 Task: Compose an email with the signature Kaitlyn Wright with the subject Follow-up on an order and the message Could you please provide more information about the new software system? from softage.5@softage.net to softage.2@softage.net, select the message and change font size to huge, align the email to right Send the email. Finally, move the email from Sent Items to the label Analytics
Action: Mouse moved to (75, 49)
Screenshot: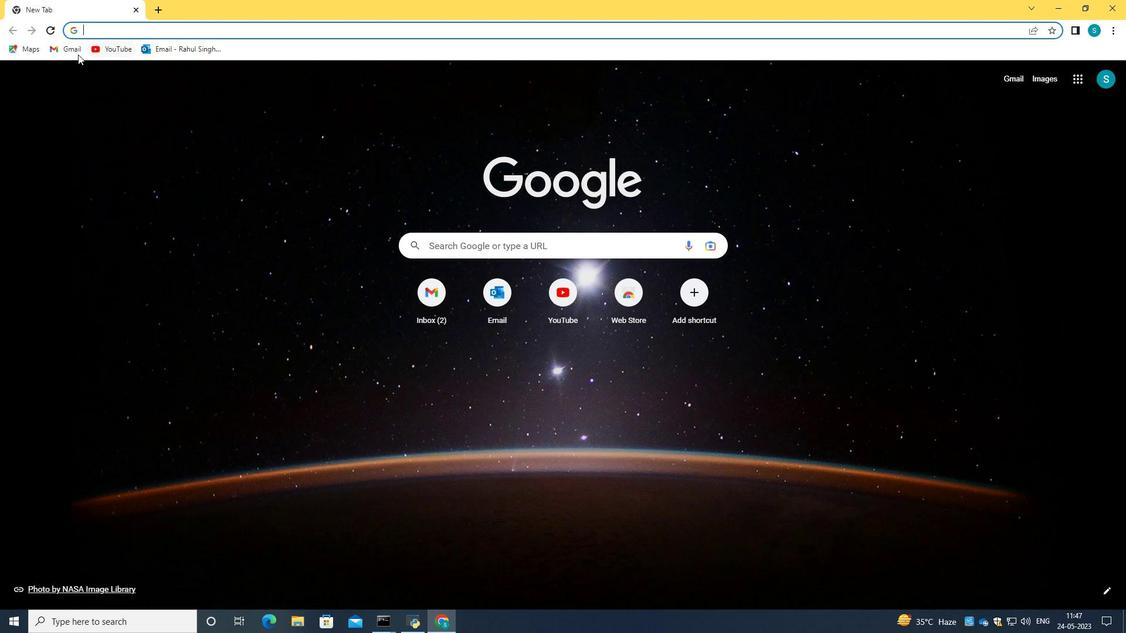 
Action: Mouse pressed left at (75, 49)
Screenshot: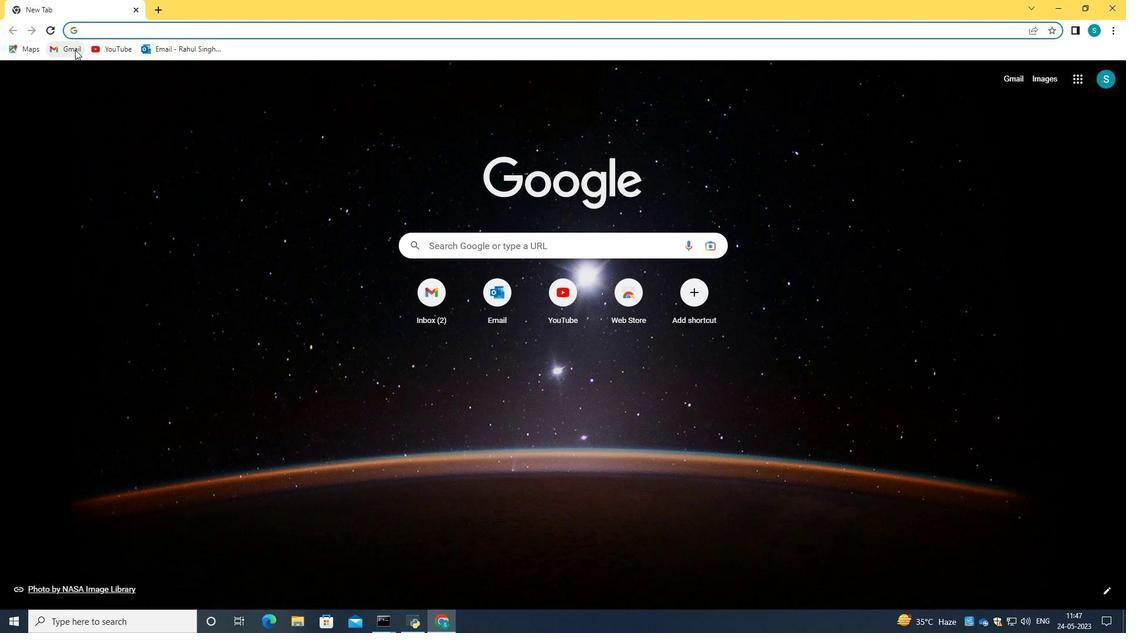 
Action: Mouse moved to (593, 187)
Screenshot: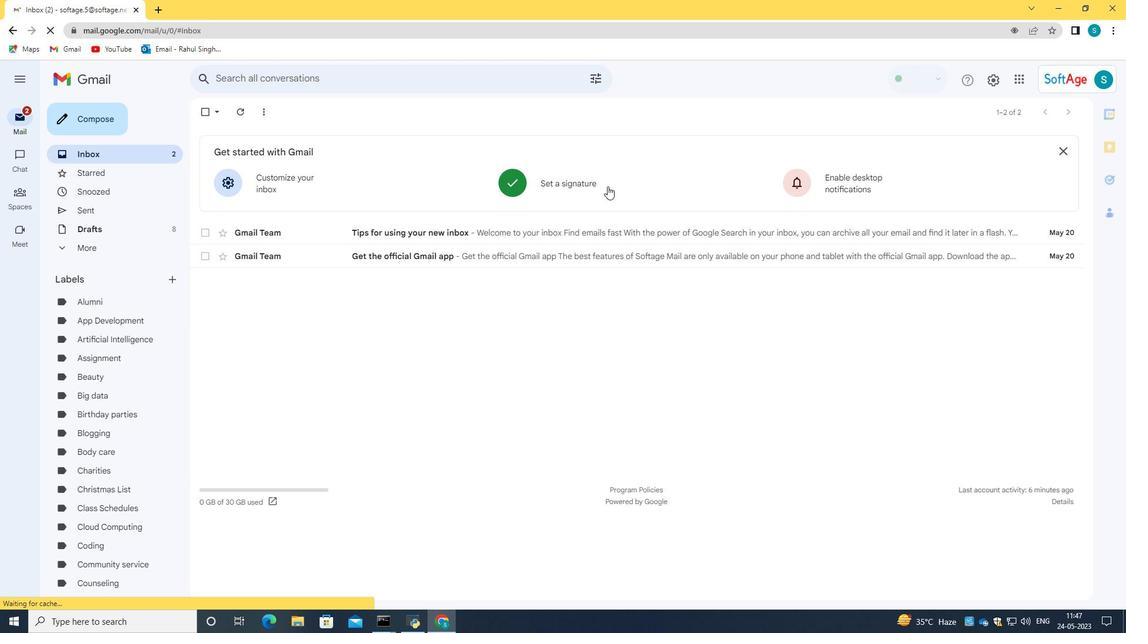 
Action: Mouse pressed left at (593, 187)
Screenshot: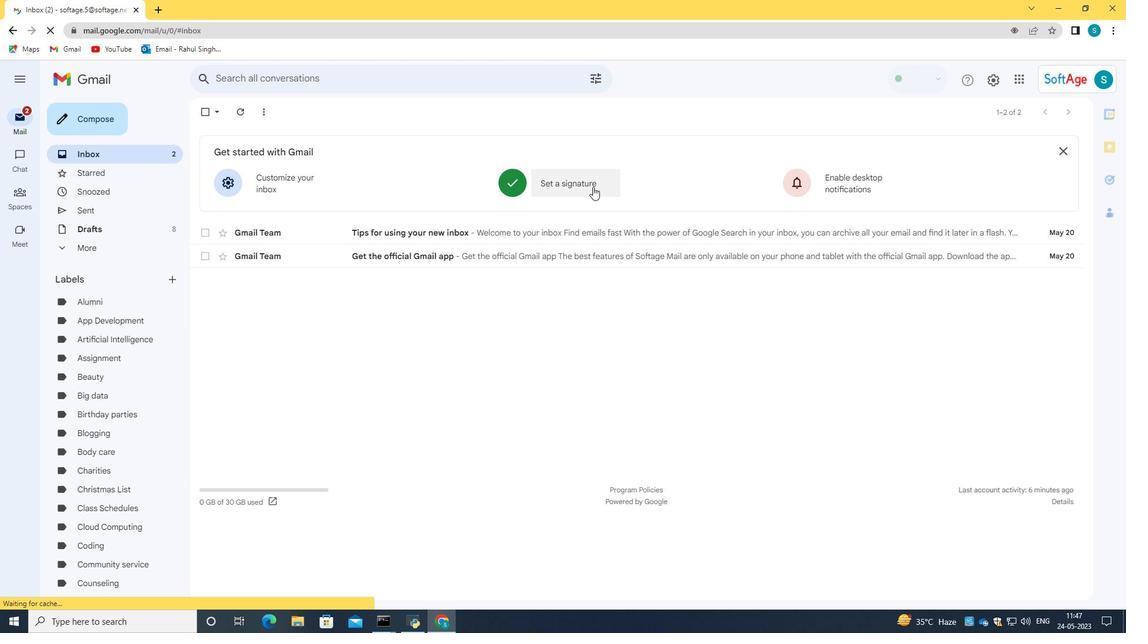 
Action: Mouse moved to (635, 232)
Screenshot: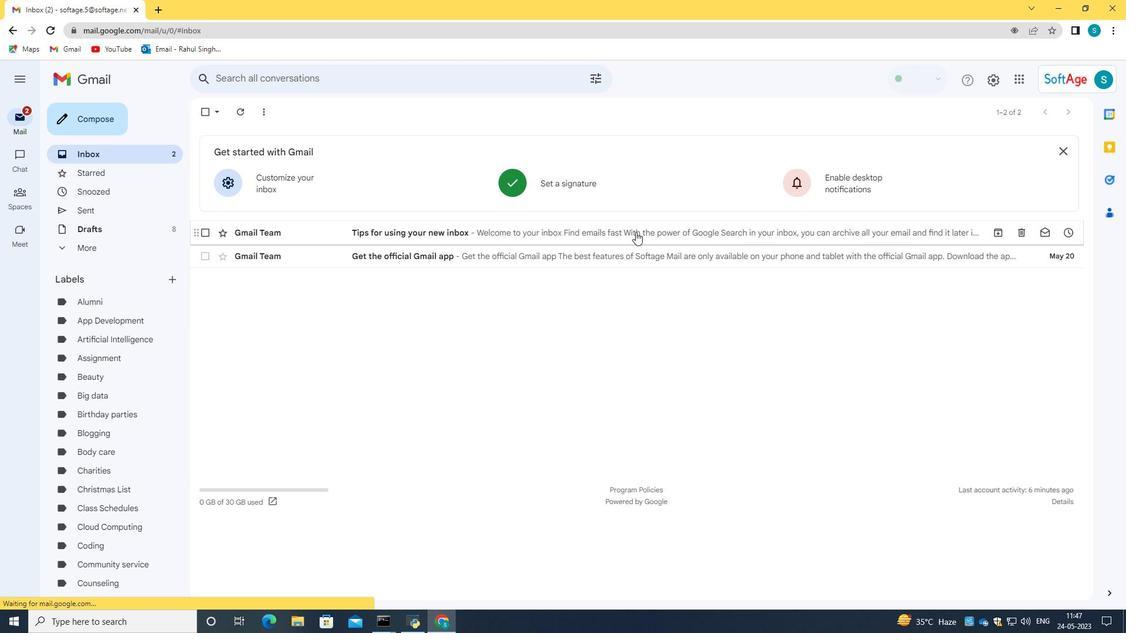 
Action: Mouse scrolled (635, 232) with delta (0, 0)
Screenshot: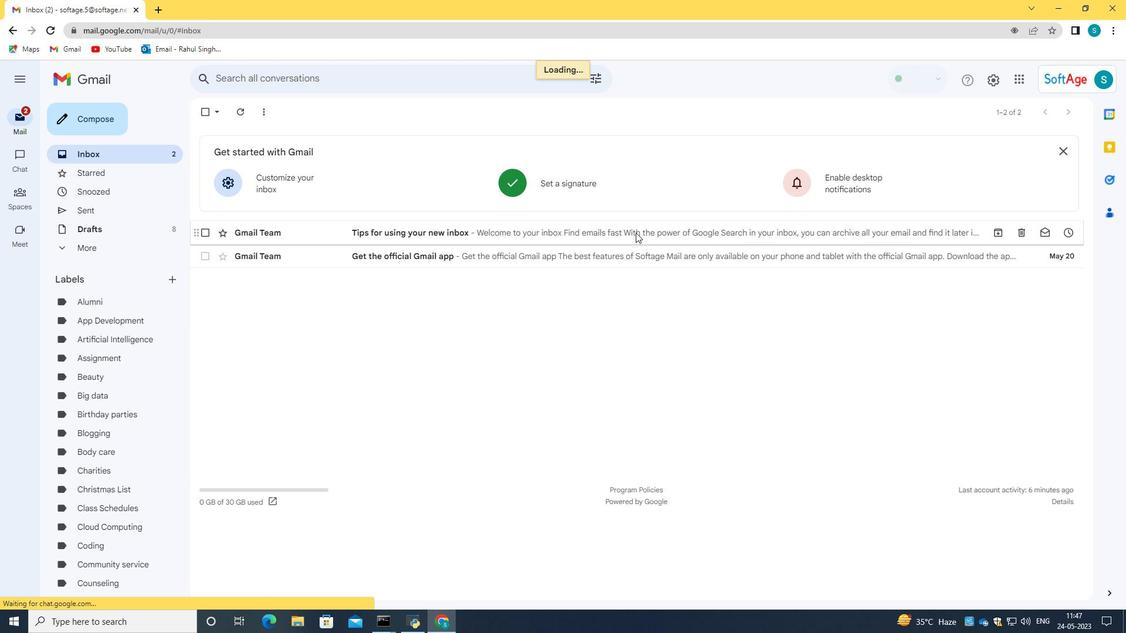 
Action: Mouse scrolled (635, 232) with delta (0, 0)
Screenshot: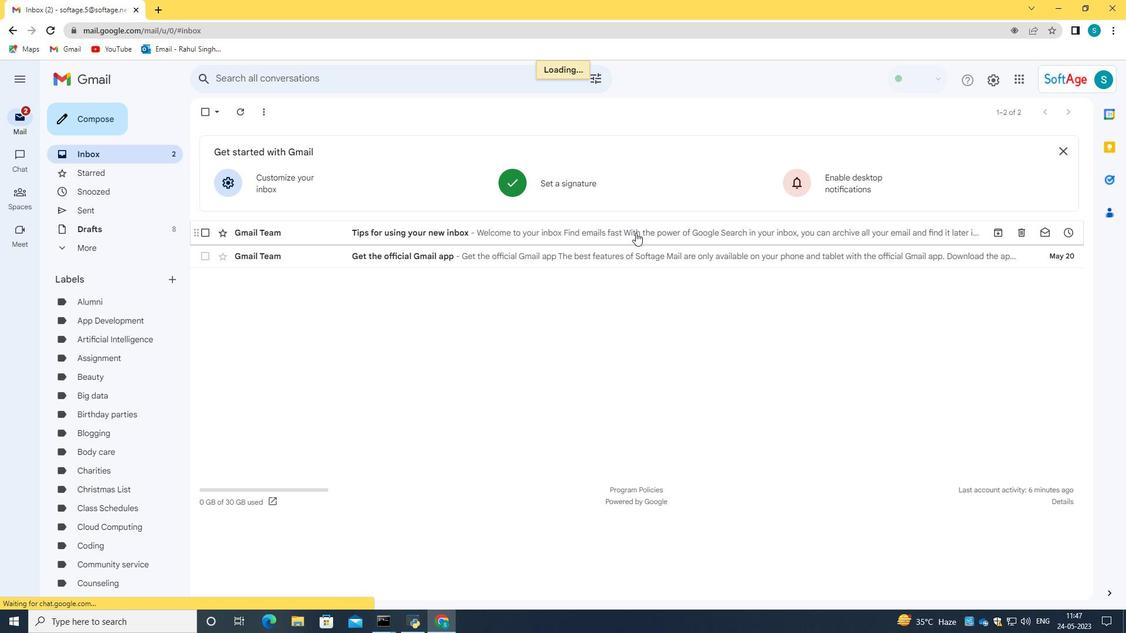 
Action: Mouse scrolled (635, 232) with delta (0, 0)
Screenshot: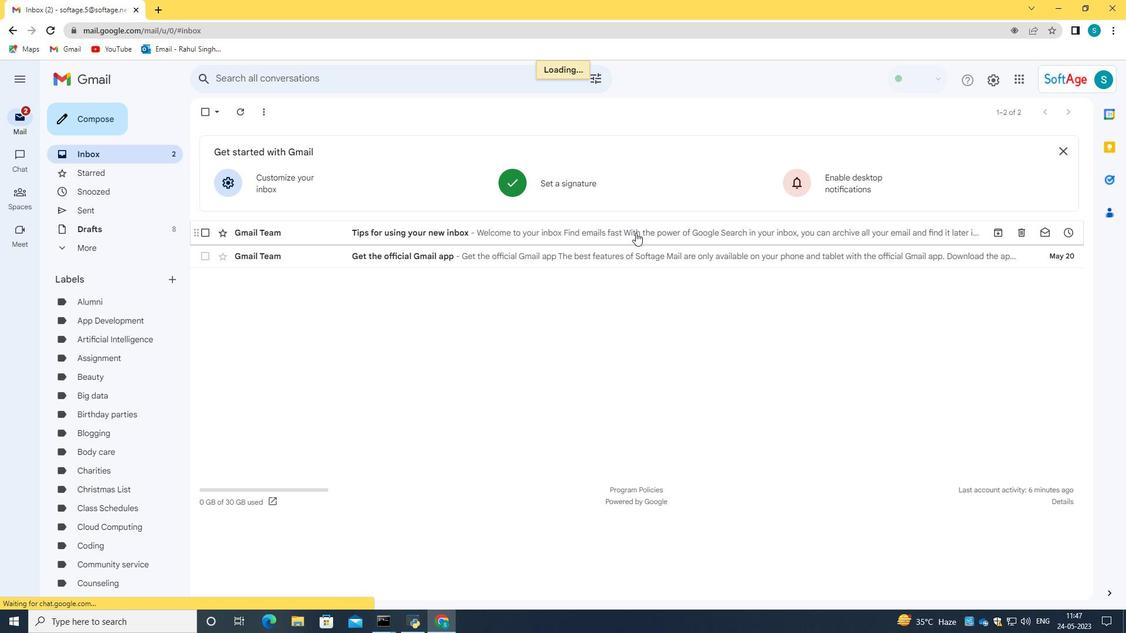 
Action: Mouse scrolled (635, 232) with delta (0, 0)
Screenshot: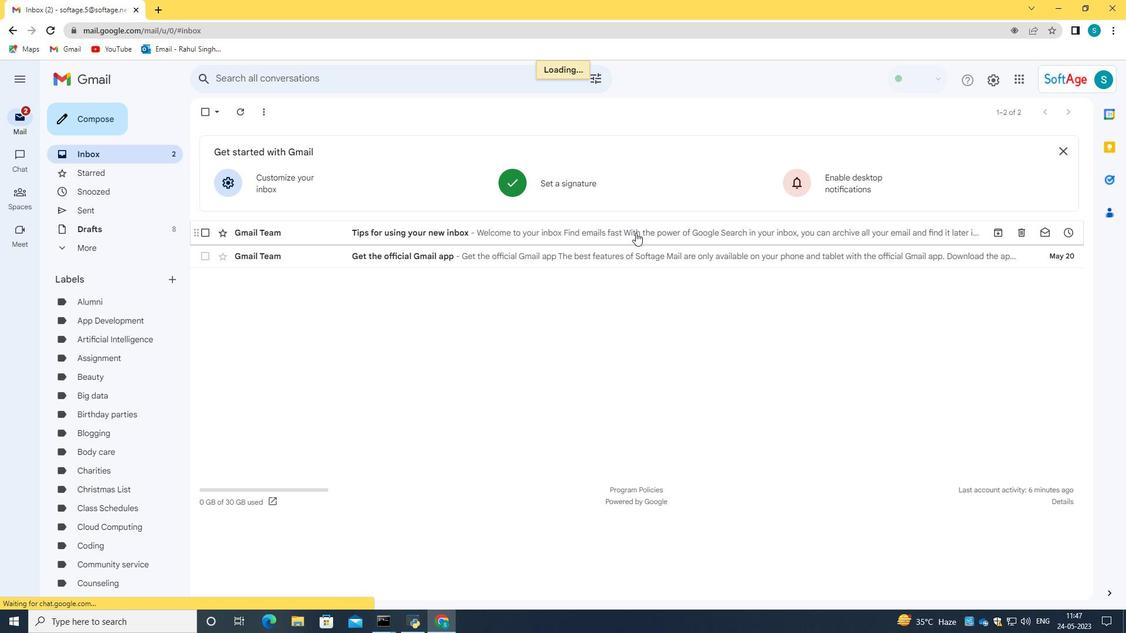 
Action: Mouse scrolled (635, 232) with delta (0, 0)
Screenshot: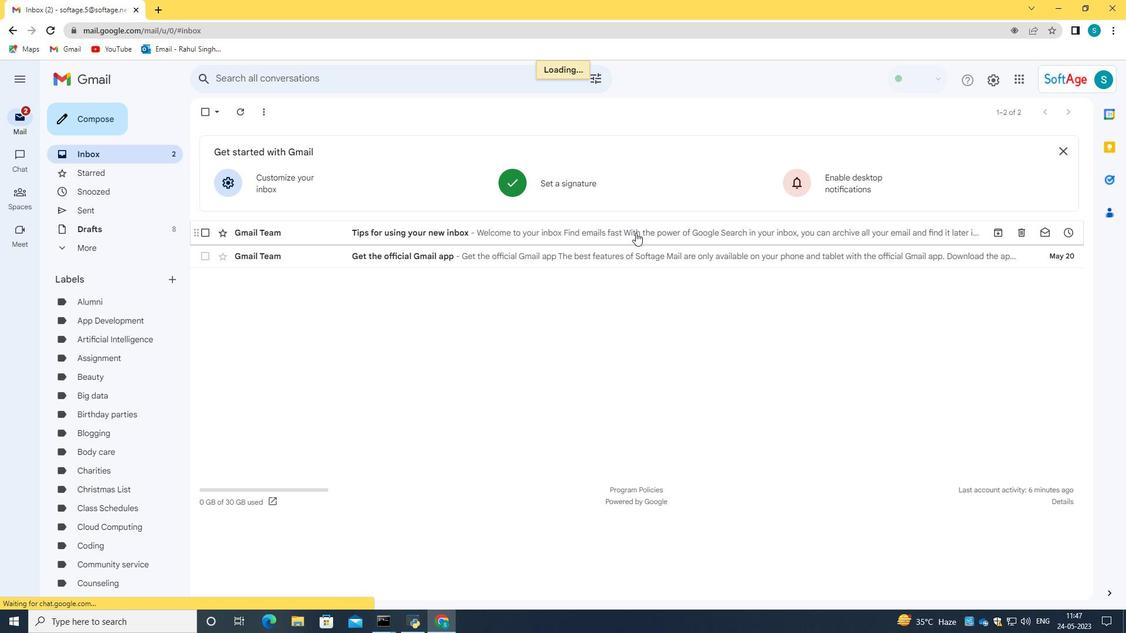 
Action: Mouse scrolled (635, 232) with delta (0, 0)
Screenshot: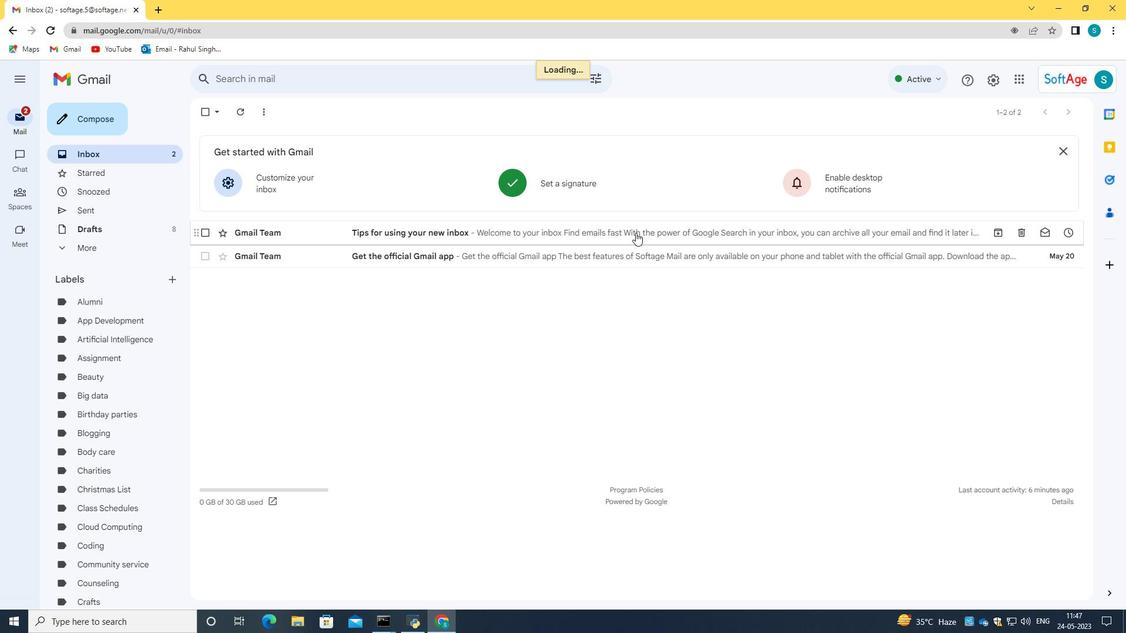
Action: Mouse scrolled (635, 232) with delta (0, 0)
Screenshot: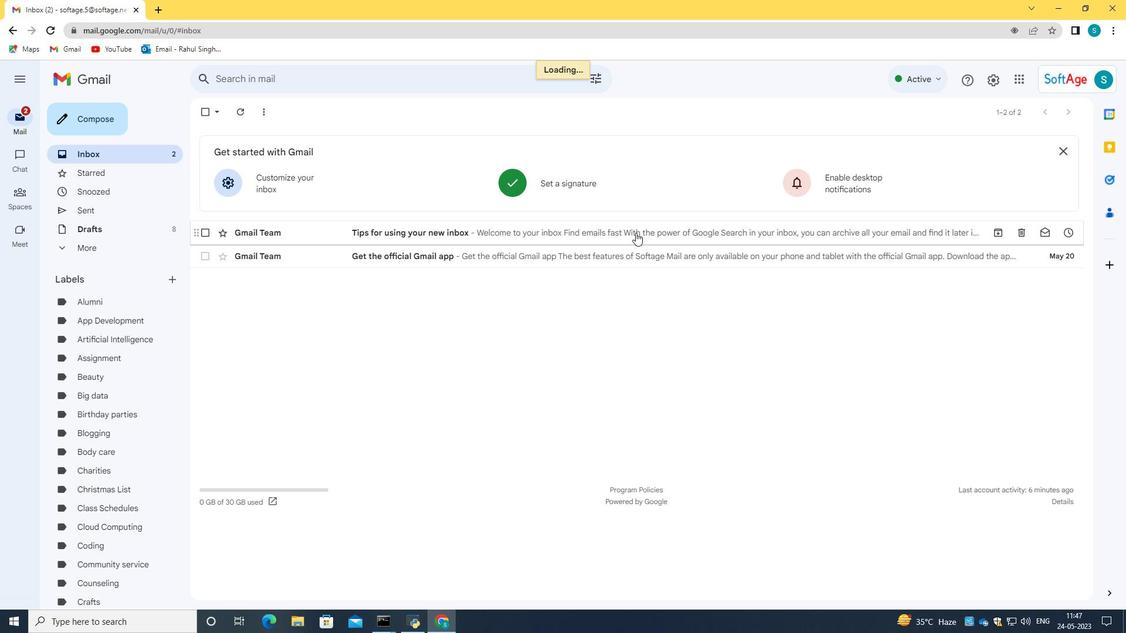 
Action: Mouse moved to (584, 260)
Screenshot: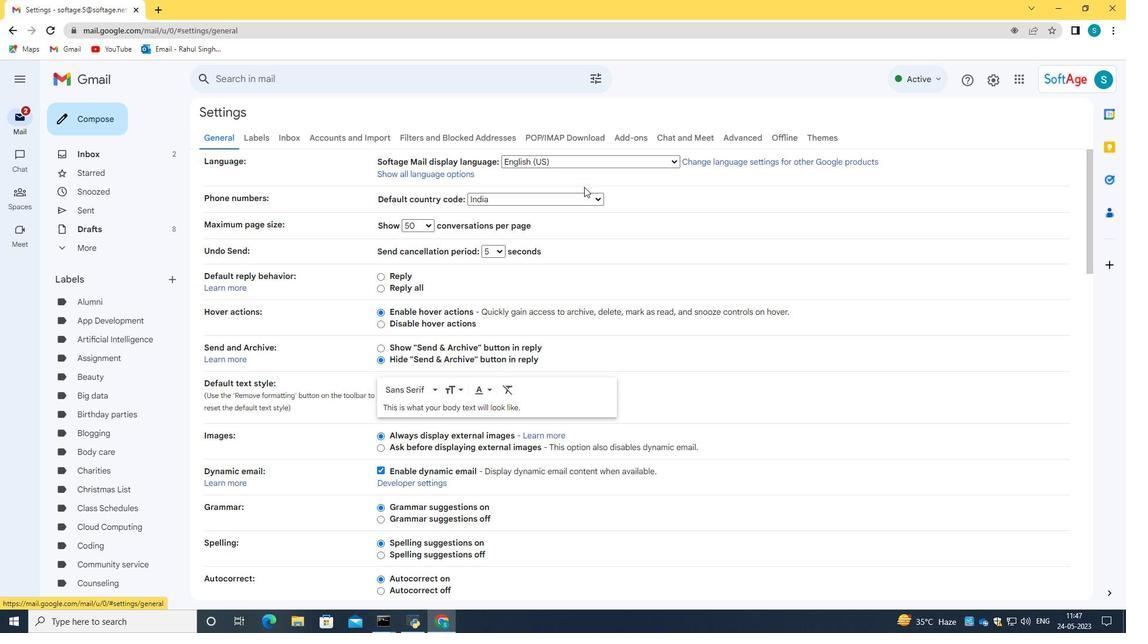
Action: Mouse scrolled (584, 259) with delta (0, 0)
Screenshot: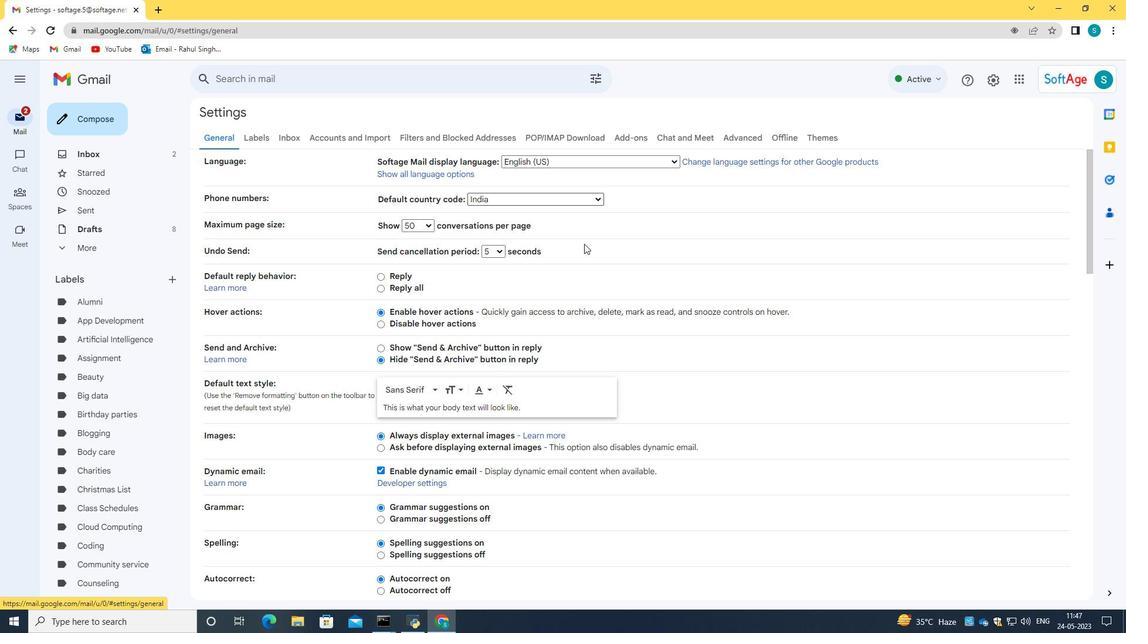 
Action: Mouse scrolled (584, 259) with delta (0, 0)
Screenshot: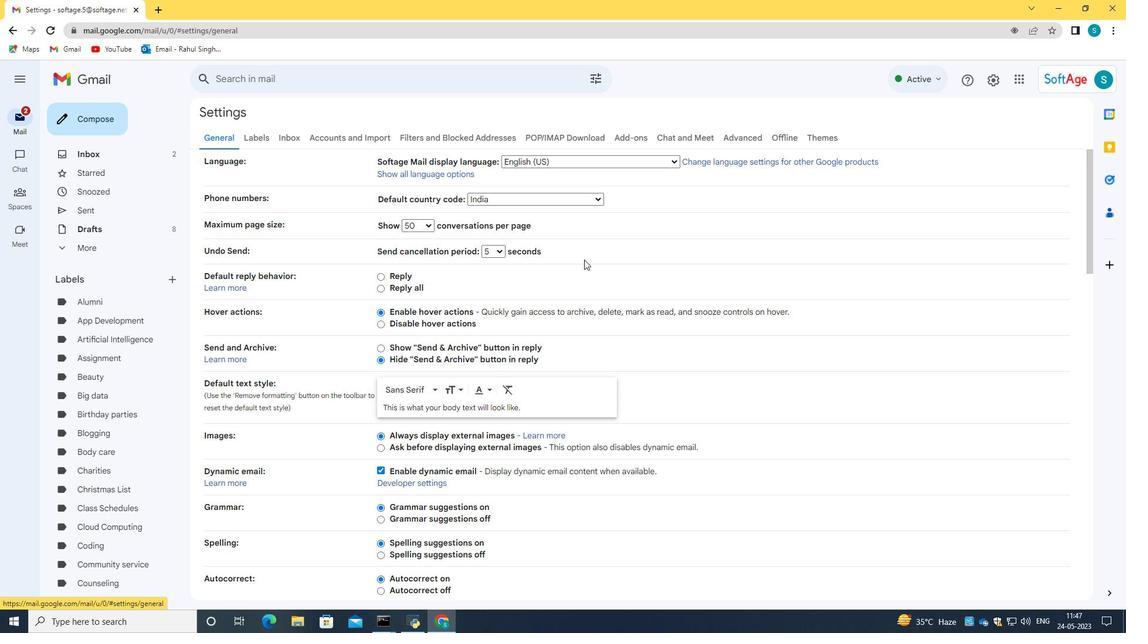 
Action: Mouse scrolled (584, 259) with delta (0, 0)
Screenshot: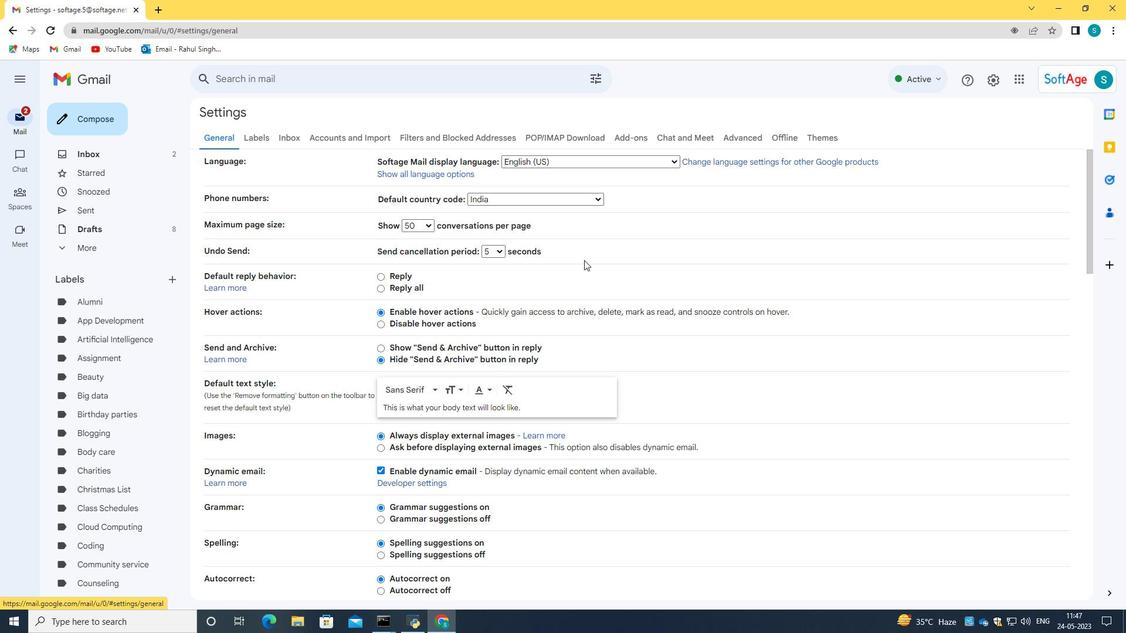 
Action: Mouse scrolled (584, 259) with delta (0, 0)
Screenshot: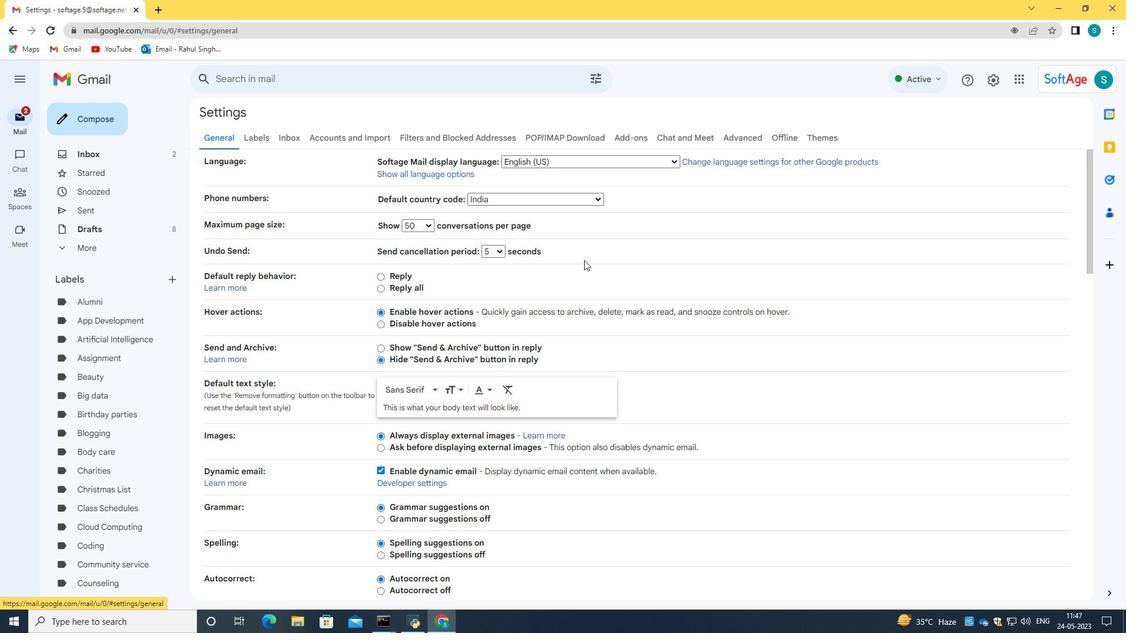 
Action: Mouse scrolled (584, 259) with delta (0, 0)
Screenshot: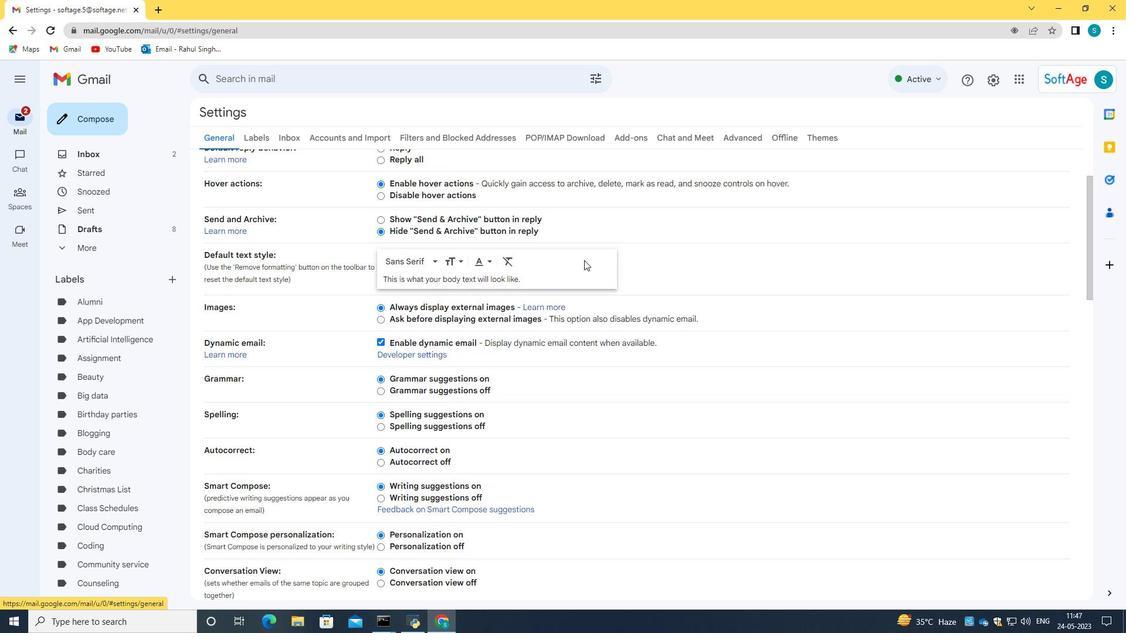 
Action: Mouse scrolled (584, 259) with delta (0, 0)
Screenshot: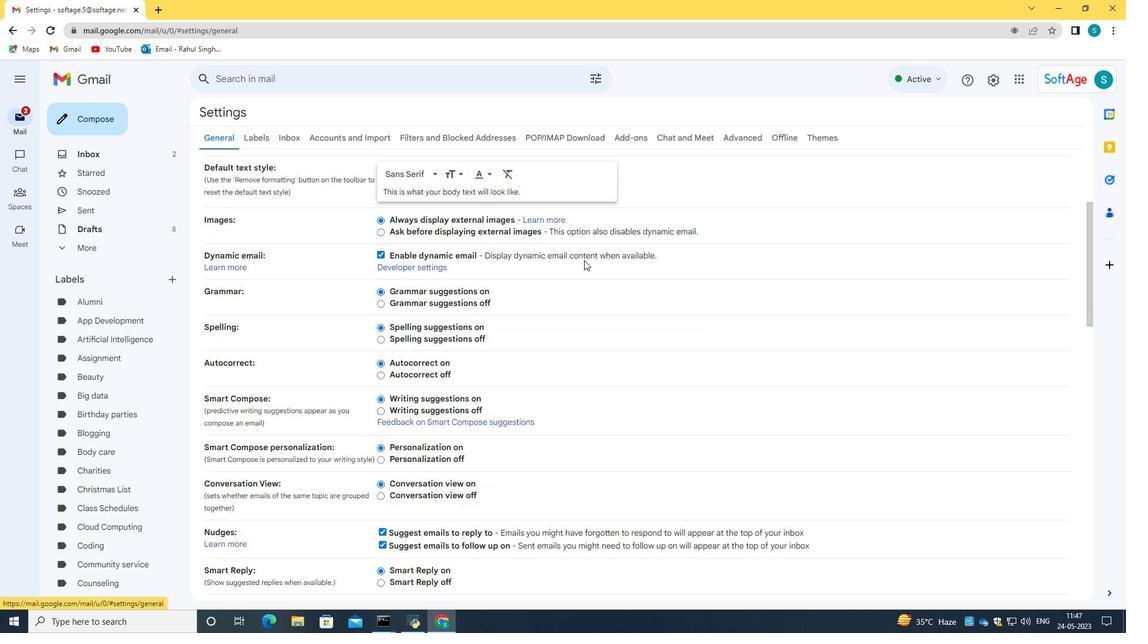 
Action: Mouse scrolled (584, 259) with delta (0, 0)
Screenshot: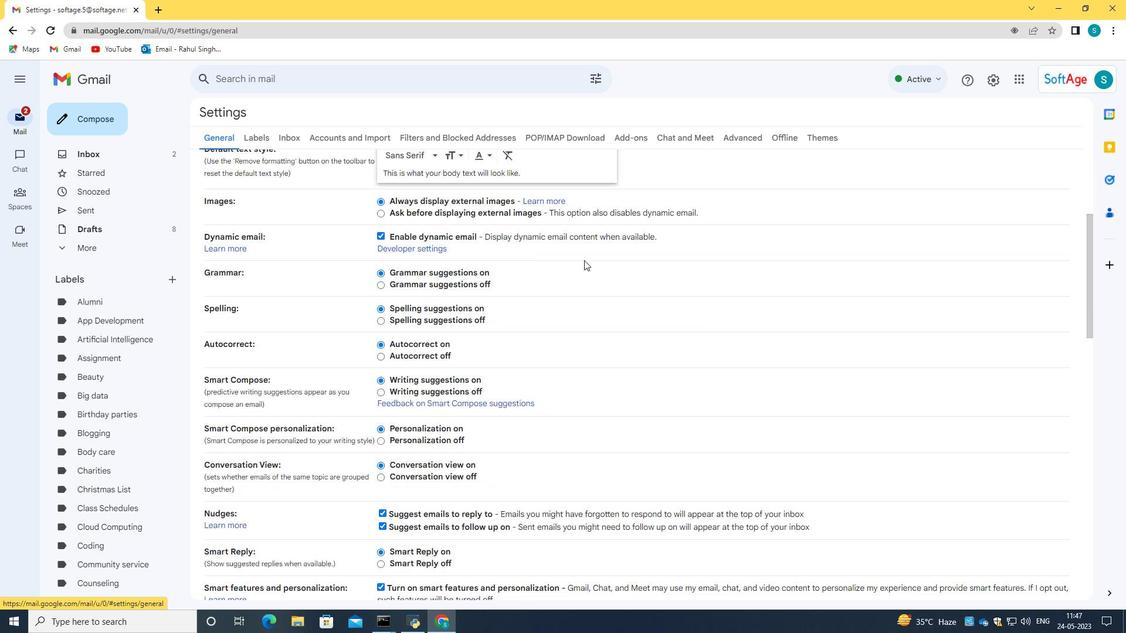 
Action: Mouse scrolled (584, 259) with delta (0, 0)
Screenshot: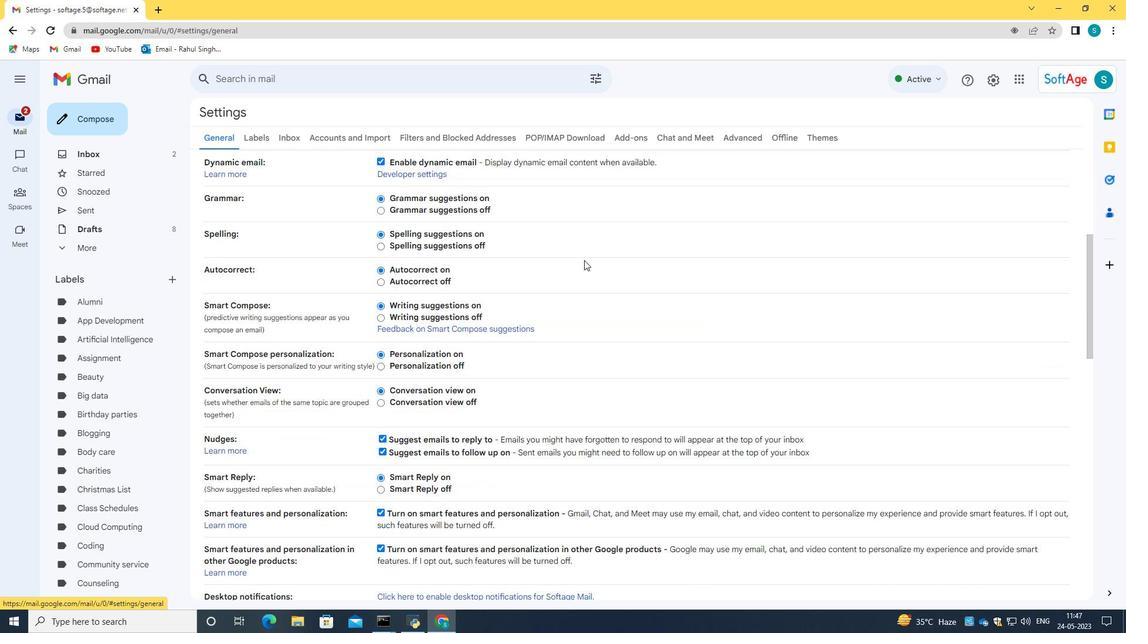 
Action: Mouse scrolled (584, 259) with delta (0, 0)
Screenshot: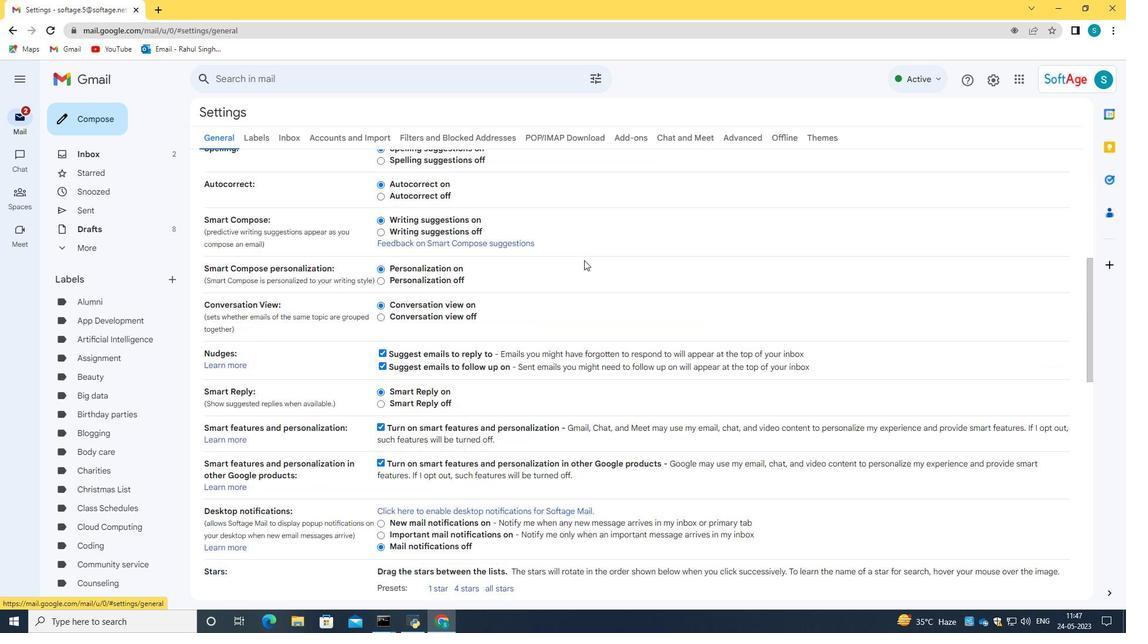 
Action: Mouse scrolled (584, 259) with delta (0, 0)
Screenshot: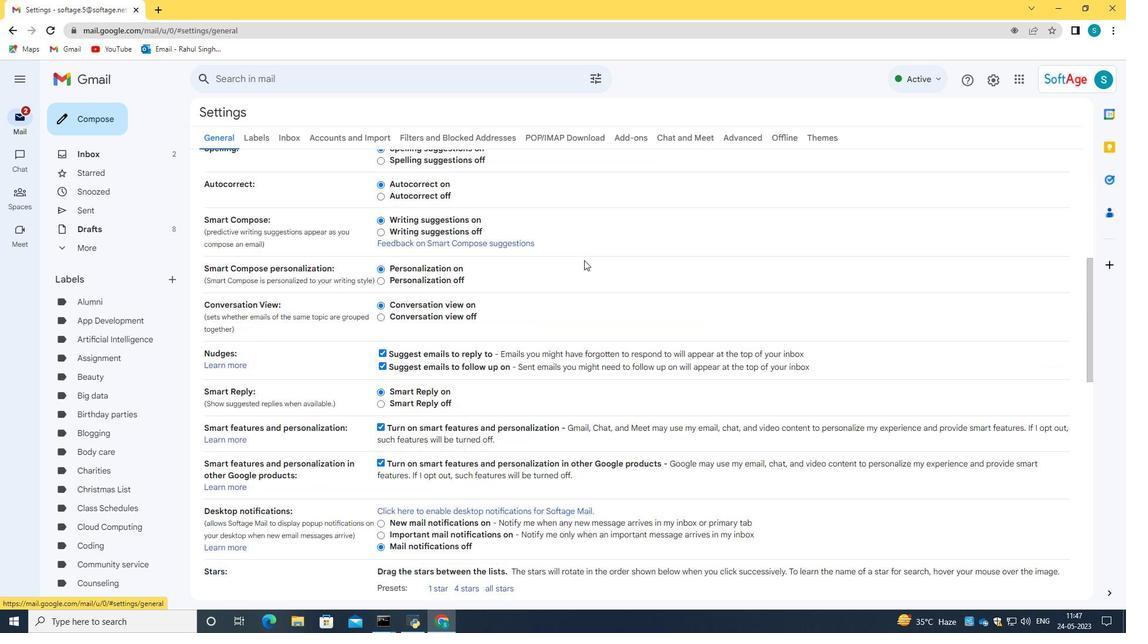 
Action: Mouse moved to (584, 261)
Screenshot: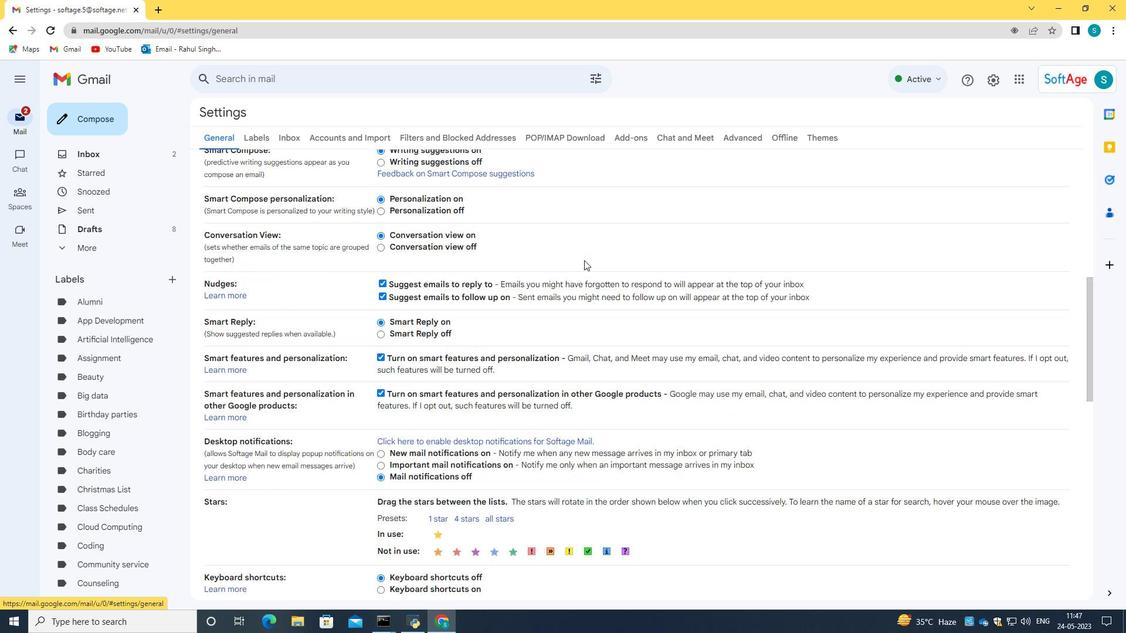 
Action: Mouse scrolled (584, 261) with delta (0, 0)
Screenshot: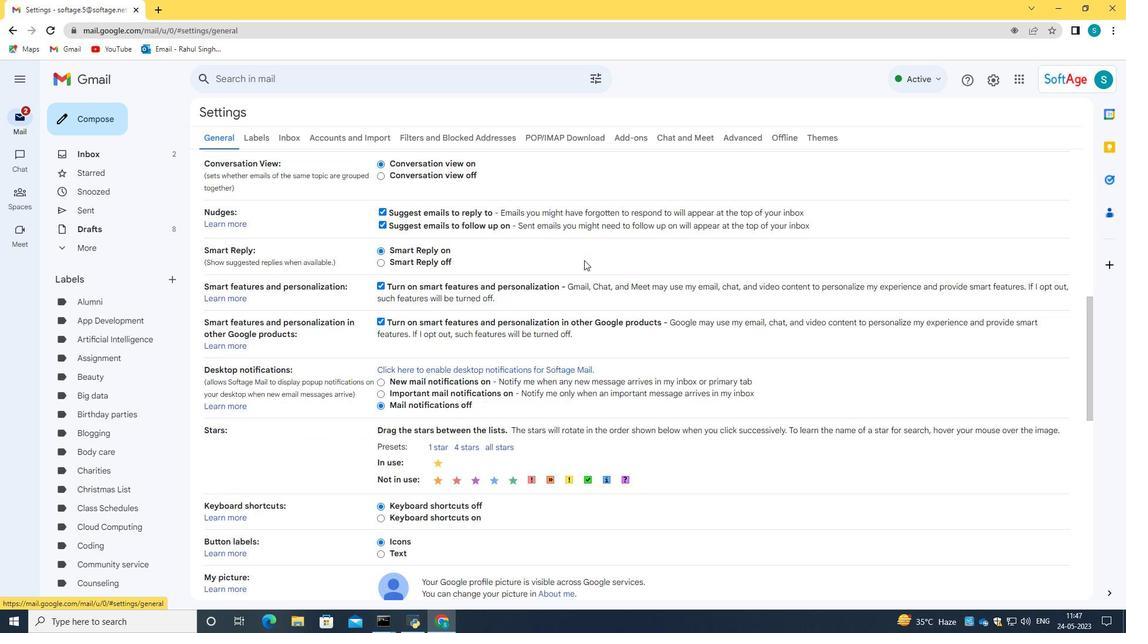 
Action: Mouse scrolled (584, 261) with delta (0, 0)
Screenshot: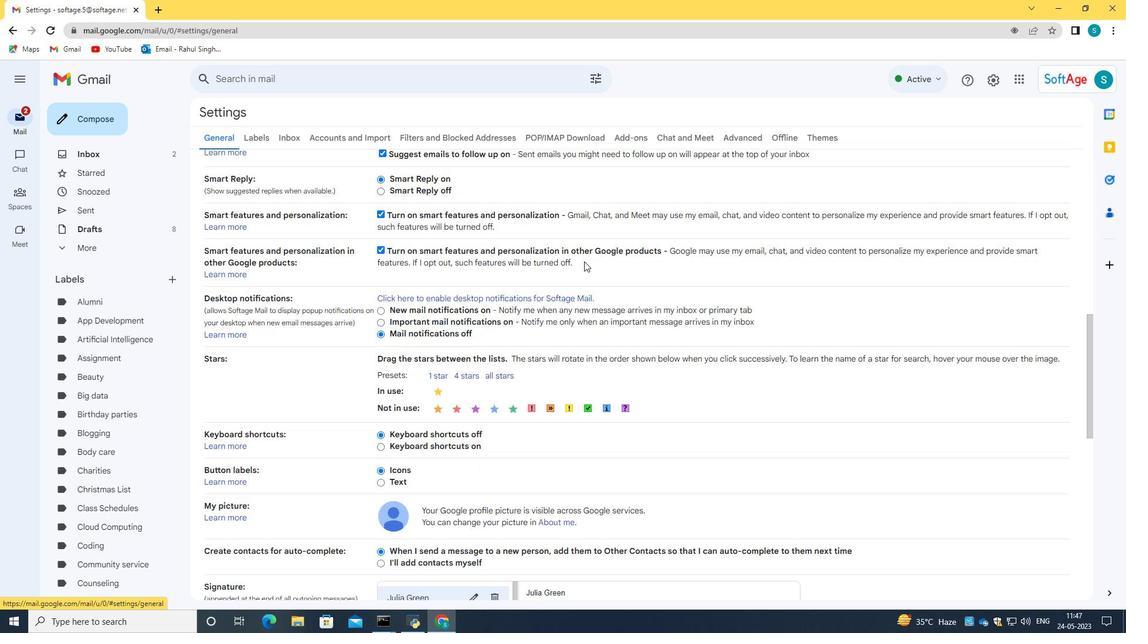 
Action: Mouse scrolled (584, 261) with delta (0, 0)
Screenshot: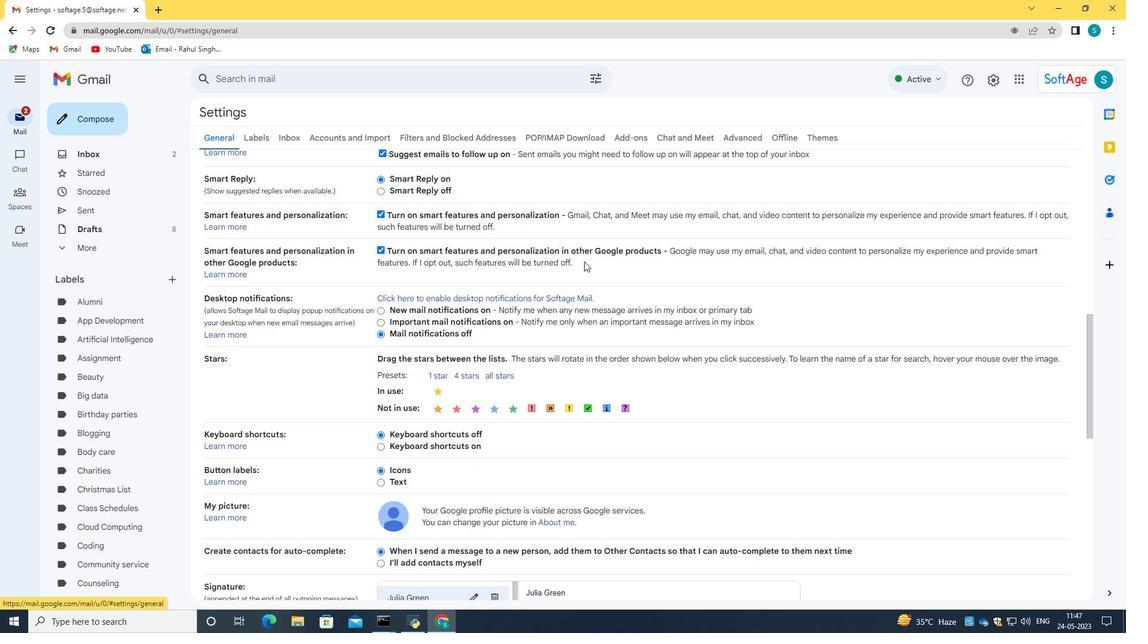 
Action: Mouse scrolled (584, 261) with delta (0, 0)
Screenshot: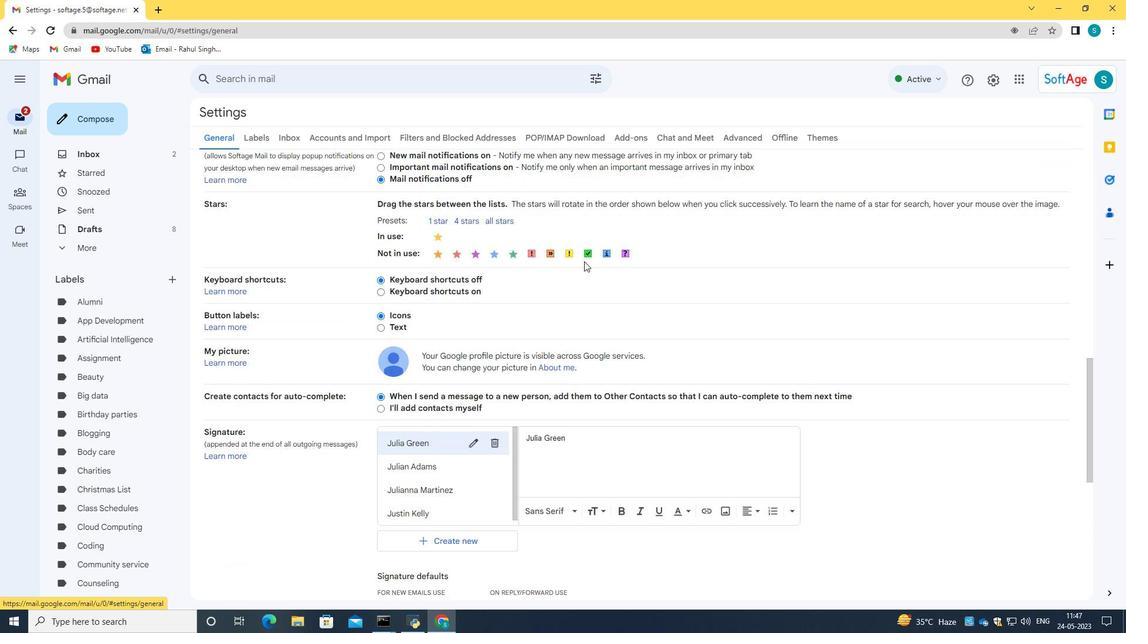 
Action: Mouse moved to (452, 486)
Screenshot: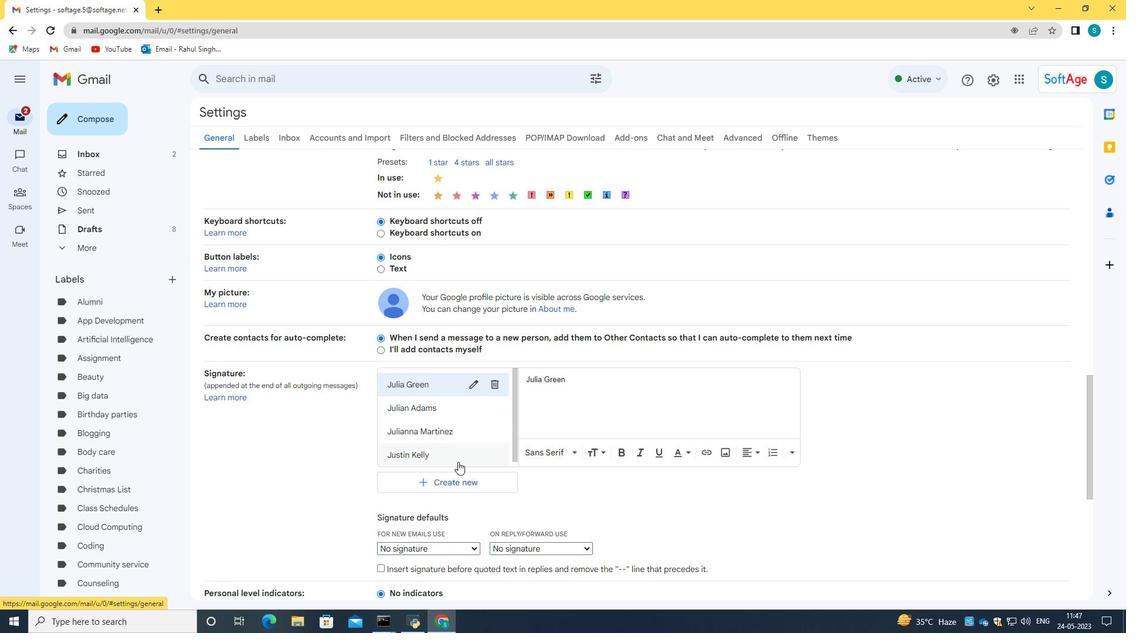 
Action: Mouse pressed left at (452, 486)
Screenshot: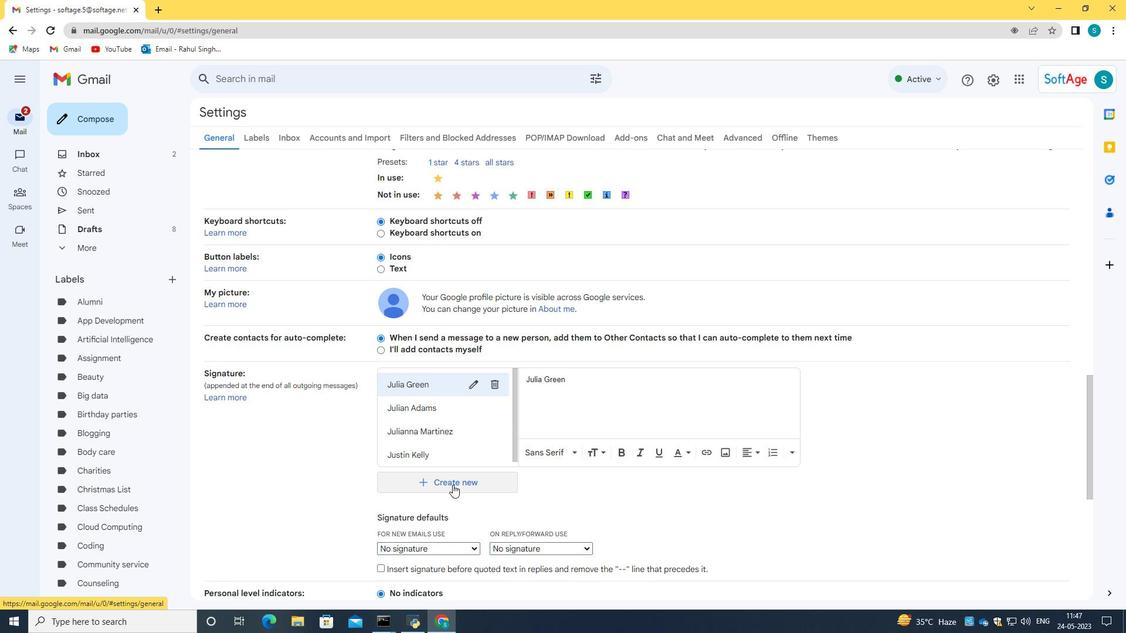 
Action: Mouse moved to (549, 342)
Screenshot: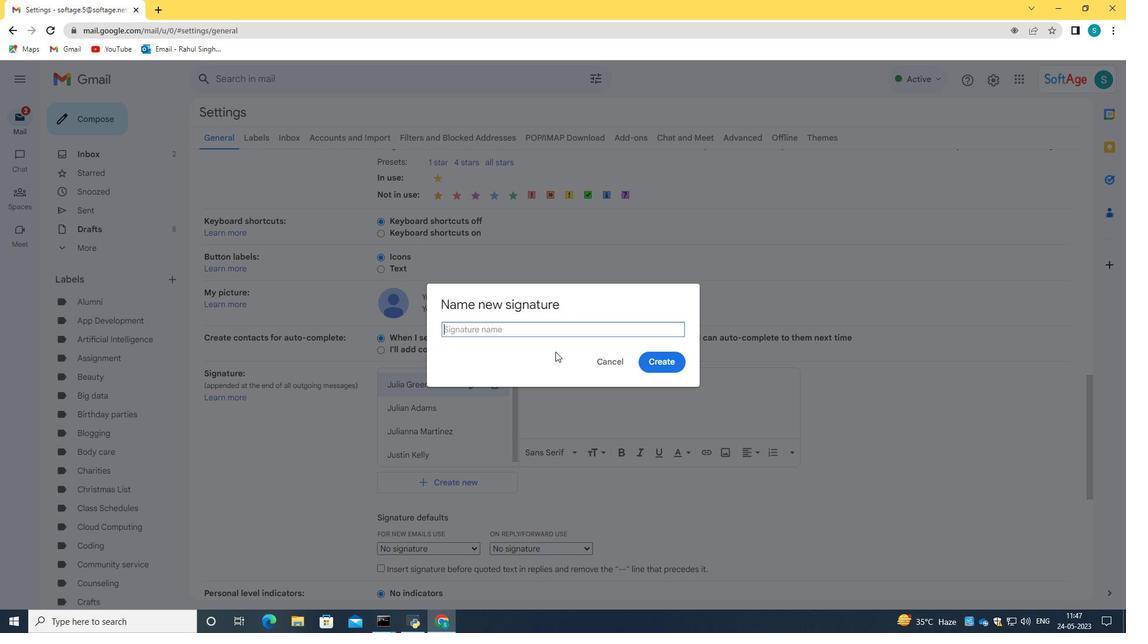 
Action: Key pressed <Key.caps_lock>K<Key.caps_lock>ail<Key.backspace>tlyb<Key.backspace>n<Key.space><Key.caps_lock>W<Key.caps_lock>right
Screenshot: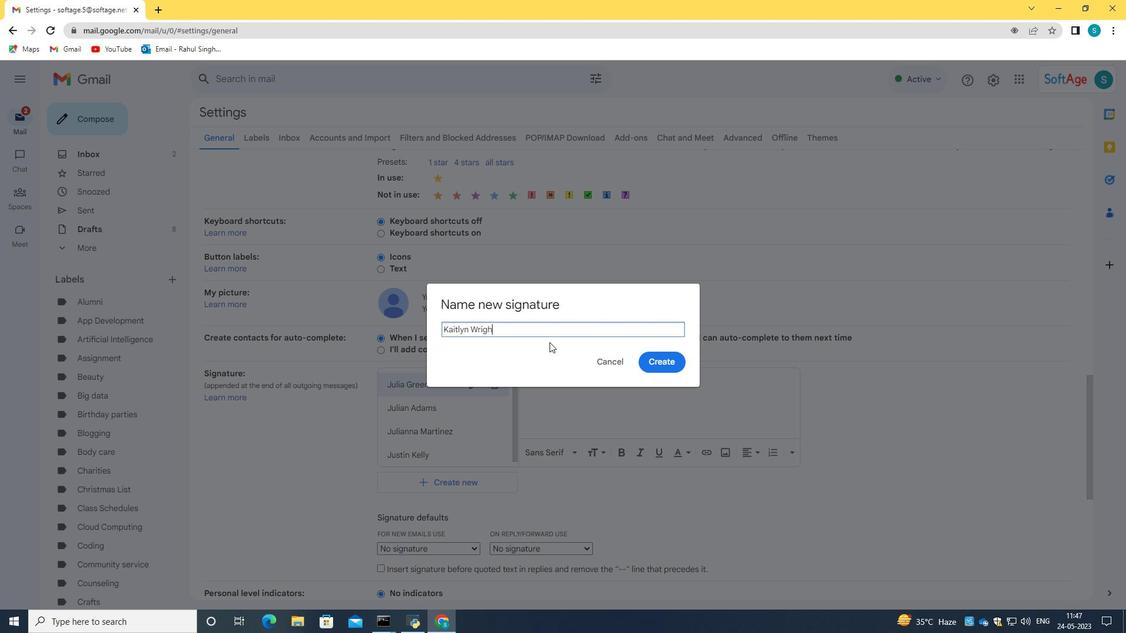 
Action: Mouse moved to (669, 360)
Screenshot: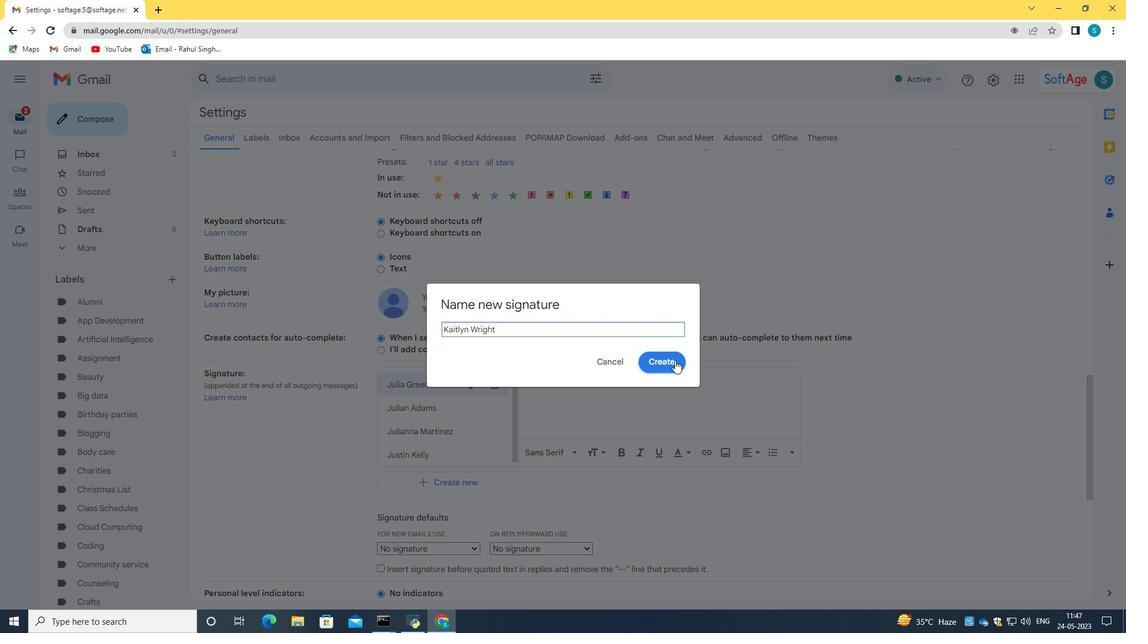 
Action: Mouse pressed left at (669, 360)
Screenshot: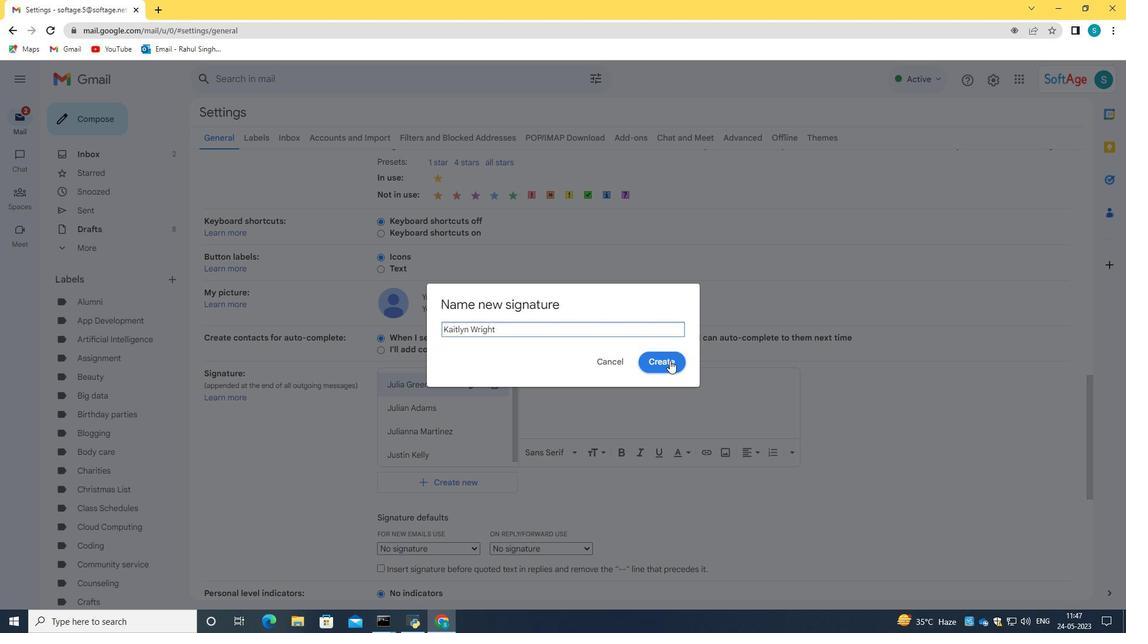 
Action: Mouse moved to (545, 398)
Screenshot: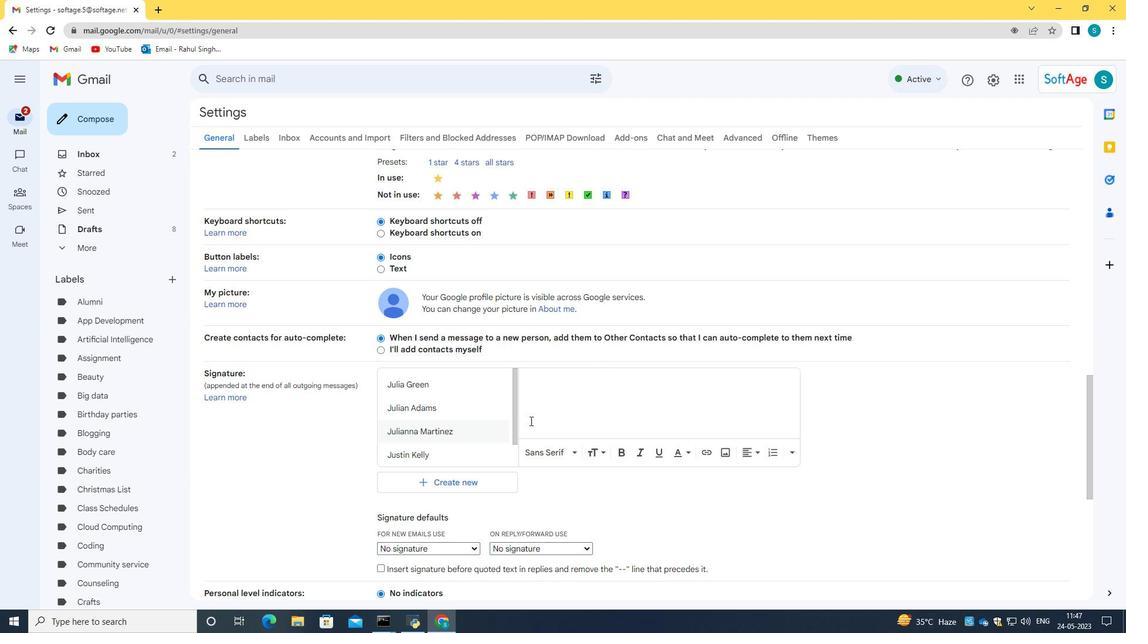 
Action: Key pressed <Key.caps_lock>K<Key.caps_lock>aitlyn<Key.space><Key.caps_lock><Key.caps_lock><Key.caps_lock>W<Key.caps_lock>right
Screenshot: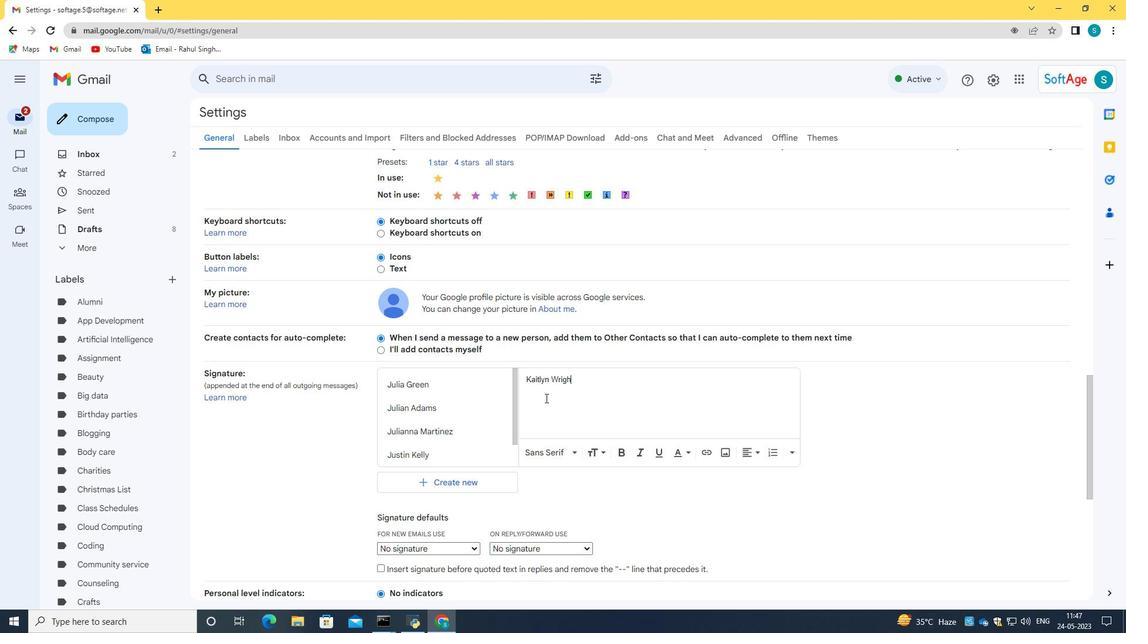 
Action: Mouse moved to (645, 459)
Screenshot: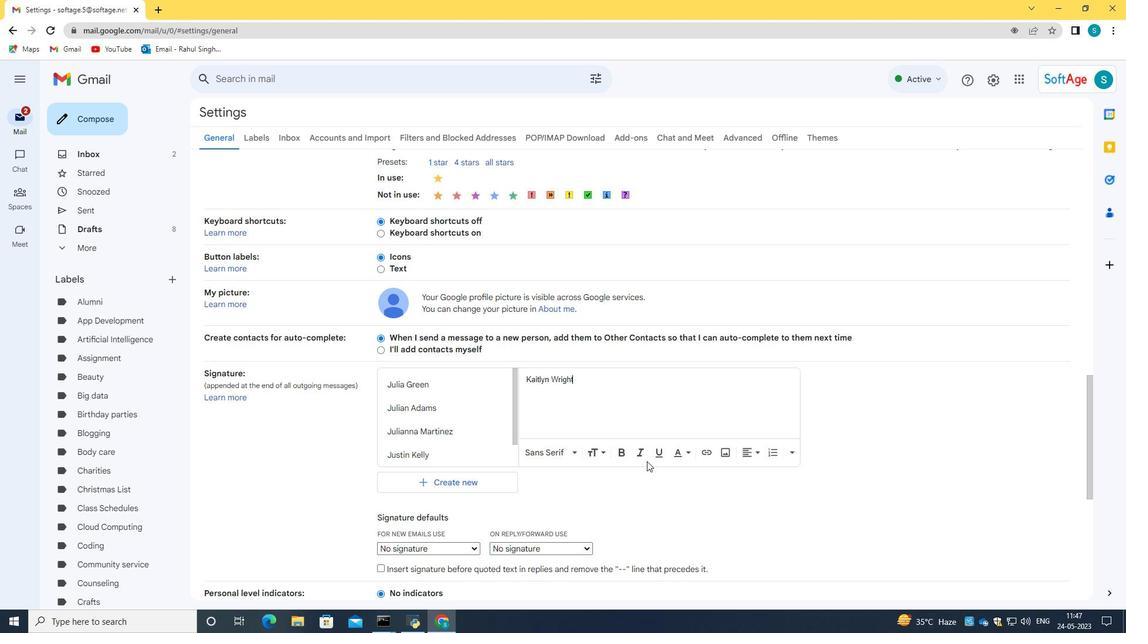 
Action: Mouse scrolled (645, 458) with delta (0, 0)
Screenshot: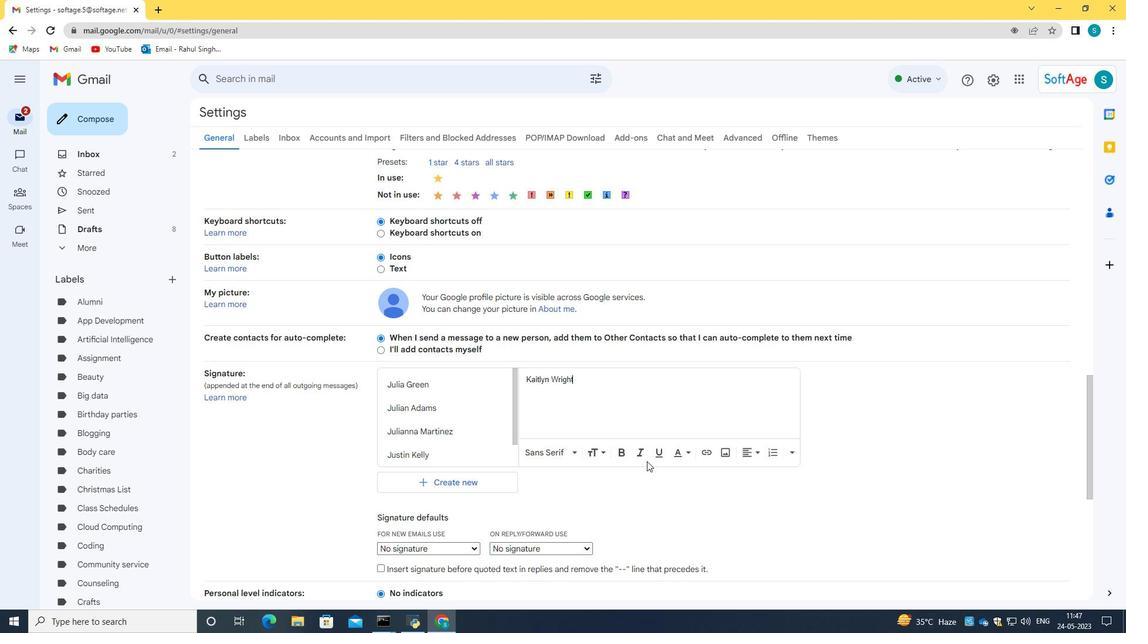 
Action: Mouse moved to (643, 456)
Screenshot: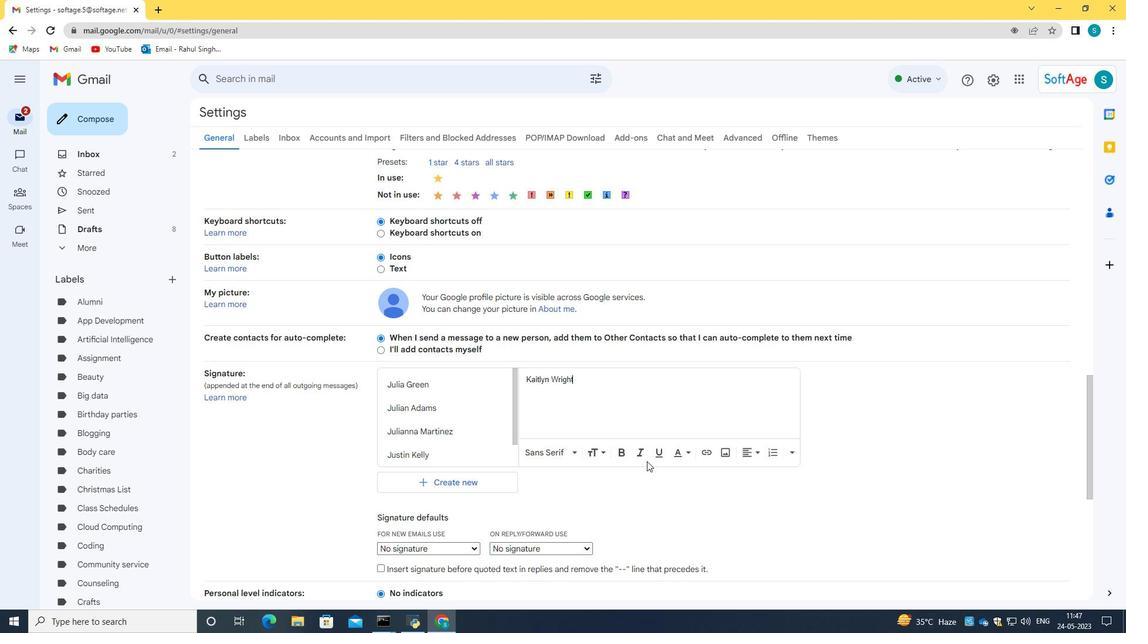 
Action: Mouse scrolled (643, 455) with delta (0, 0)
Screenshot: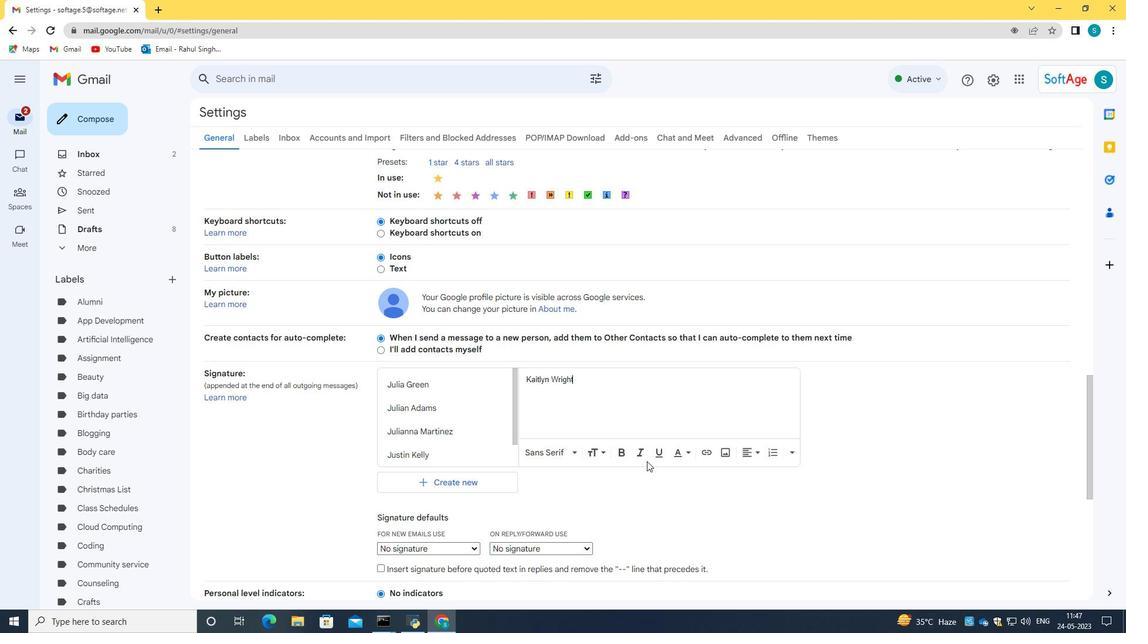 
Action: Mouse scrolled (643, 455) with delta (0, 0)
Screenshot: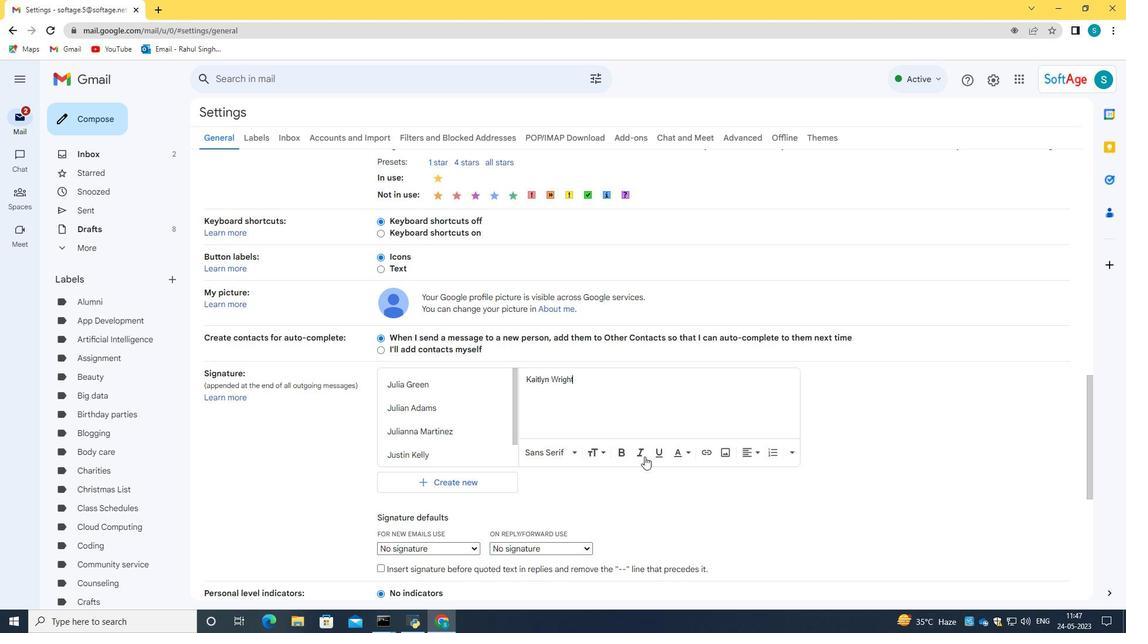 
Action: Mouse scrolled (643, 455) with delta (0, 0)
Screenshot: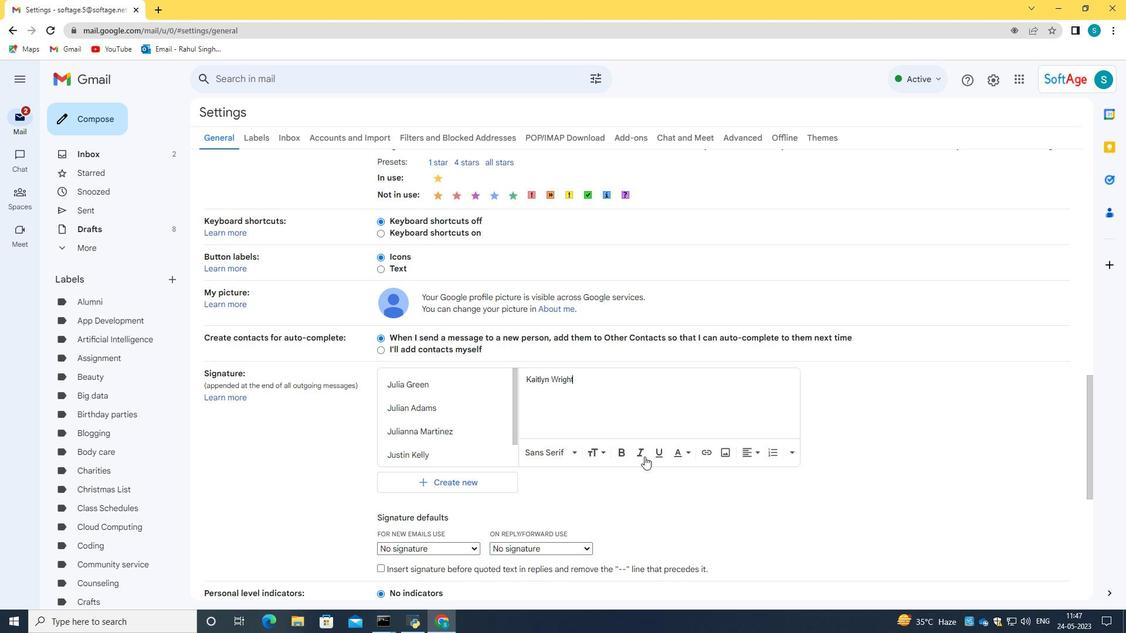 
Action: Mouse moved to (642, 463)
Screenshot: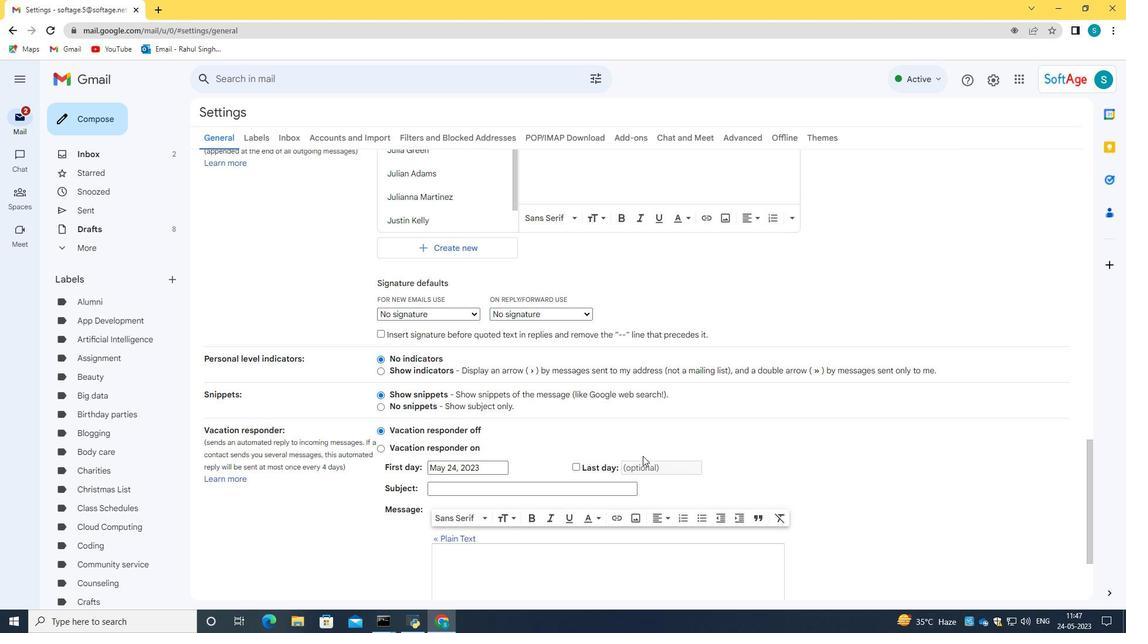 
Action: Mouse scrolled (642, 462) with delta (0, 0)
Screenshot: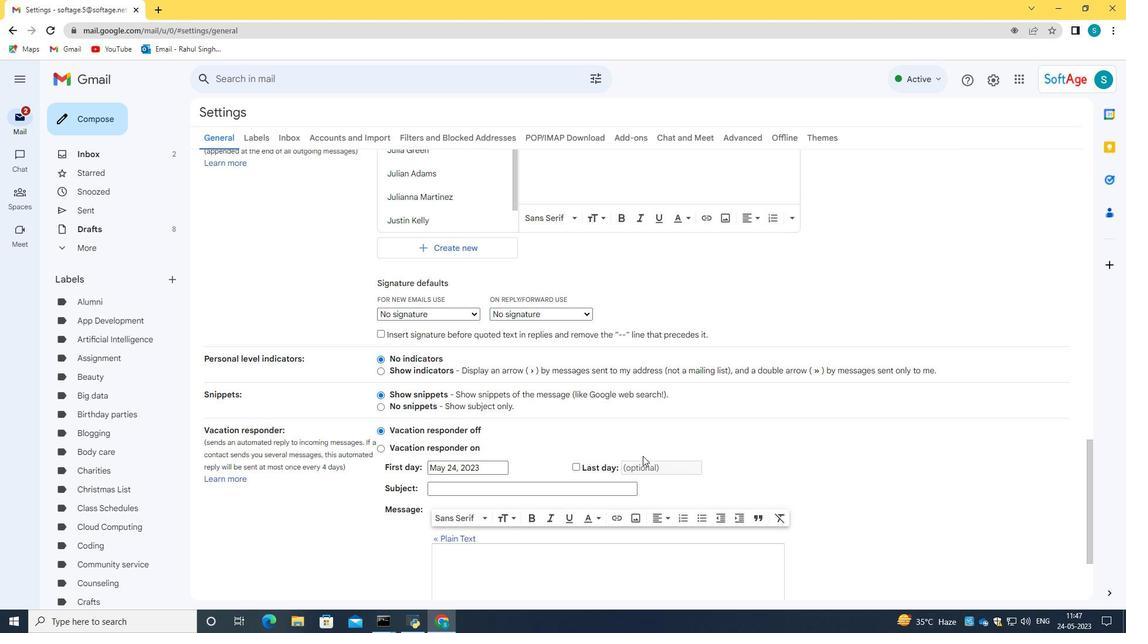 
Action: Mouse moved to (642, 466)
Screenshot: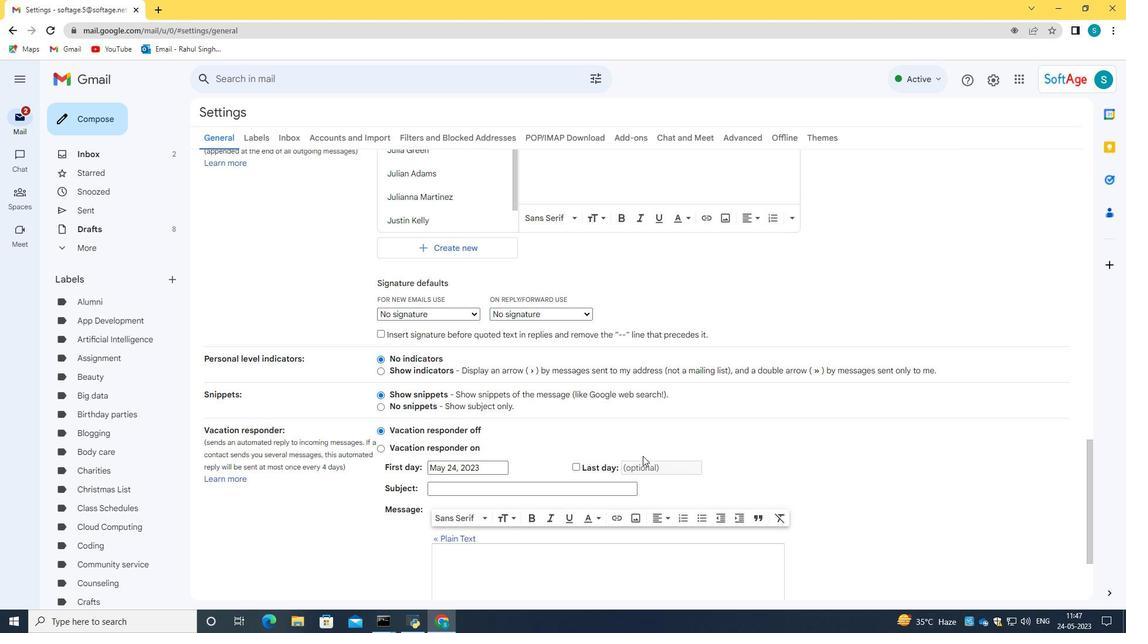 
Action: Mouse scrolled (642, 465) with delta (0, 0)
Screenshot: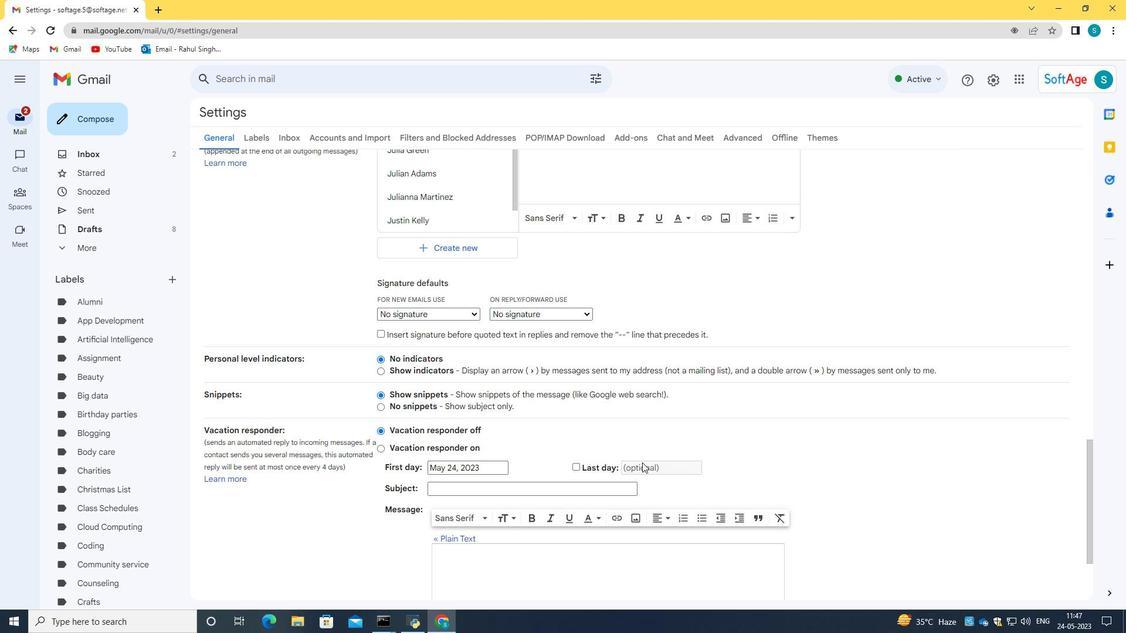 
Action: Mouse scrolled (642, 465) with delta (0, 0)
Screenshot: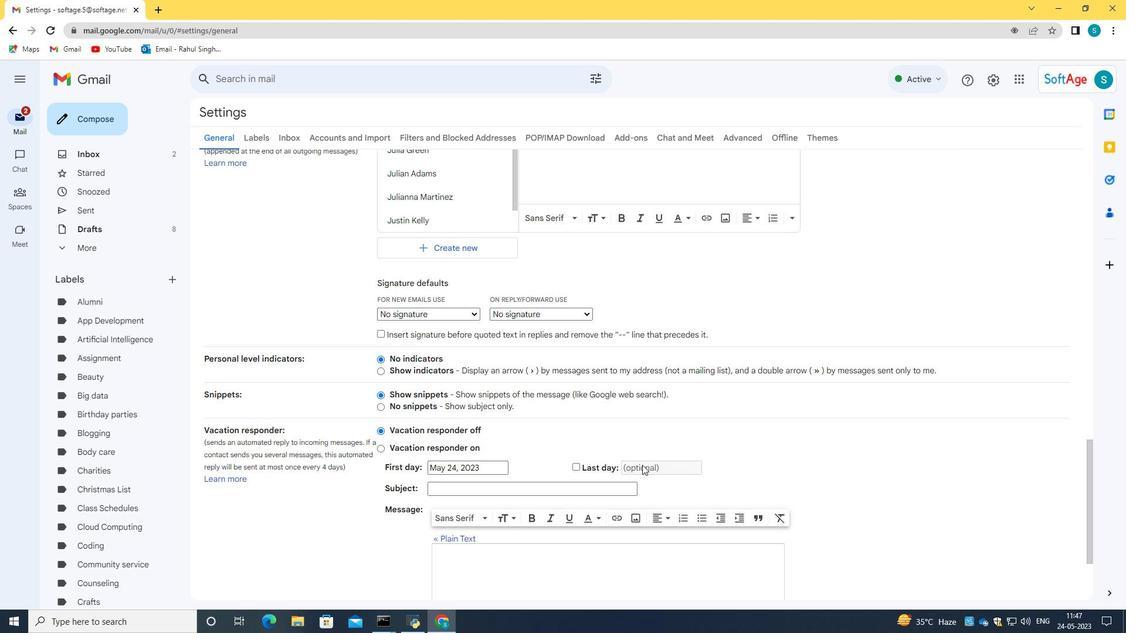 
Action: Mouse moved to (635, 538)
Screenshot: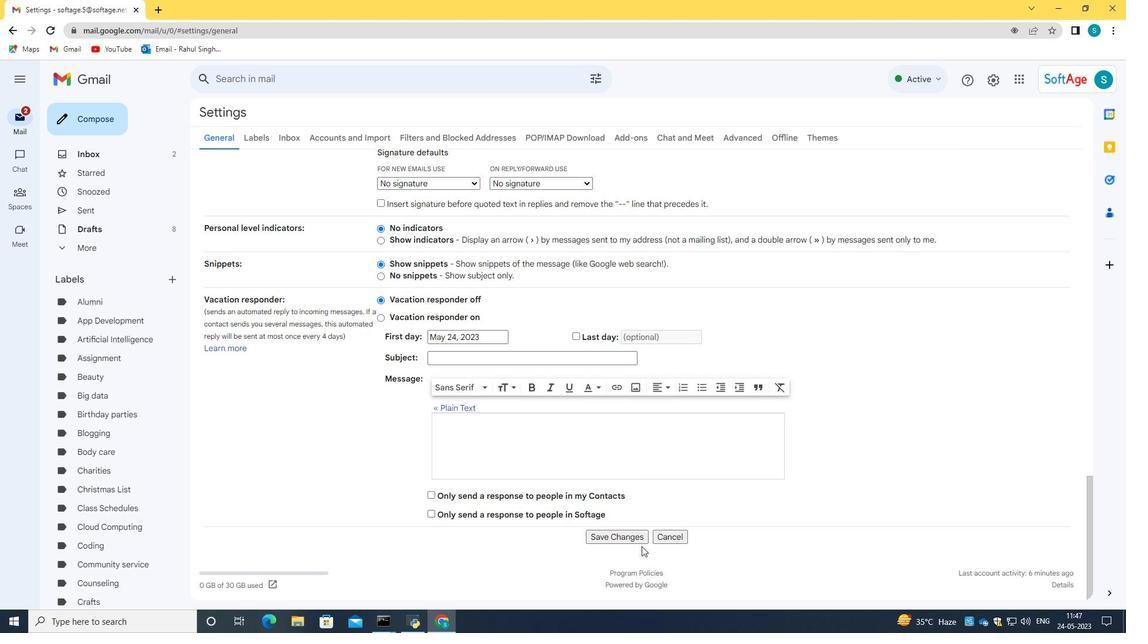 
Action: Mouse pressed left at (635, 538)
Screenshot: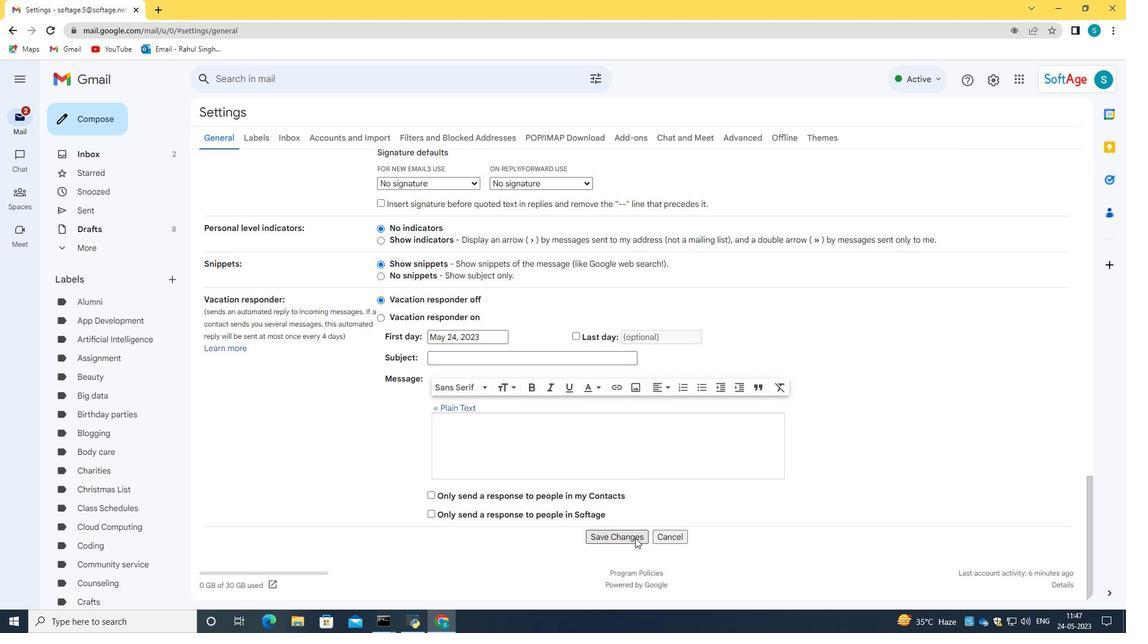 
Action: Mouse moved to (72, 123)
Screenshot: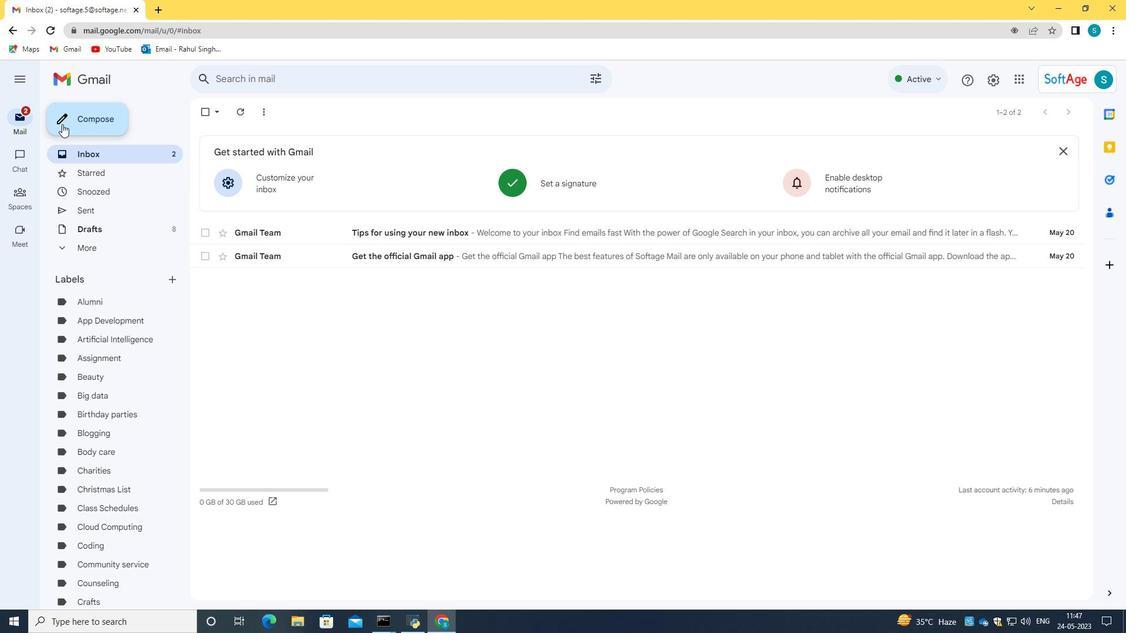 
Action: Mouse pressed left at (72, 123)
Screenshot: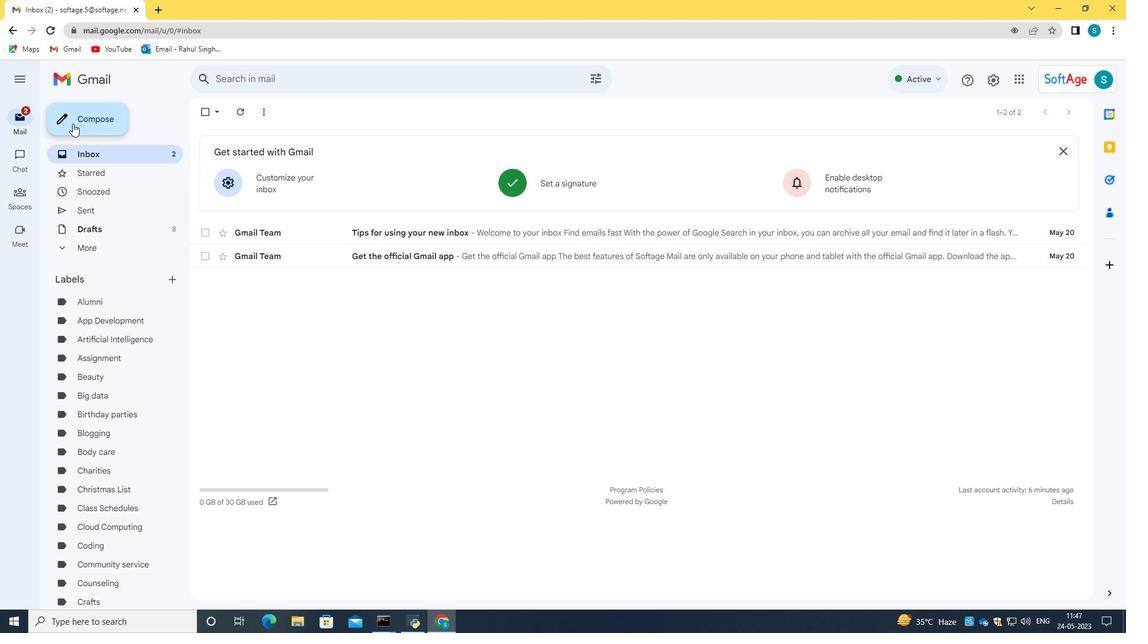 
Action: Mouse moved to (1061, 261)
Screenshot: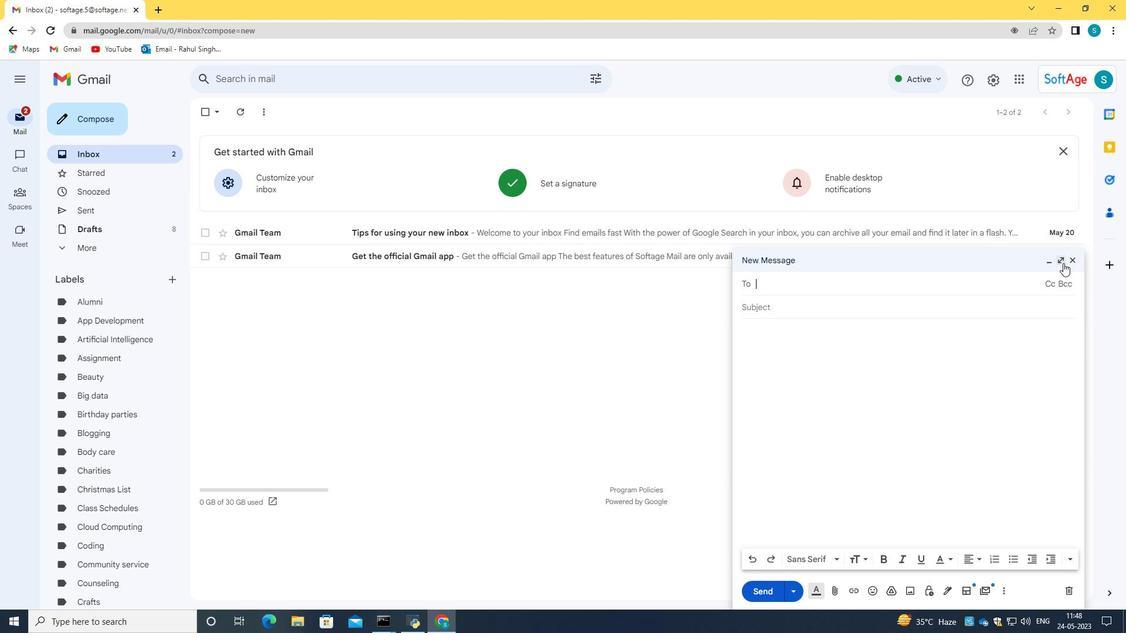 
Action: Mouse pressed left at (1061, 261)
Screenshot: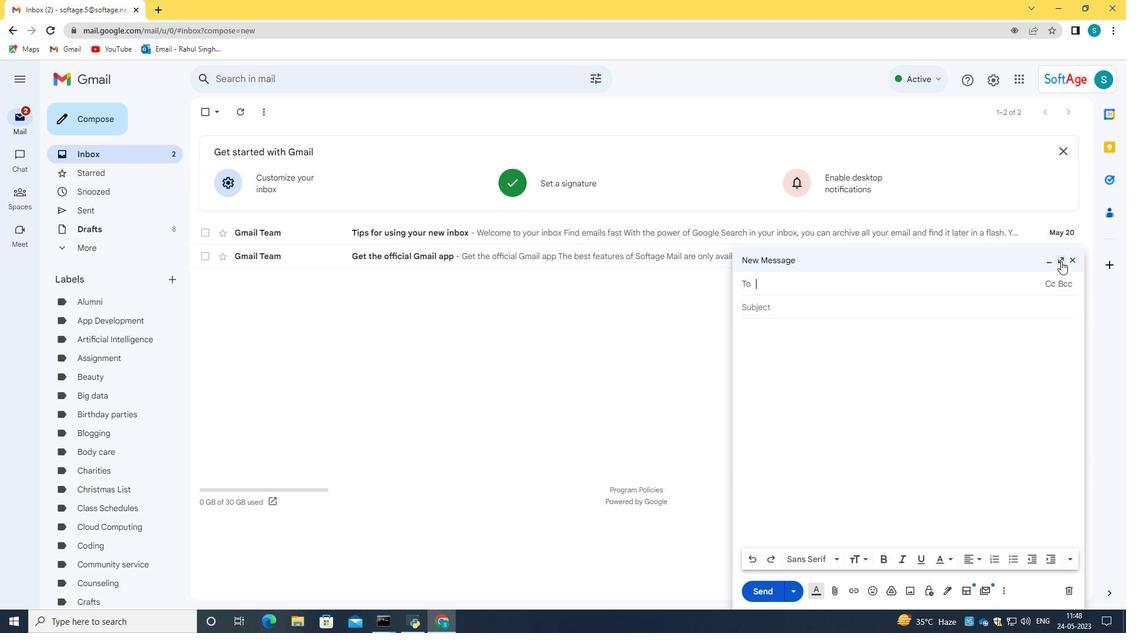 
Action: Mouse moved to (301, 573)
Screenshot: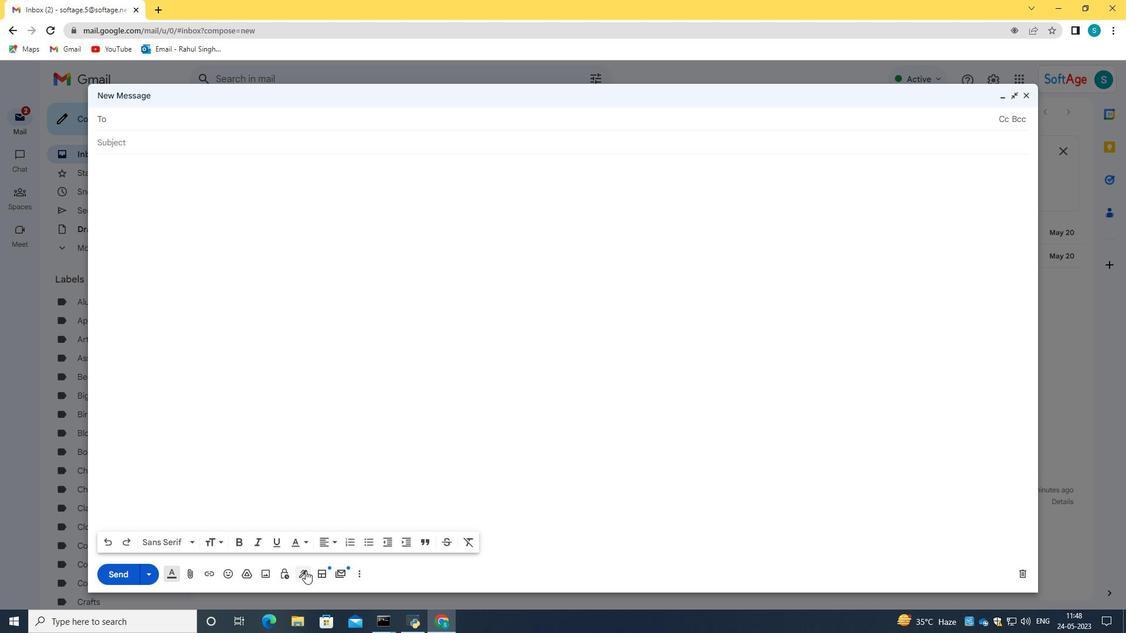 
Action: Mouse pressed left at (301, 573)
Screenshot: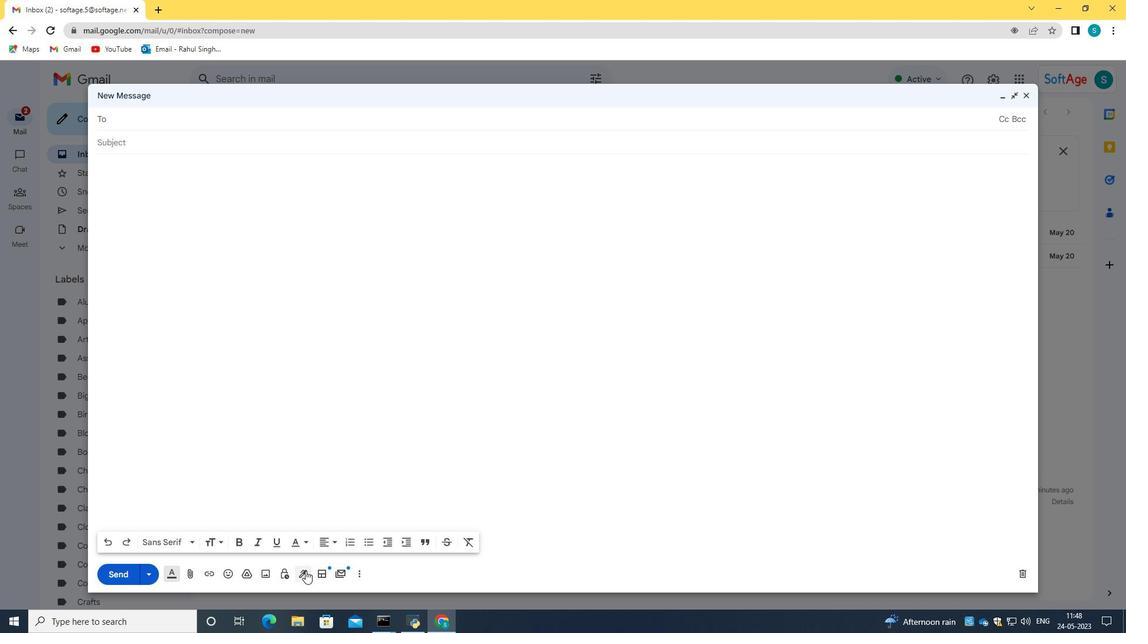 
Action: Mouse moved to (373, 558)
Screenshot: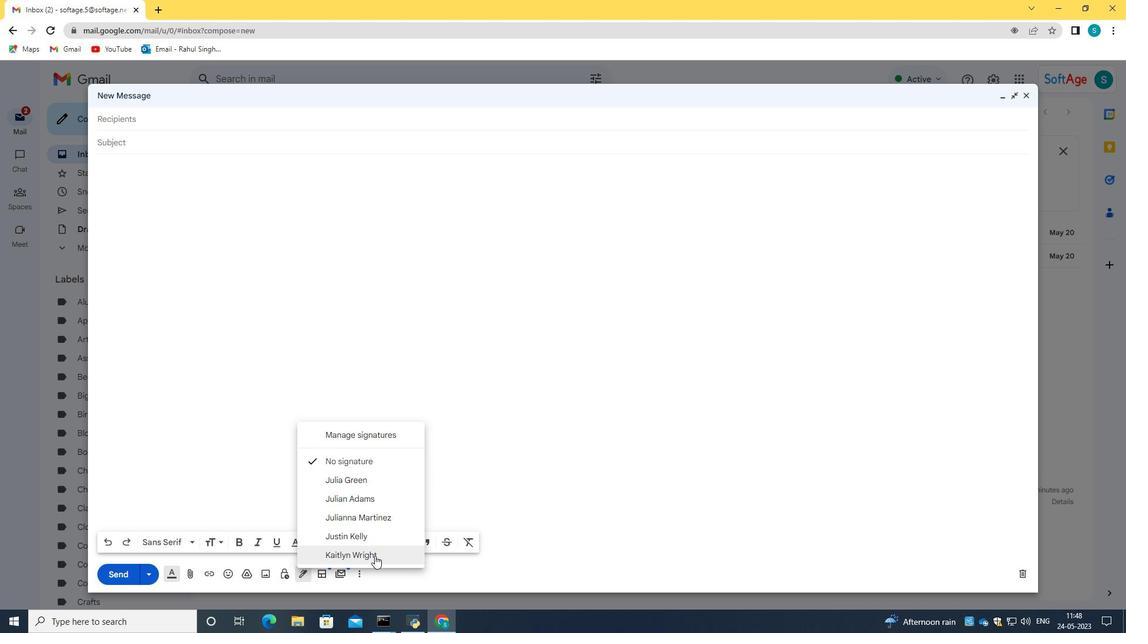 
Action: Mouse pressed left at (373, 558)
Screenshot: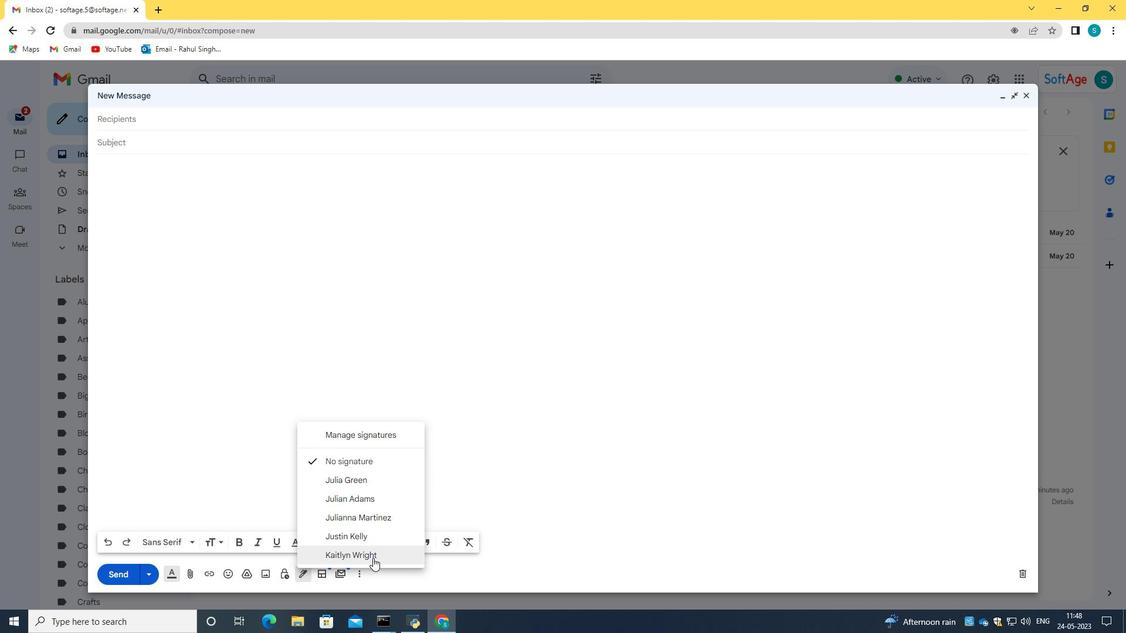 
Action: Mouse moved to (174, 138)
Screenshot: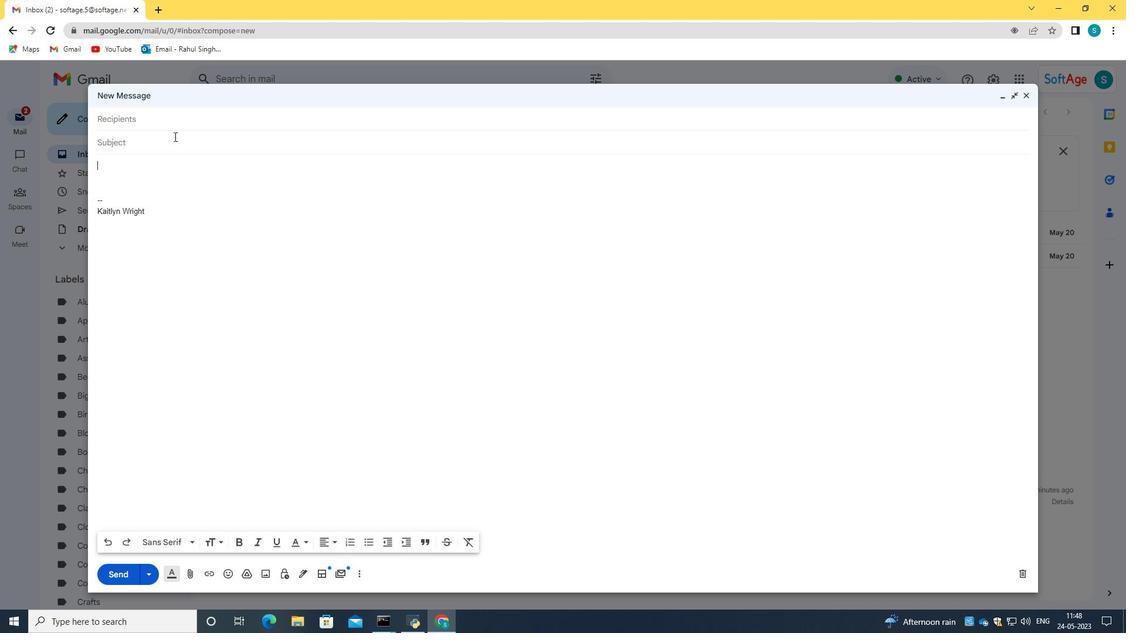
Action: Mouse pressed left at (174, 138)
Screenshot: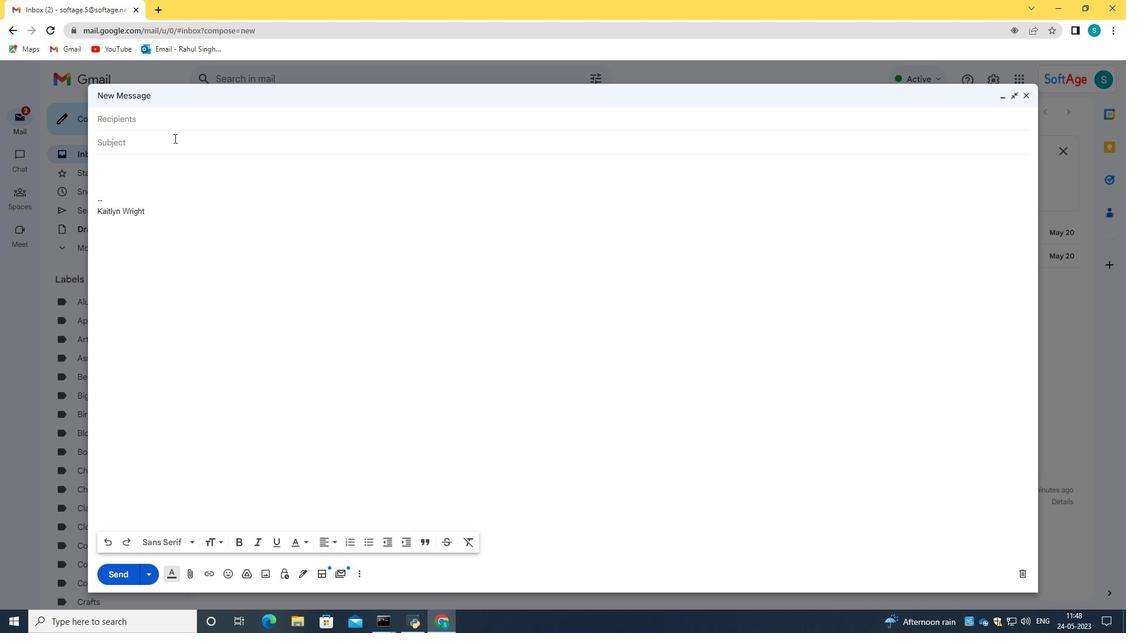 
Action: Key pressed <Key.shift>Foo<Key.backspace>llow-up<Key.space>on<Key.space>an<Key.space>order
Screenshot: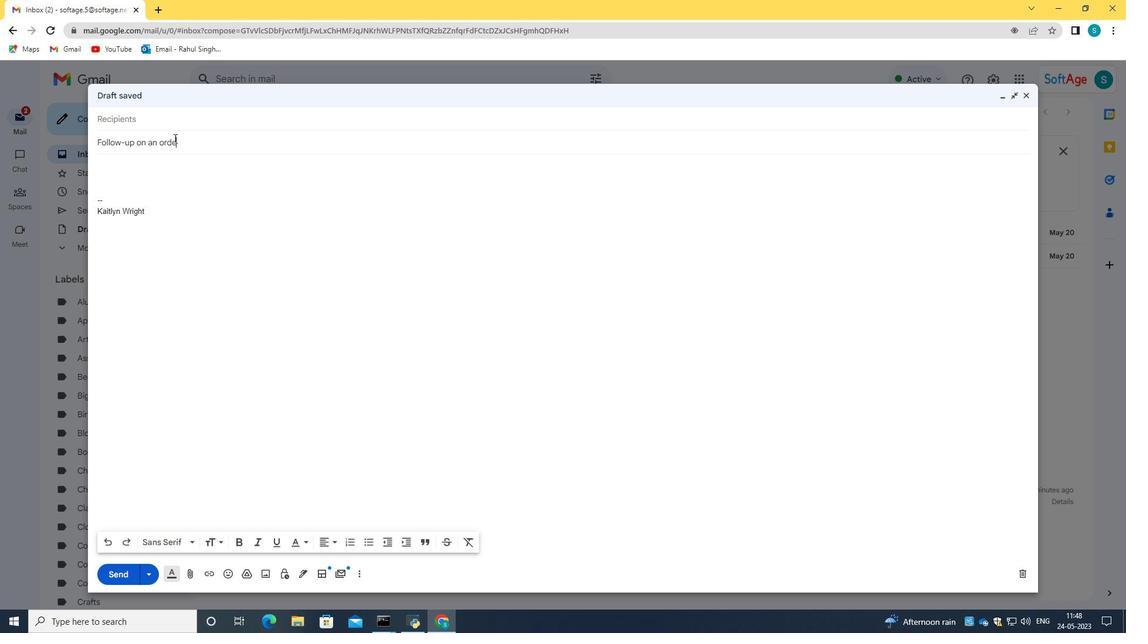 
Action: Mouse moved to (152, 177)
Screenshot: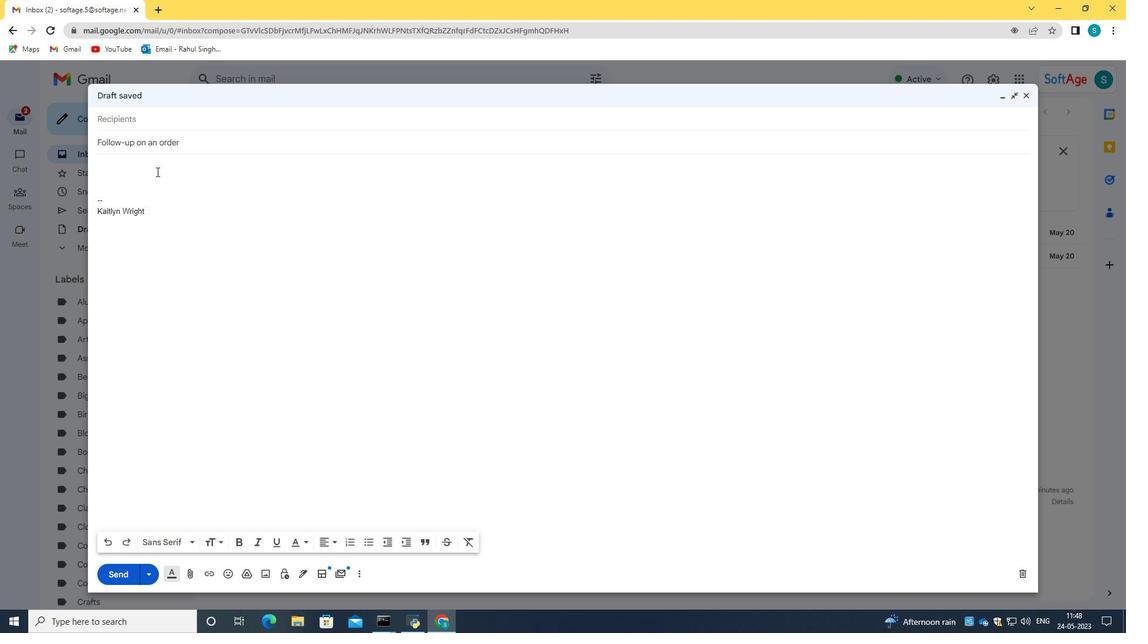 
Action: Mouse pressed left at (152, 177)
Screenshot: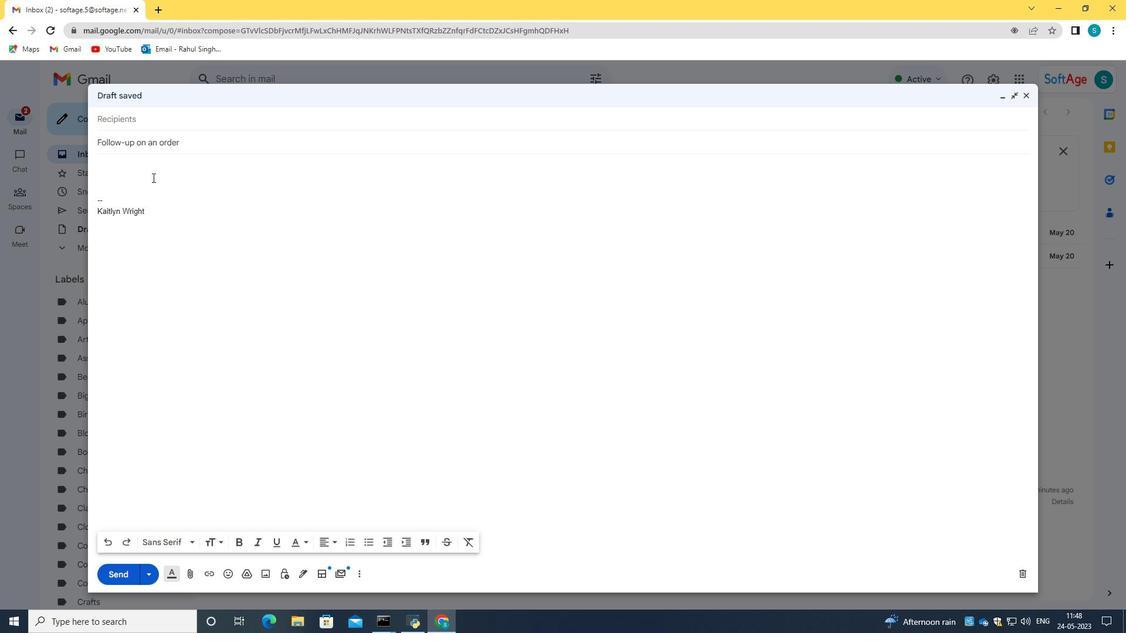 
Action: Mouse moved to (147, 160)
Screenshot: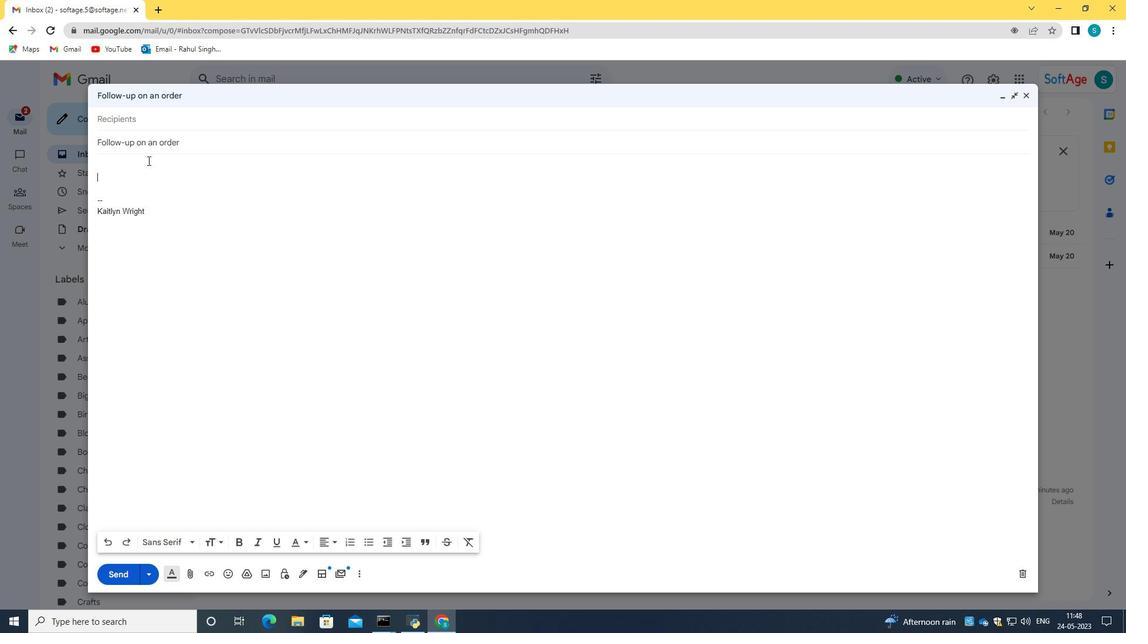 
Action: Mouse pressed left at (147, 160)
Screenshot: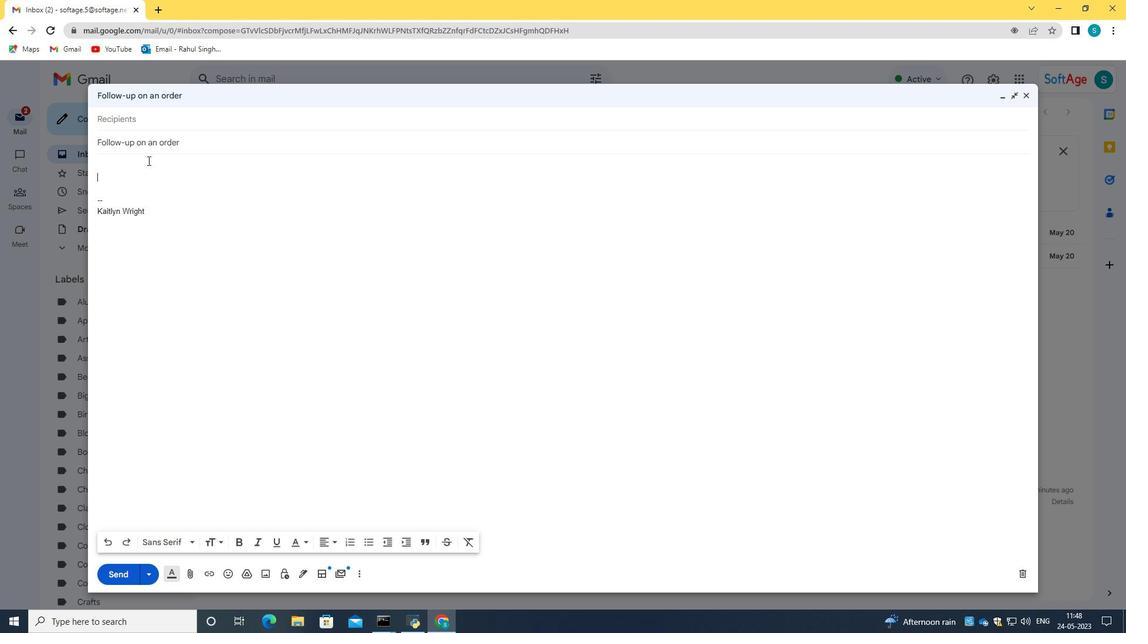 
Action: Key pressed <Key.caps_lock>C<Key.caps_lock>ould<Key.space>yuou<Key.backspace><Key.backspace><Key.backspace>ou<Key.space><Key.caps_lock><Key.caps_lock>please<Key.space>provide<Key.space>more<Key.space>information<Key.space>about<Key.space>the<Key.space>new<Key.space>softa<Key.backspace>ware<Key.space>suys<Key.backspace><Key.backspace><Key.backspace>s<Key.backspace>ystem<Key.shift_r>?
Screenshot: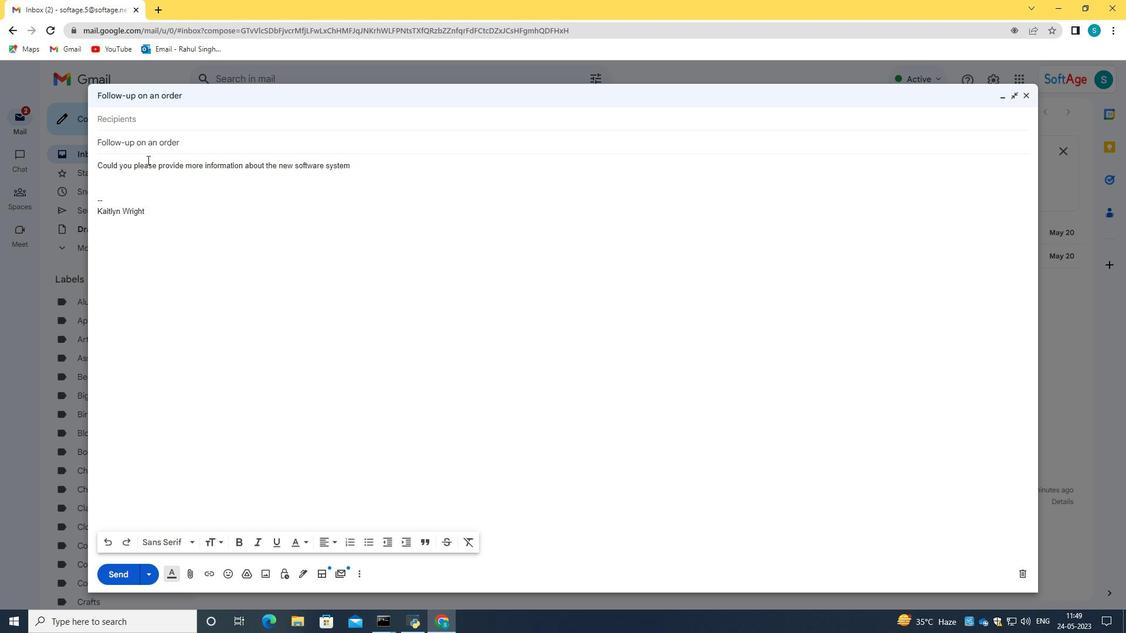 
Action: Mouse moved to (146, 160)
Screenshot: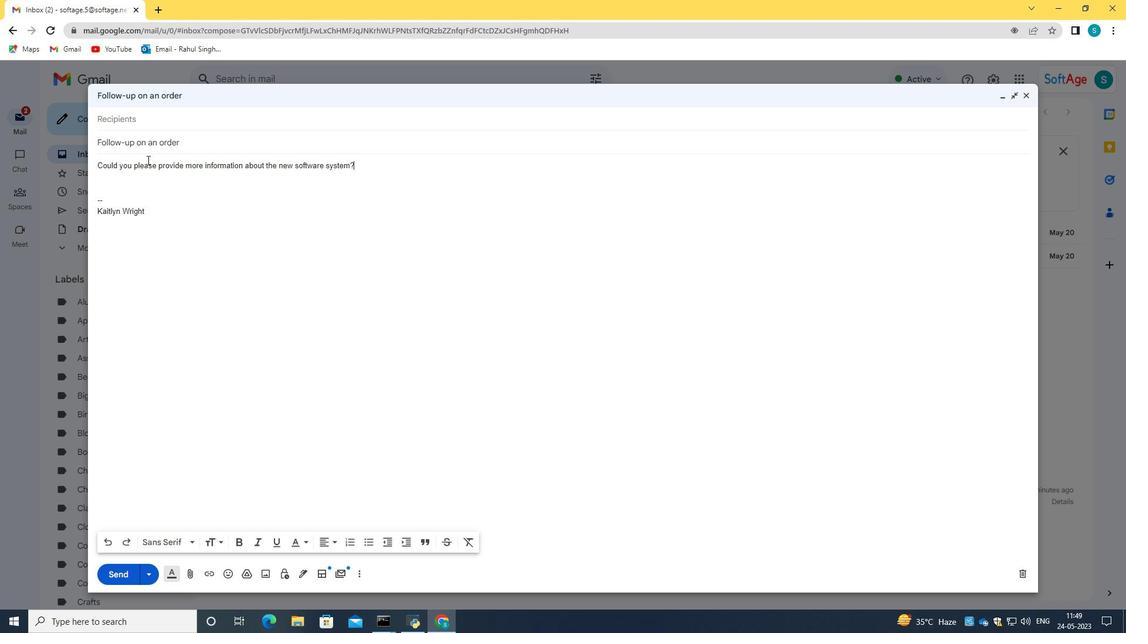 
Action: Mouse scrolled (146, 159) with delta (0, 0)
Screenshot: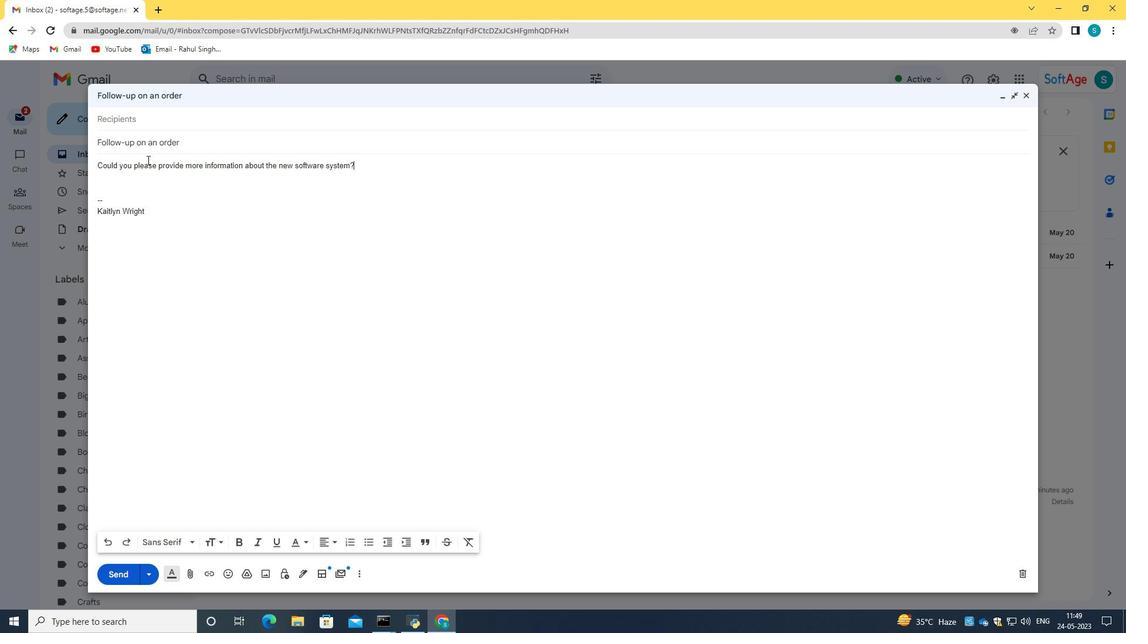 
Action: Mouse moved to (146, 160)
Screenshot: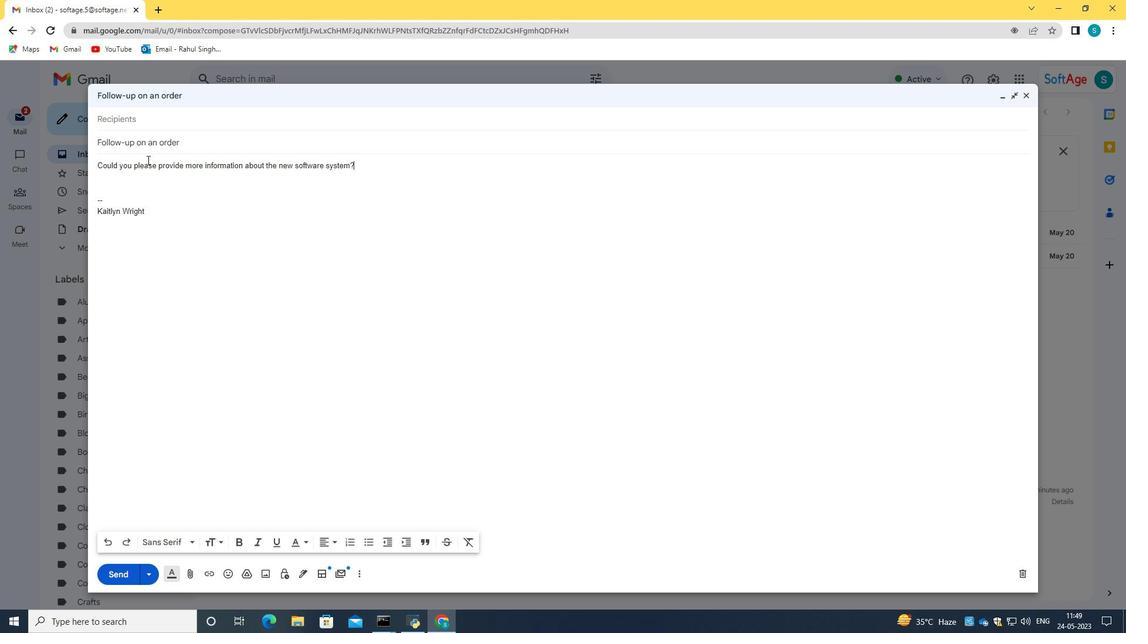 
Action: Mouse scrolled (146, 160) with delta (0, 0)
Screenshot: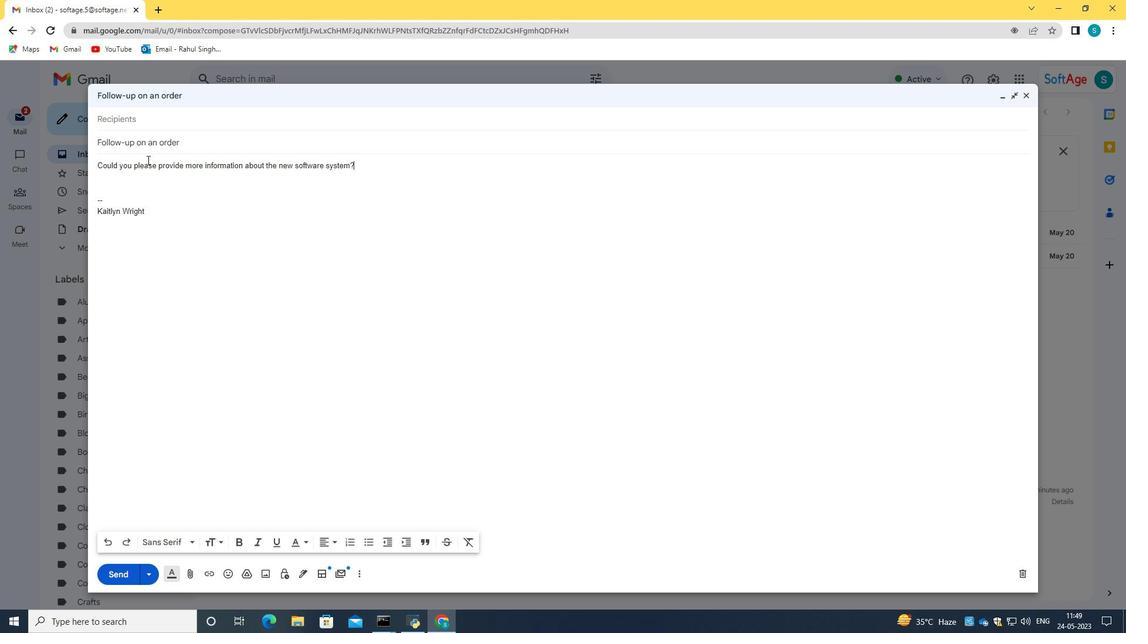 
Action: Mouse moved to (146, 122)
Screenshot: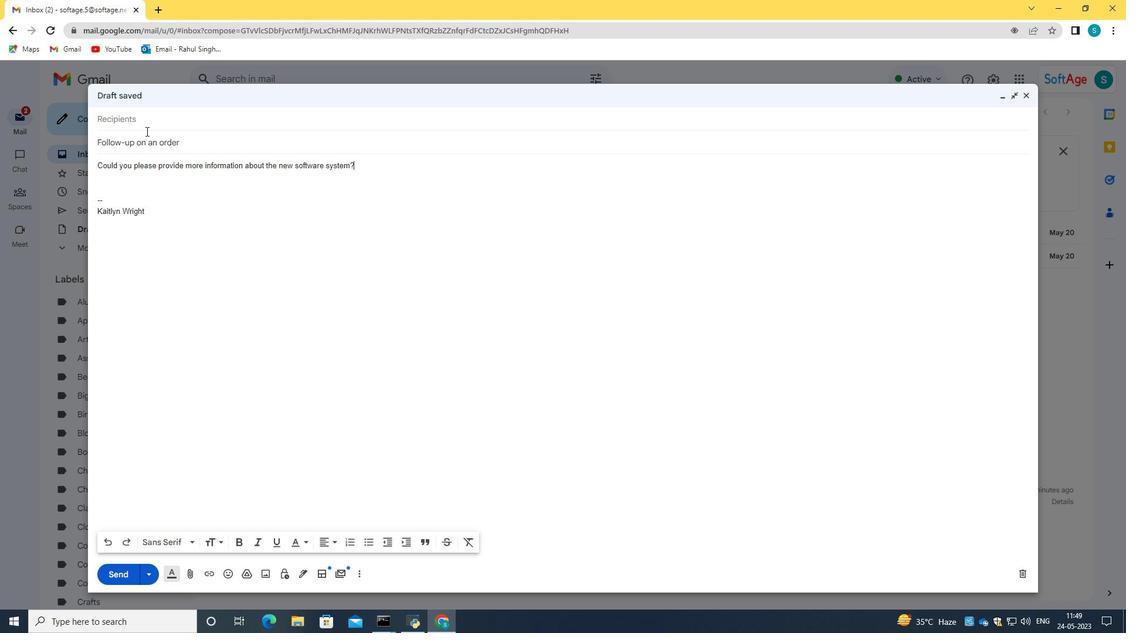 
Action: Mouse pressed left at (146, 122)
Screenshot: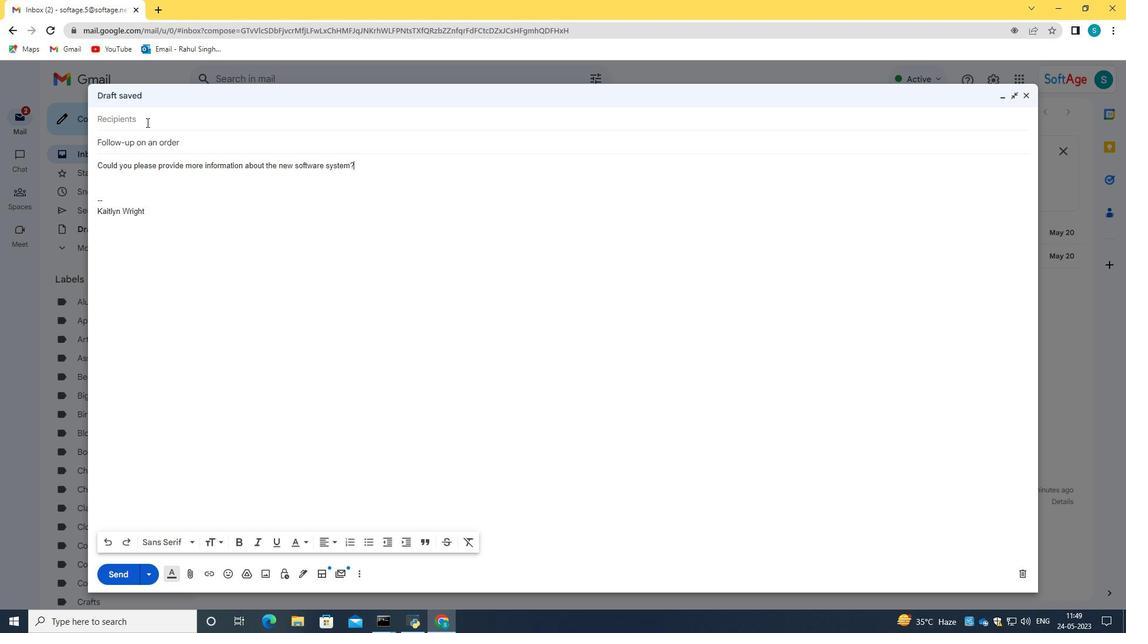 
Action: Key pressed softage.2<Key.shift>@softage.net
Screenshot: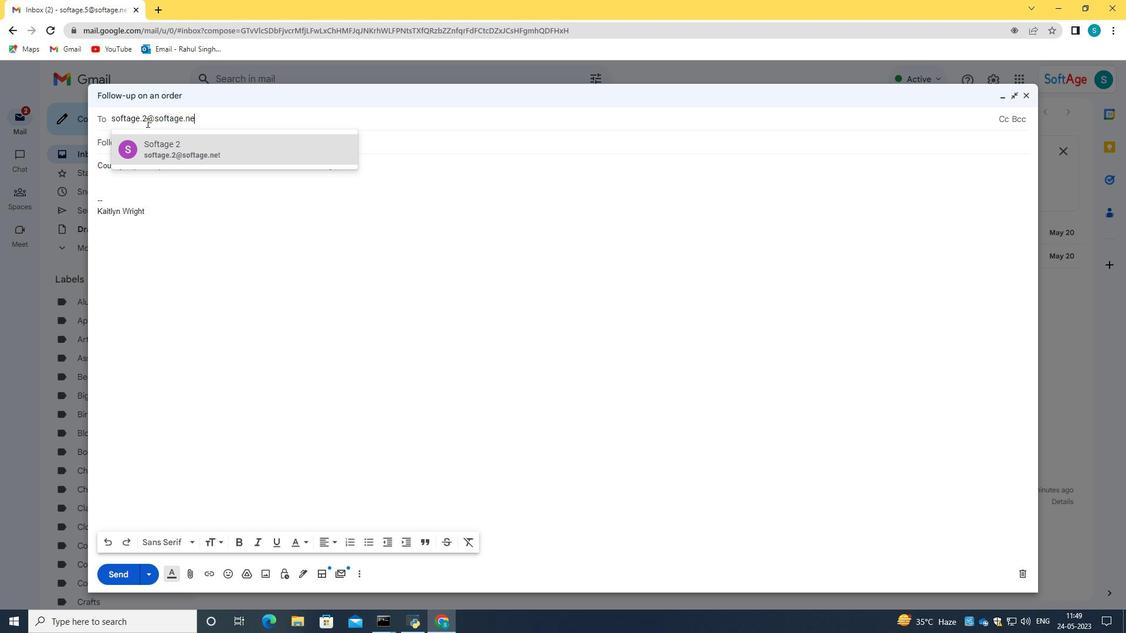 
Action: Mouse moved to (202, 158)
Screenshot: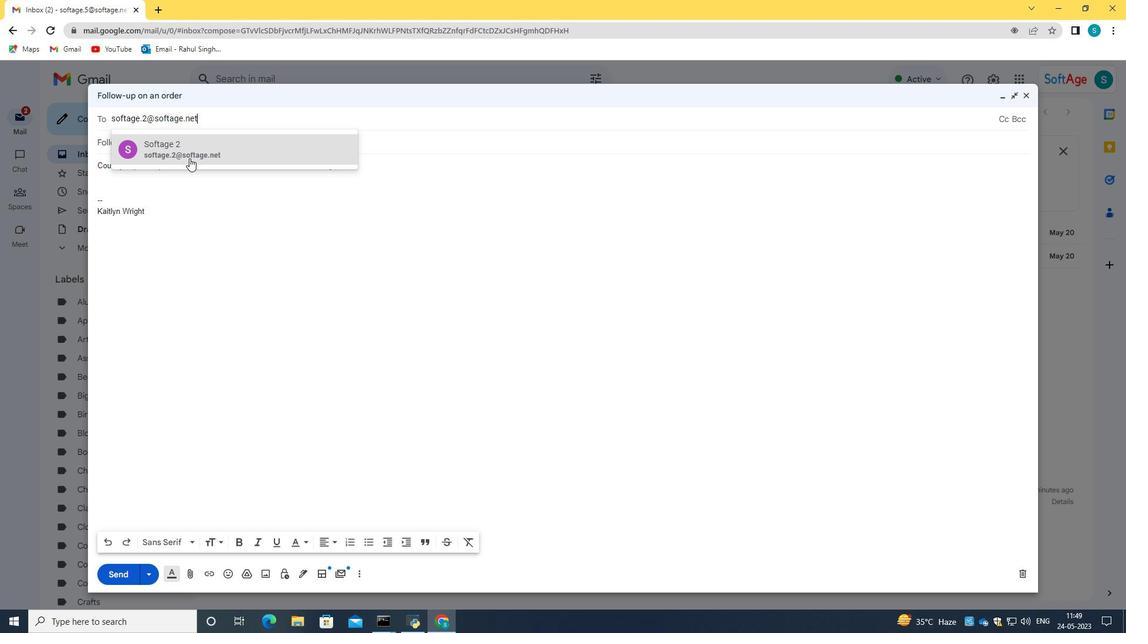 
Action: Mouse pressed left at (202, 158)
Screenshot: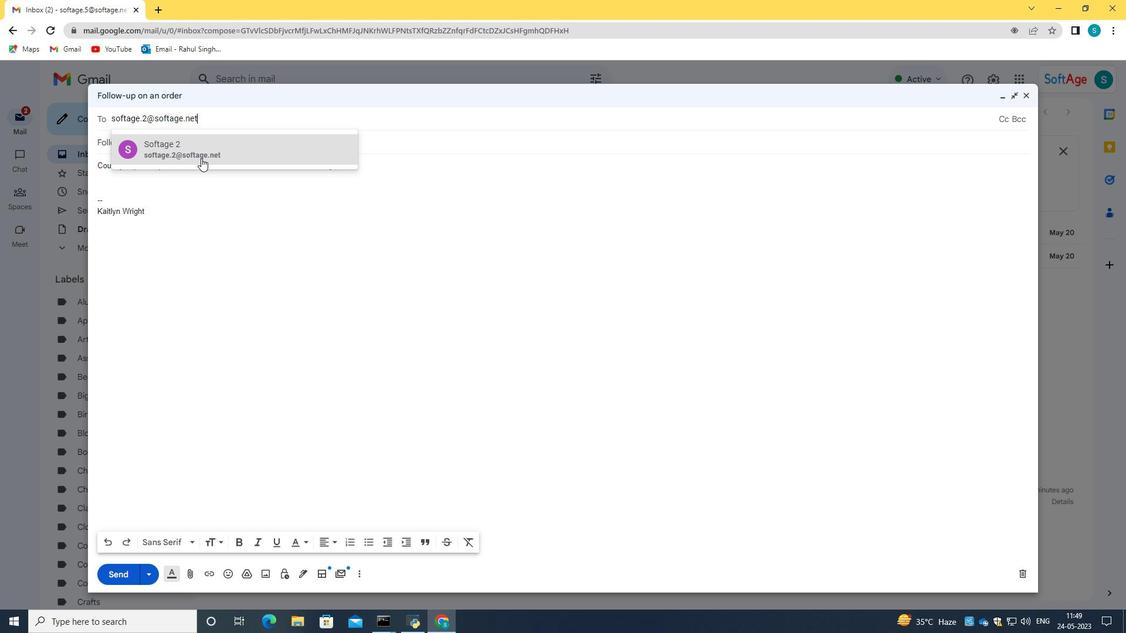 
Action: Mouse moved to (221, 218)
Screenshot: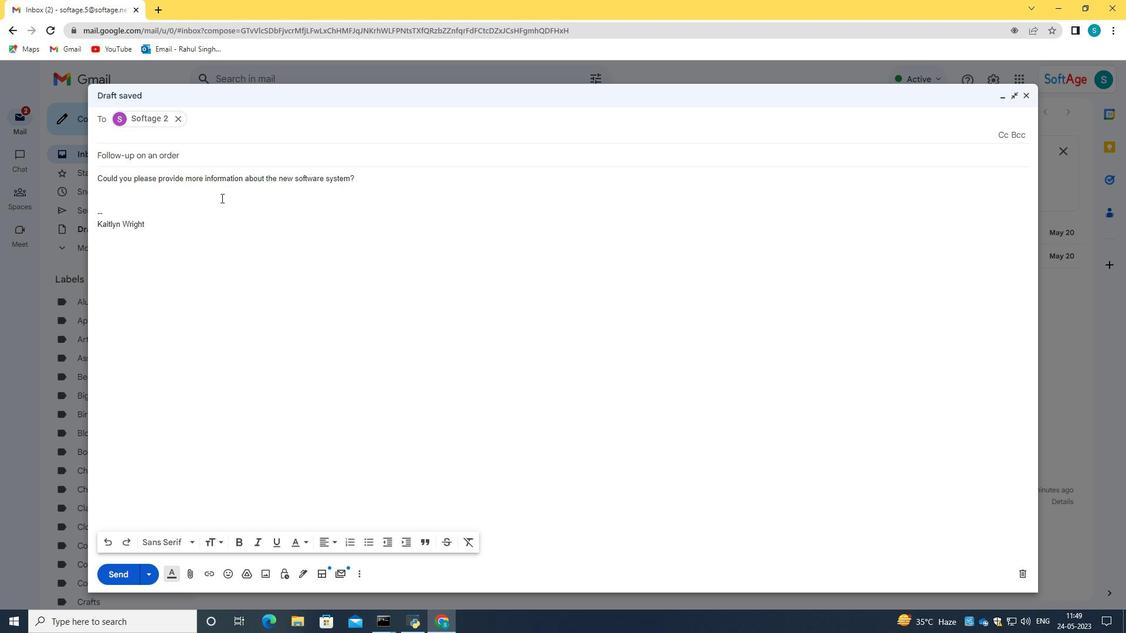 
Action: Mouse scrolled (221, 218) with delta (0, 0)
Screenshot: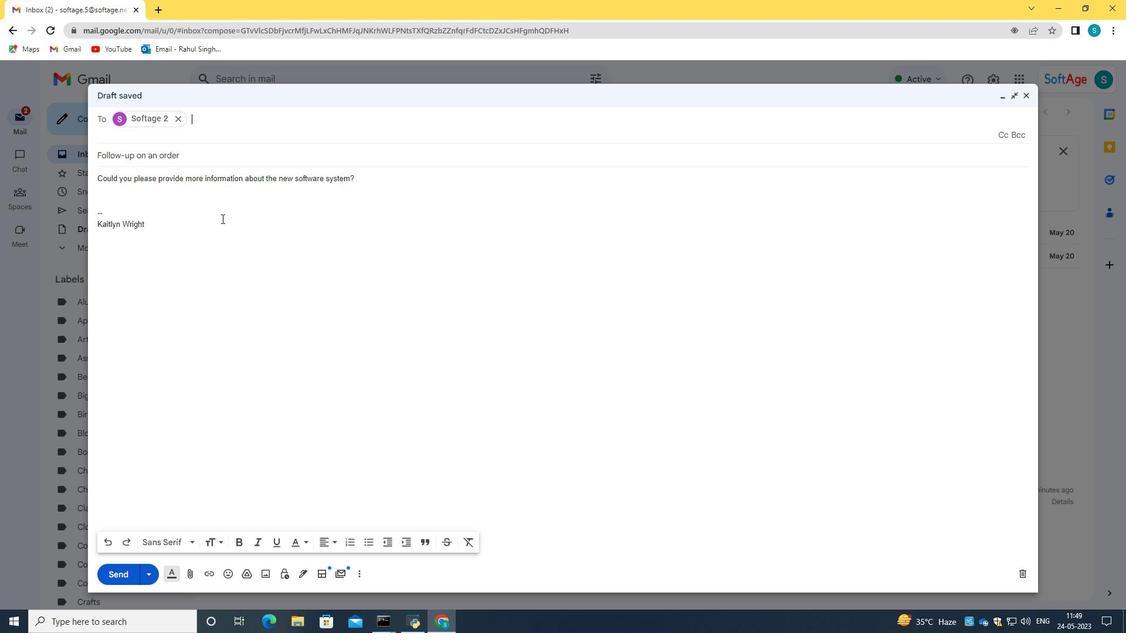 
Action: Mouse scrolled (221, 218) with delta (0, 0)
Screenshot: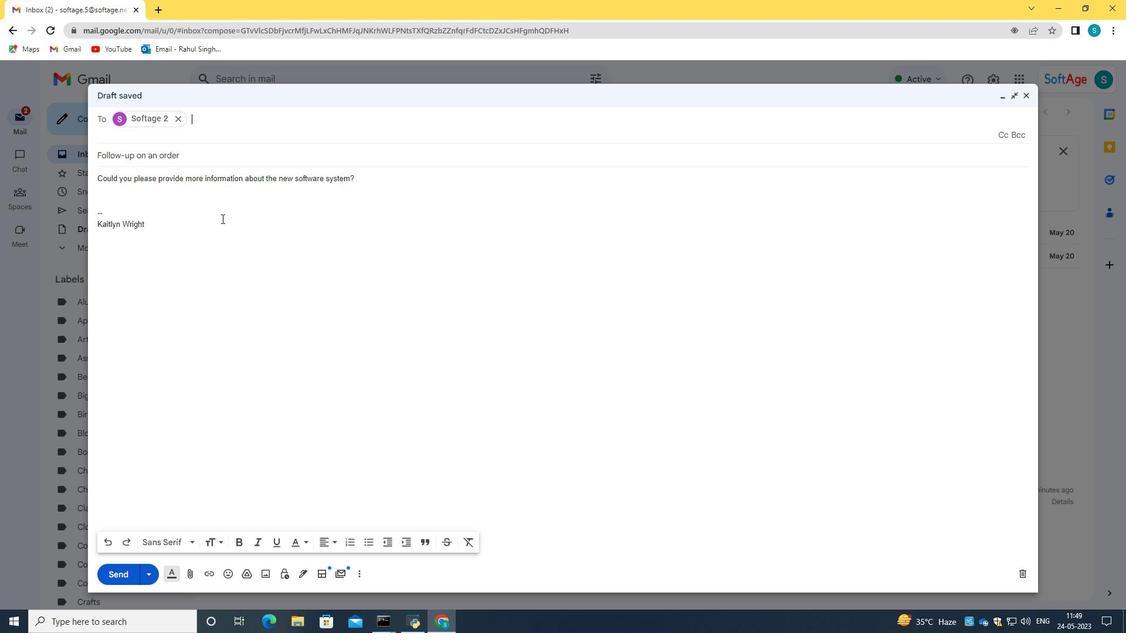 
Action: Mouse moved to (354, 180)
Screenshot: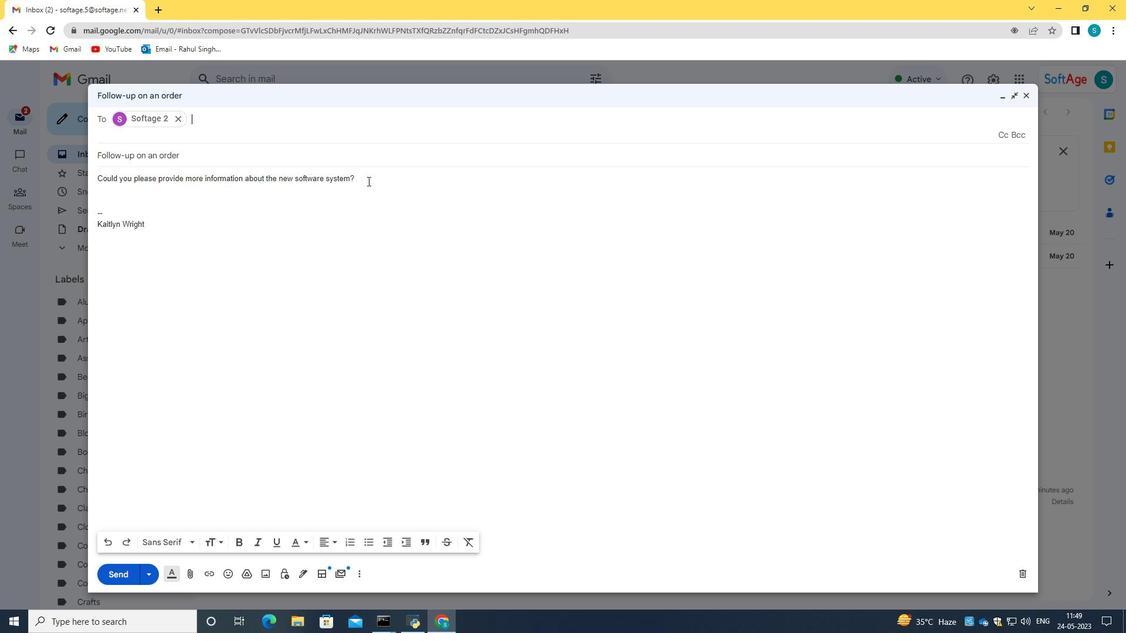 
Action: Mouse pressed left at (354, 180)
Screenshot: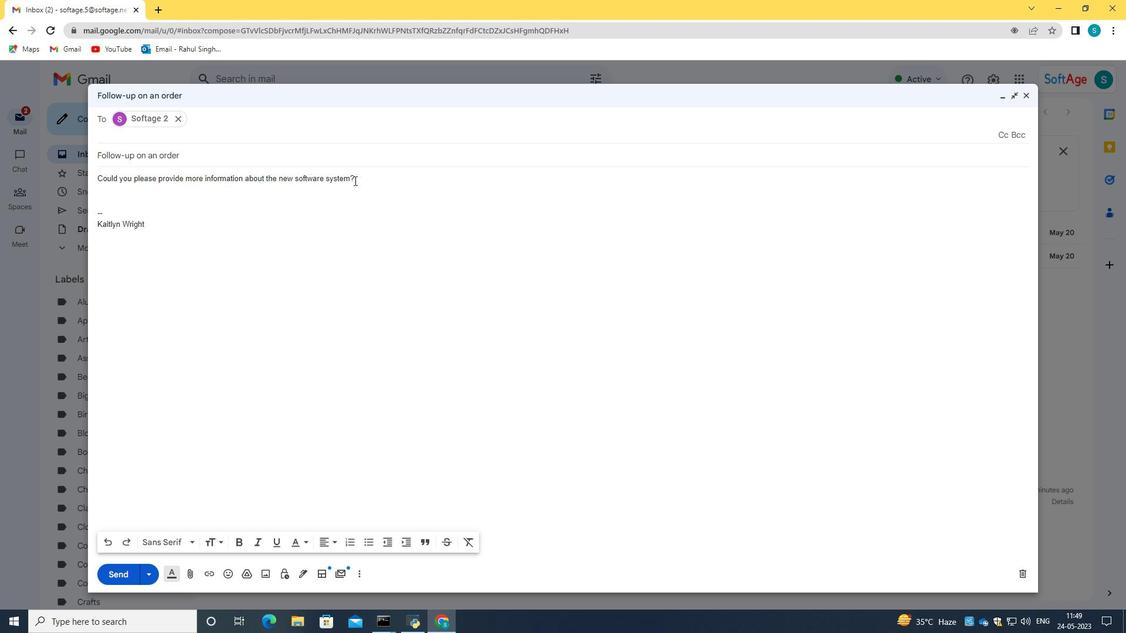 
Action: Key pressed <Key.shift_r><Key.left><Key.left><Key.left><Key.left><Key.left><Key.left><Key.left><Key.left><Key.left><Key.left><Key.left><Key.left><Key.left><Key.left><Key.left><Key.left><Key.left><Key.left><Key.left><Key.left><Key.left><Key.left><Key.left><Key.left><Key.left><Key.left><Key.left><Key.left><Key.left><Key.left><Key.left><Key.left><Key.left><Key.left><Key.left><Key.left><Key.left><Key.left><Key.left><Key.left><Key.left><Key.left><Key.left><Key.left><Key.left><Key.left><Key.left><Key.left><Key.left><Key.left><Key.left><Key.left><Key.left><Key.left><Key.left><Key.left><Key.left><Key.left><Key.left><Key.left><Key.left><Key.left><Key.left><Key.left><Key.left><Key.left><Key.left><Key.left><Key.left><Key.left><Key.left><Key.left><Key.left><Key.left><Key.left><Key.left><Key.left><Key.left><Key.left><Key.left><Key.left><Key.left><Key.left><Key.left><Key.left><Key.left><Key.left><Key.left><Key.left><Key.left><Key.left><Key.left><Key.left><Key.left><Key.left><Key.left><Key.left><Key.left><Key.left><Key.left><Key.left><Key.left><Key.left><Key.left><Key.left><Key.left>
Screenshot: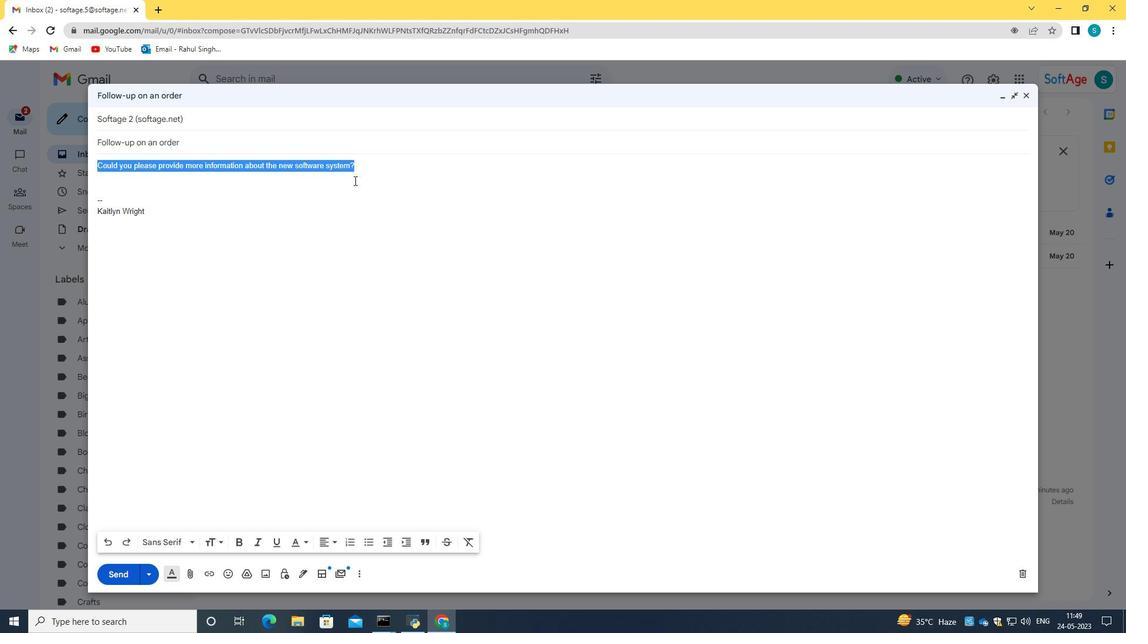 
Action: Mouse moved to (214, 544)
Screenshot: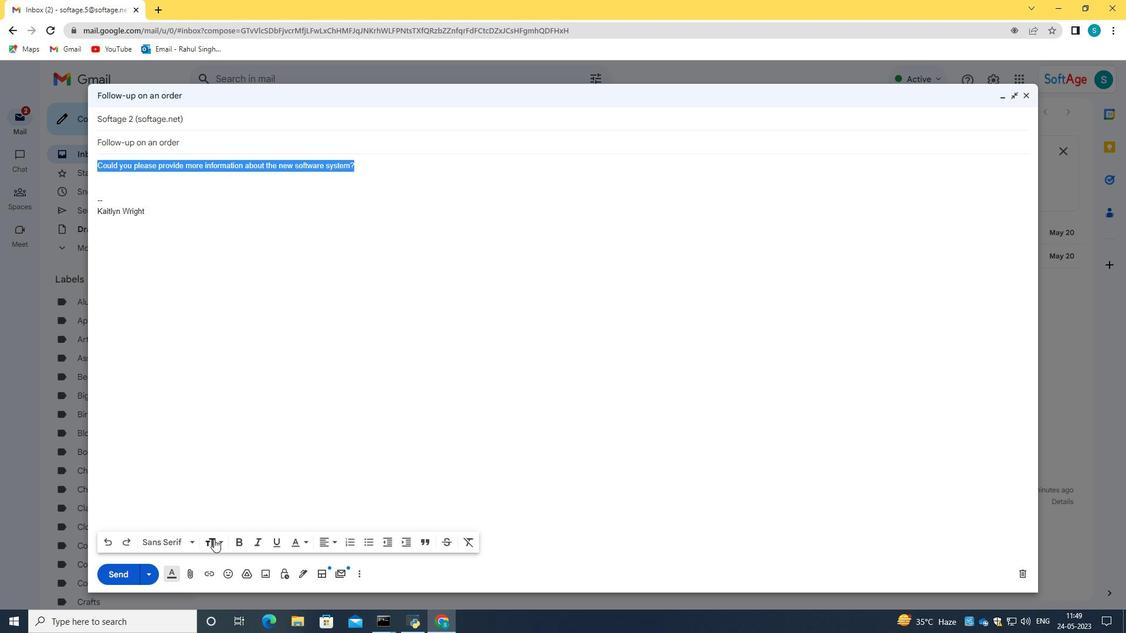 
Action: Mouse pressed left at (214, 544)
Screenshot: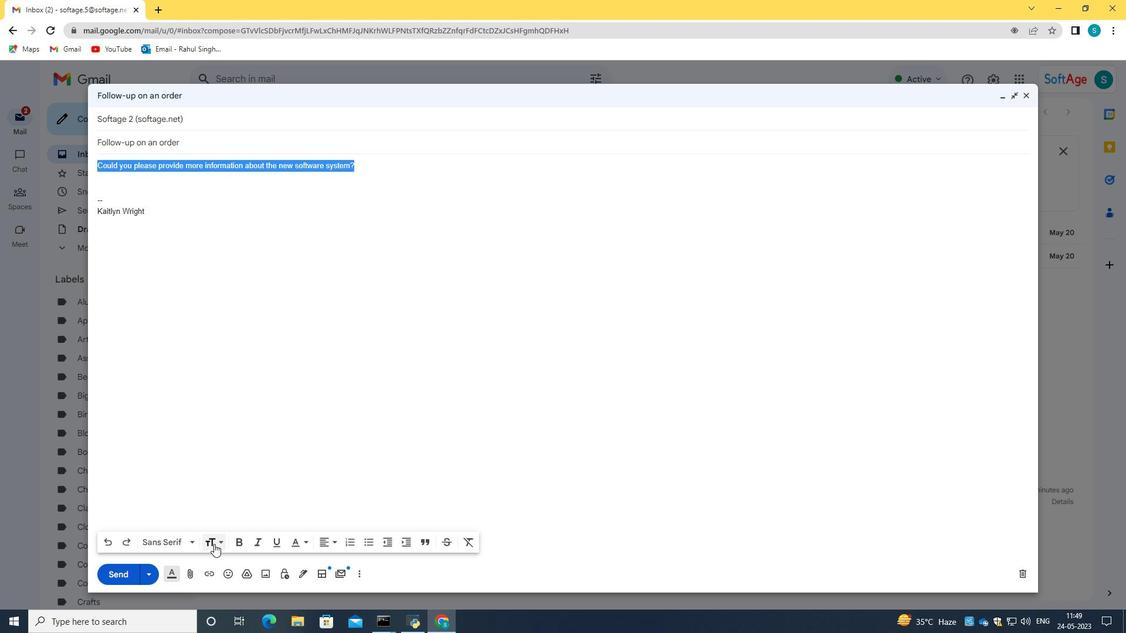 
Action: Mouse moved to (234, 521)
Screenshot: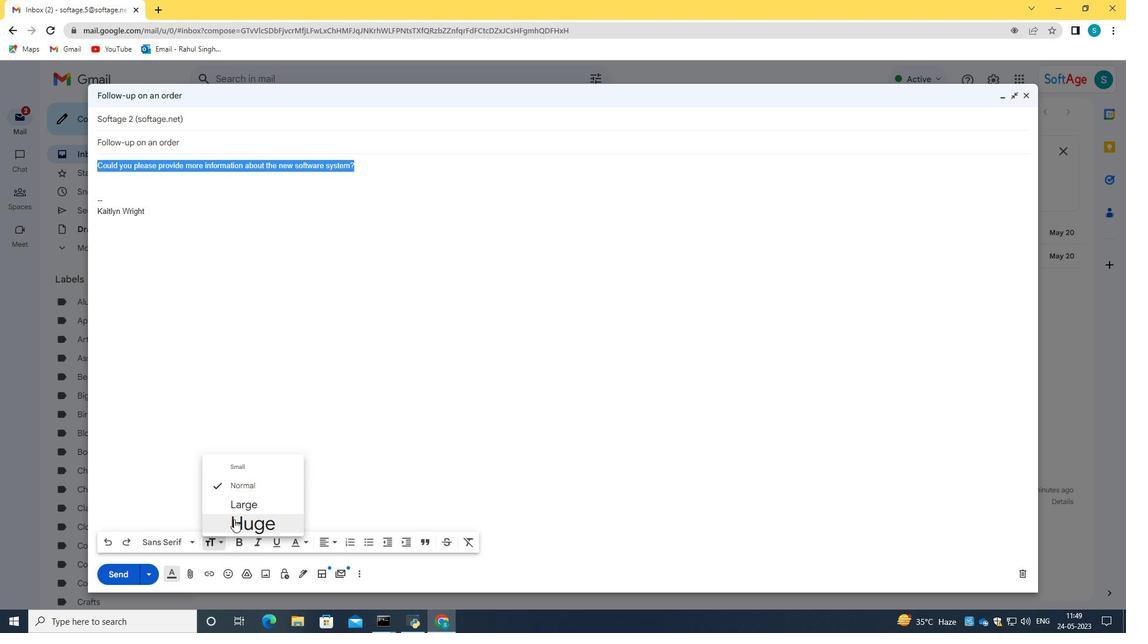 
Action: Mouse pressed left at (234, 521)
Screenshot: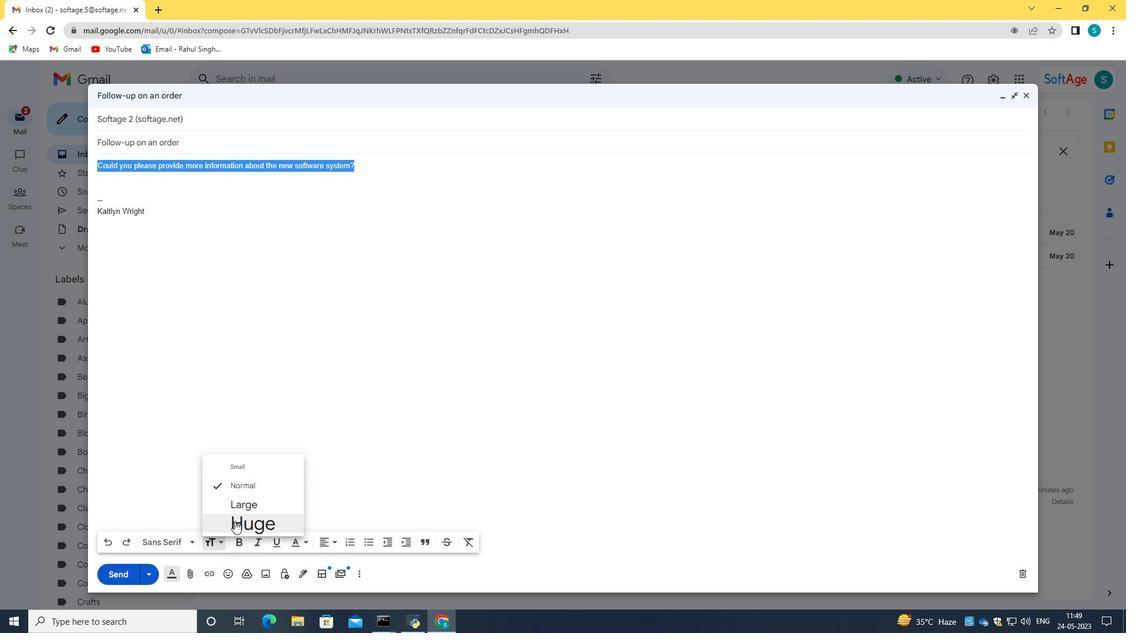 
Action: Mouse moved to (326, 539)
Screenshot: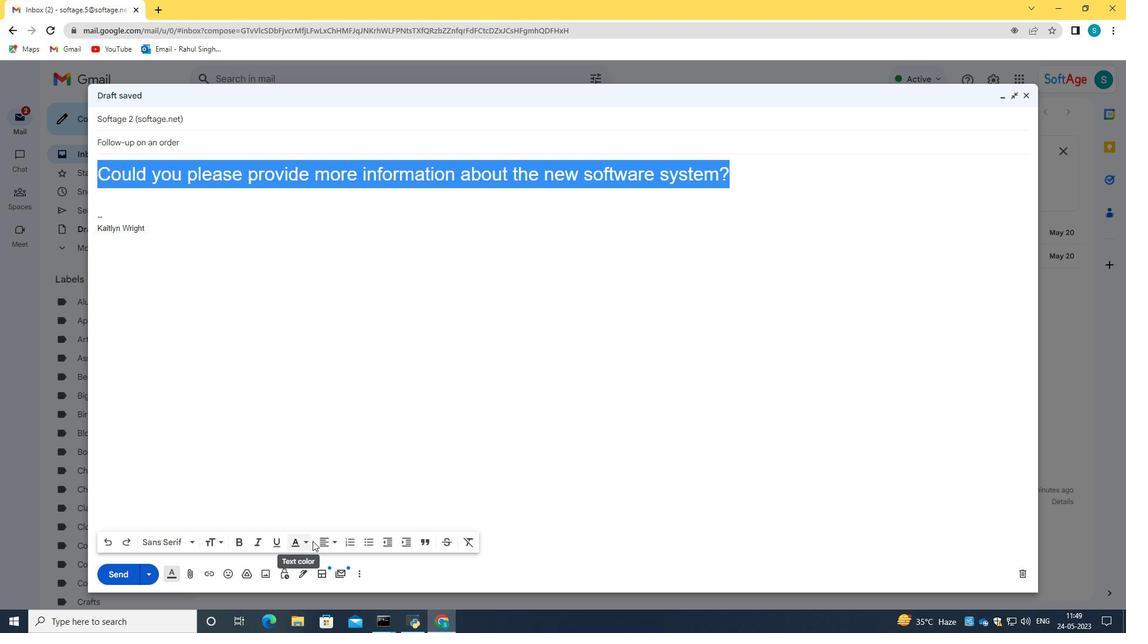 
Action: Mouse pressed left at (326, 539)
Screenshot: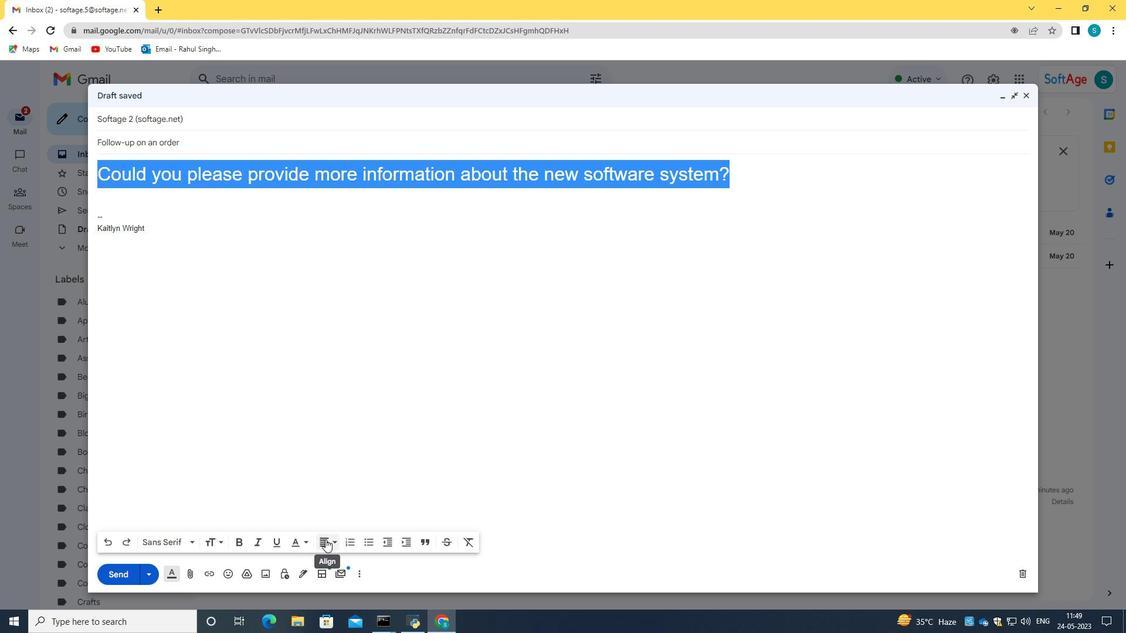 
Action: Mouse moved to (327, 526)
Screenshot: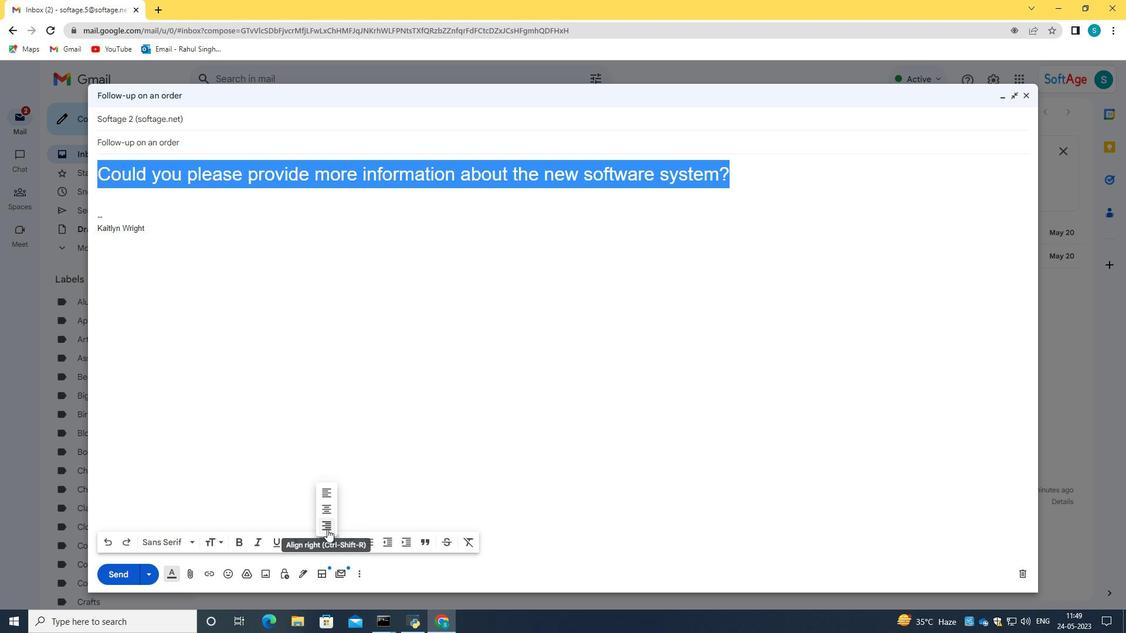 
Action: Mouse pressed left at (327, 526)
Screenshot: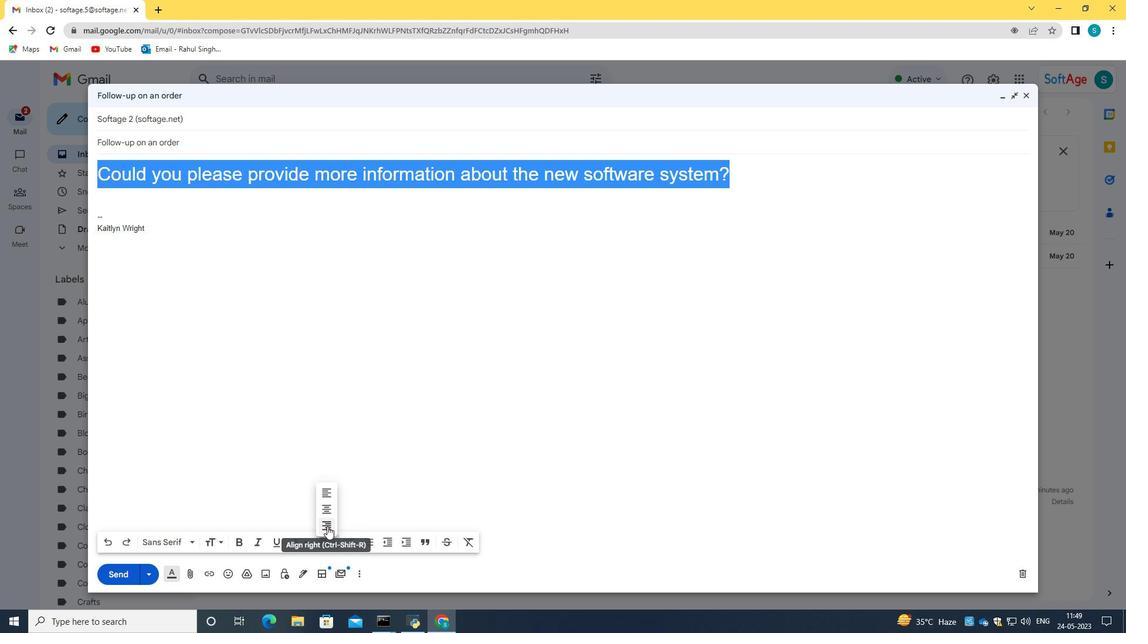
Action: Mouse moved to (130, 569)
Screenshot: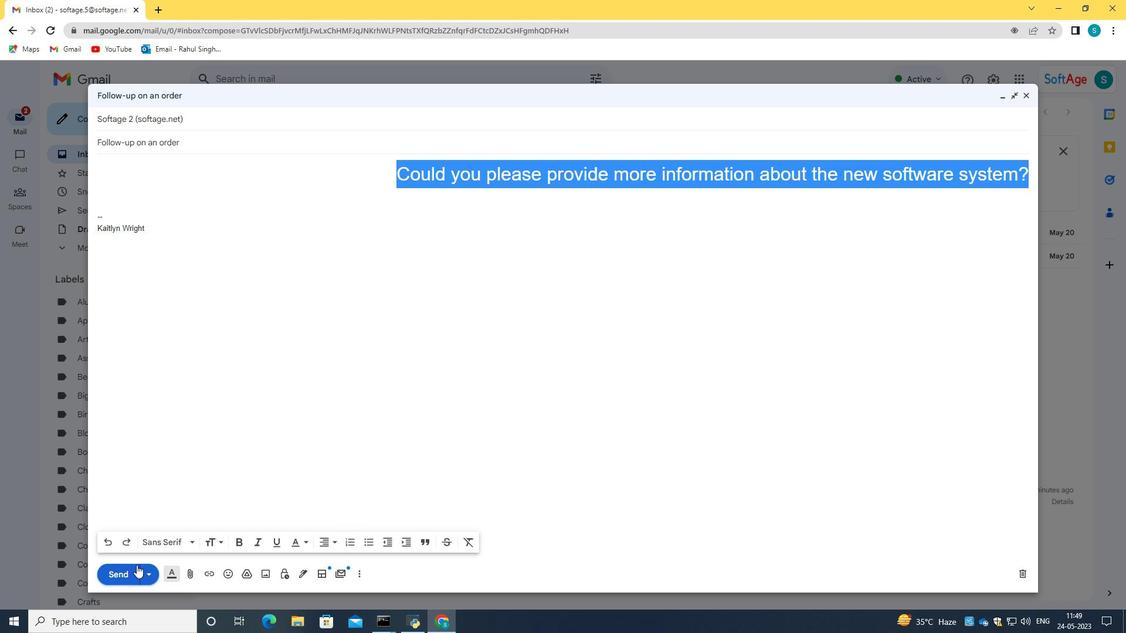 
Action: Mouse pressed left at (130, 569)
Screenshot: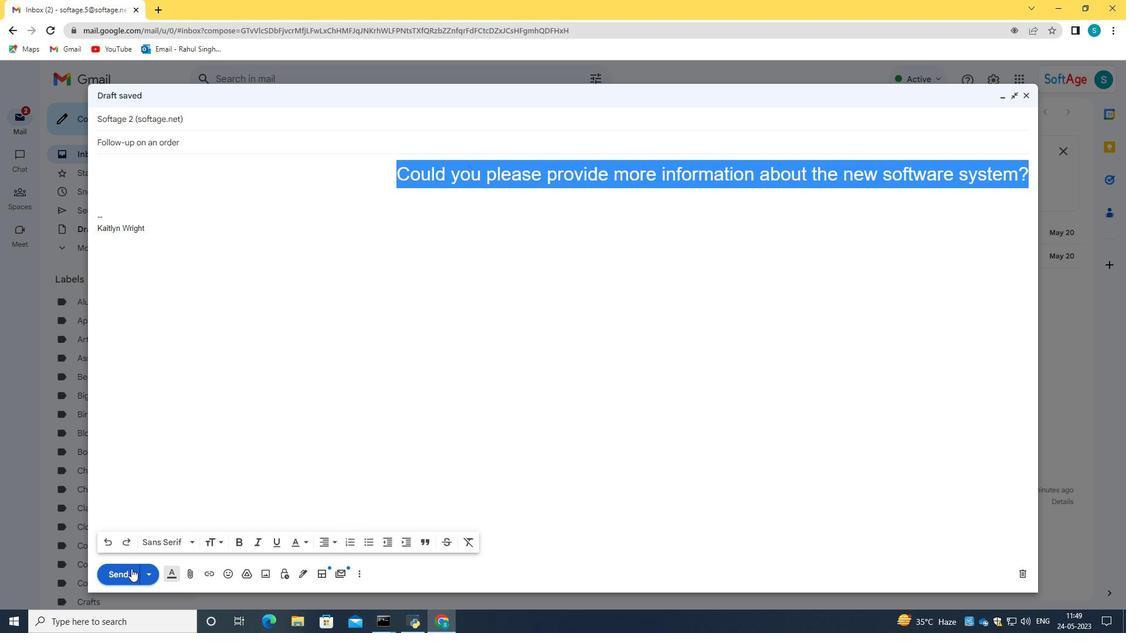 
Action: Mouse moved to (105, 208)
Screenshot: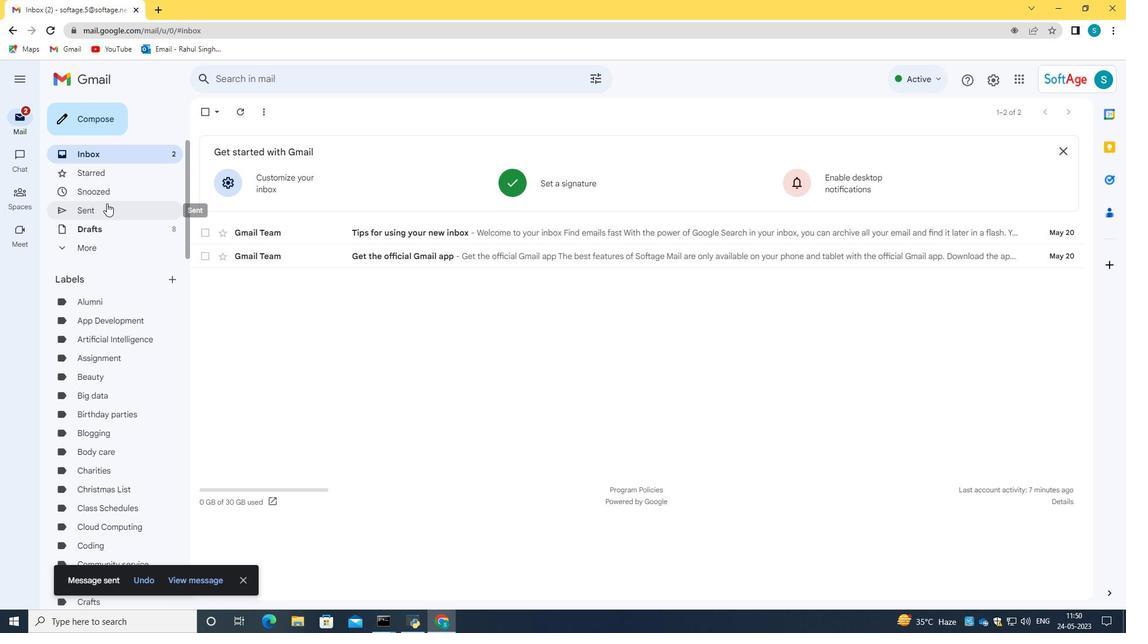 
Action: Mouse pressed left at (105, 208)
Screenshot: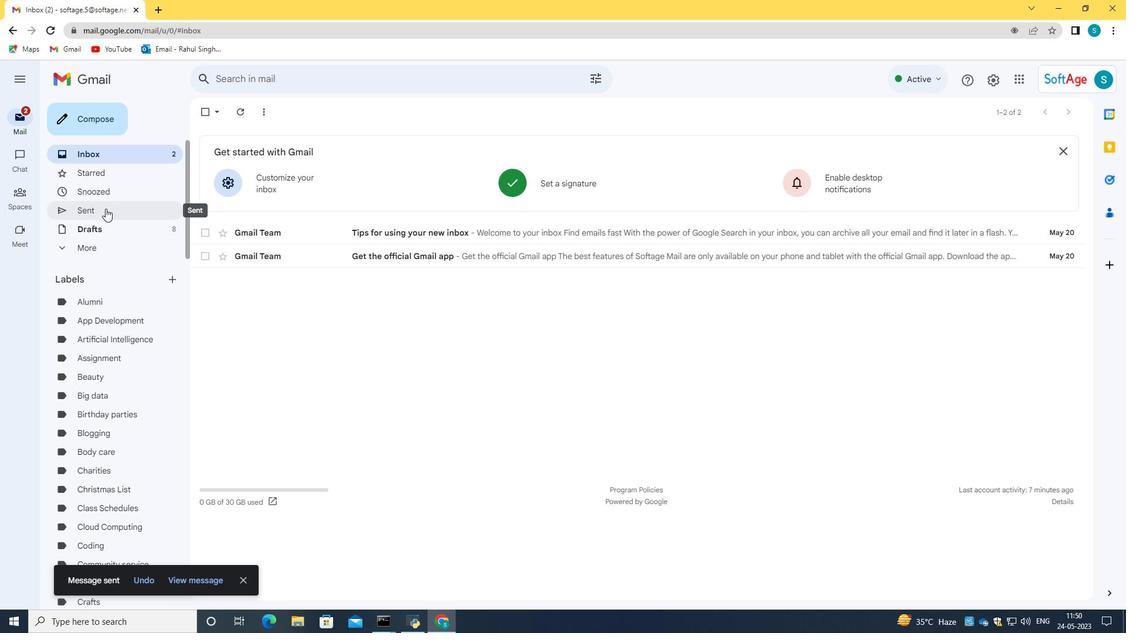 
Action: Mouse moved to (204, 173)
Screenshot: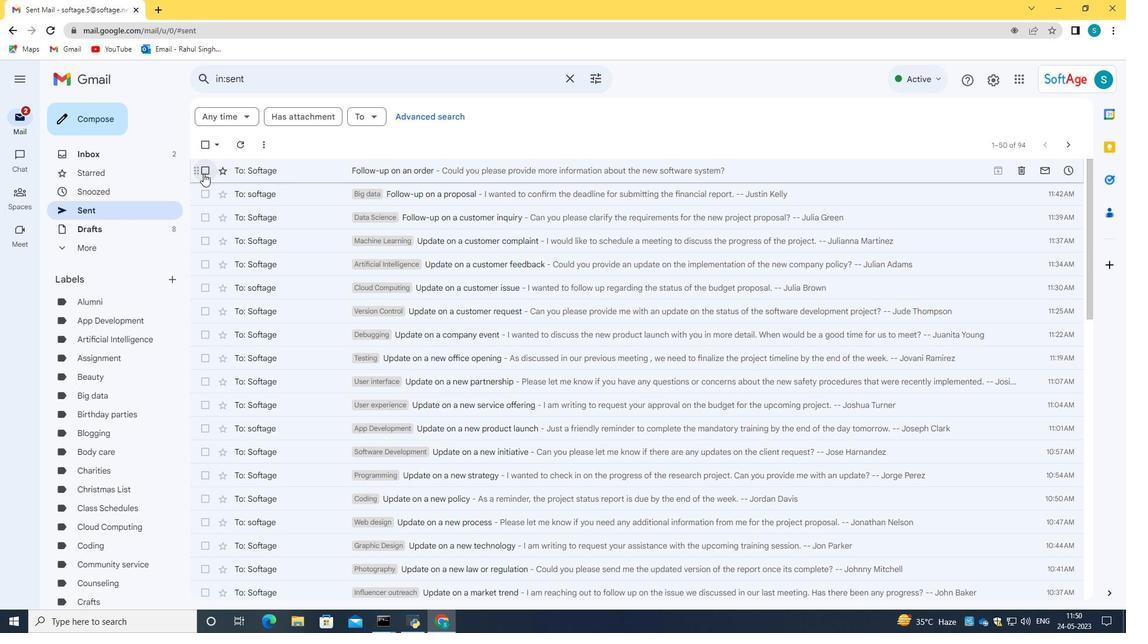 
Action: Mouse pressed left at (204, 173)
Screenshot: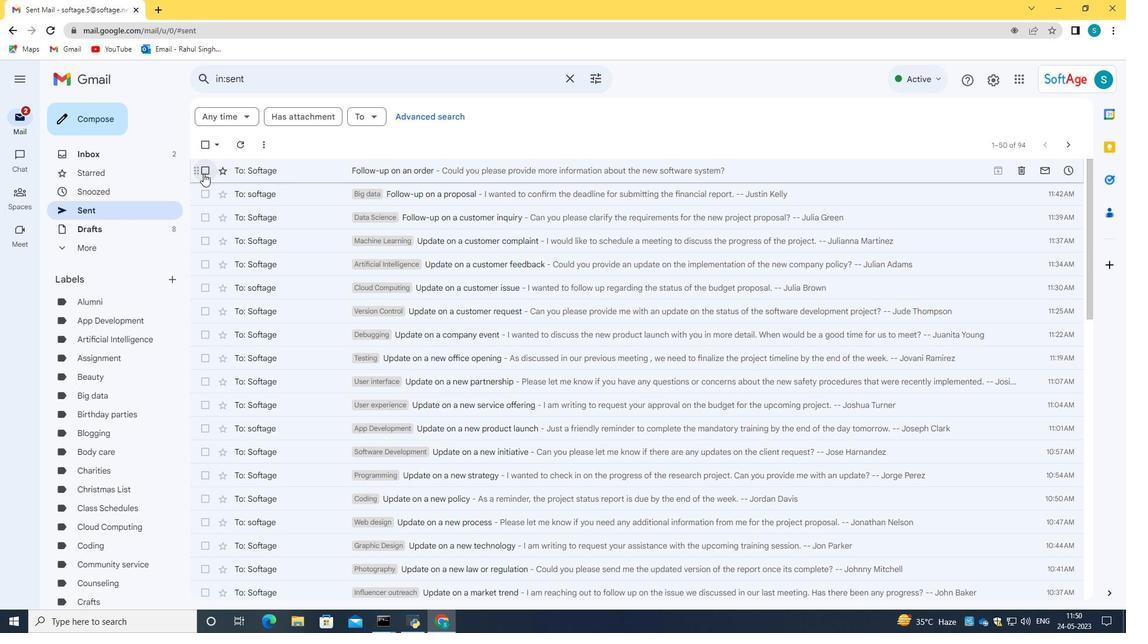 
Action: Mouse moved to (285, 171)
Screenshot: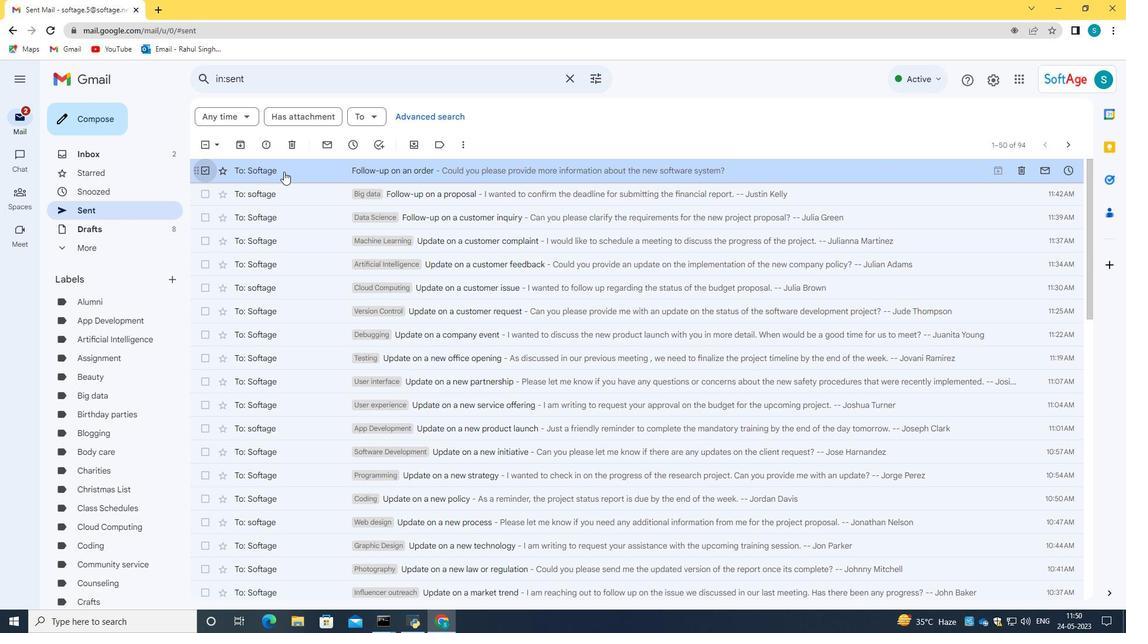 
Action: Mouse pressed right at (285, 171)
Screenshot: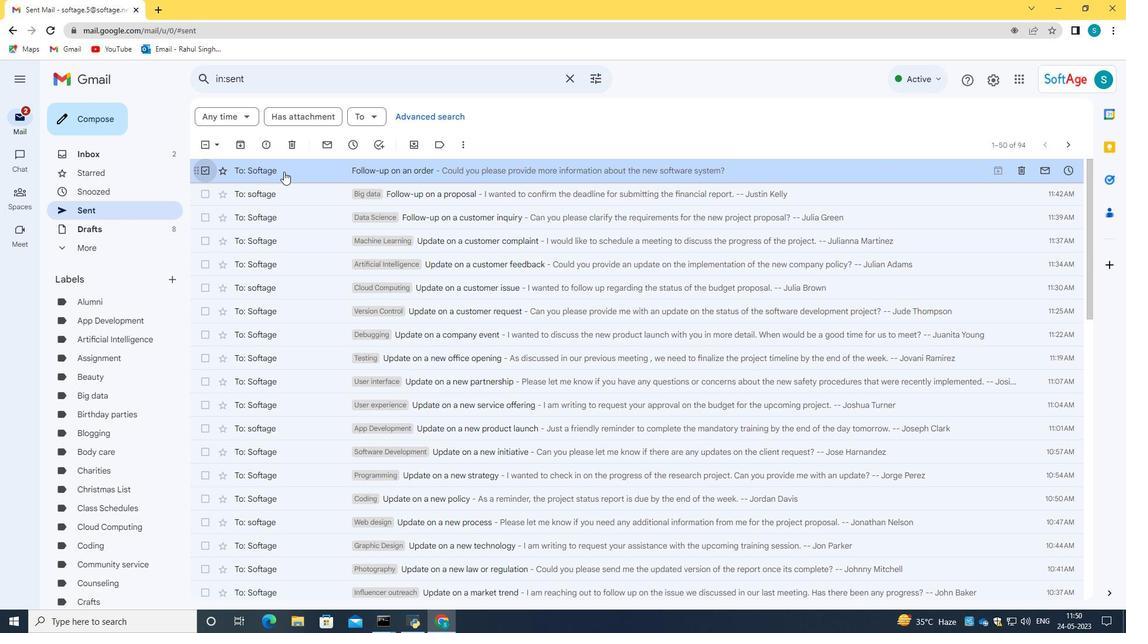 
Action: Mouse moved to (468, 350)
Screenshot: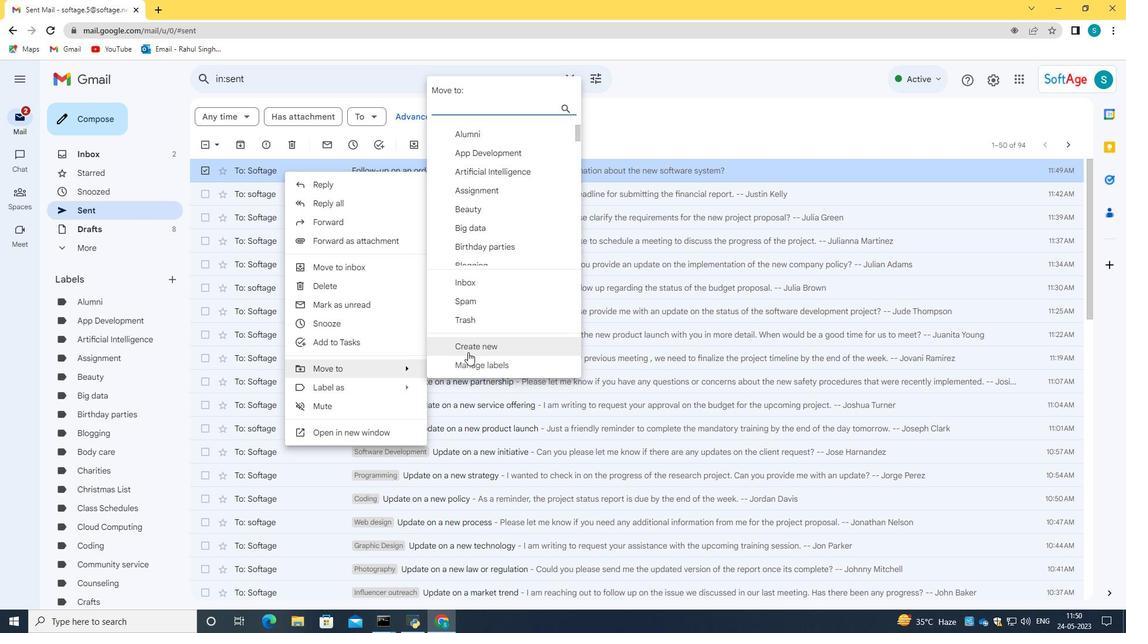
Action: Mouse pressed left at (468, 350)
Screenshot: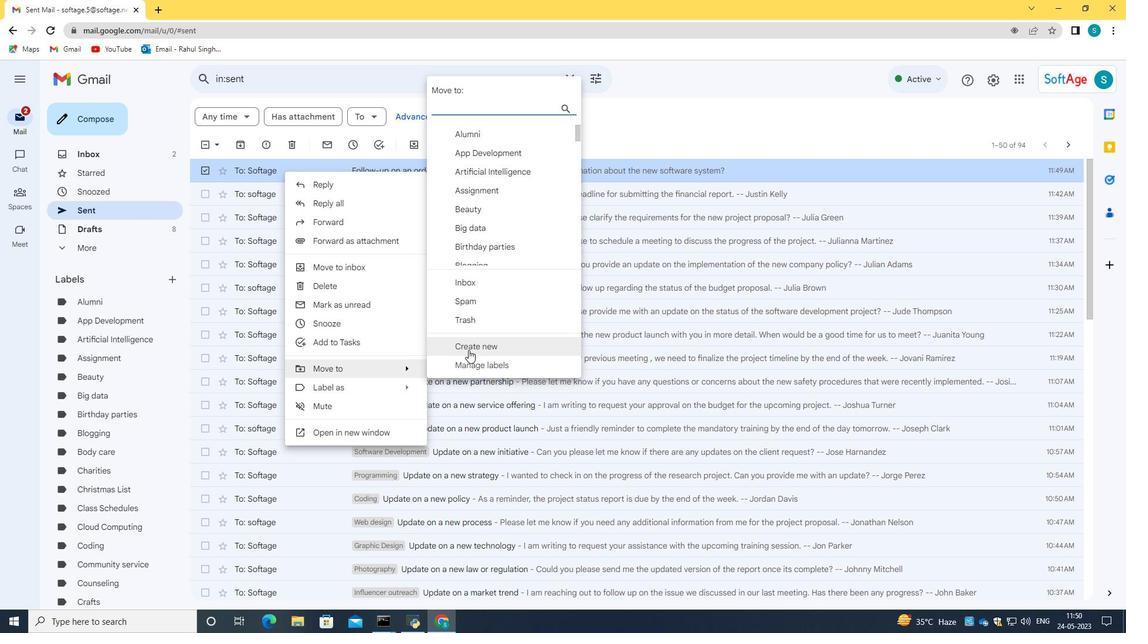 
Action: Mouse moved to (488, 326)
Screenshot: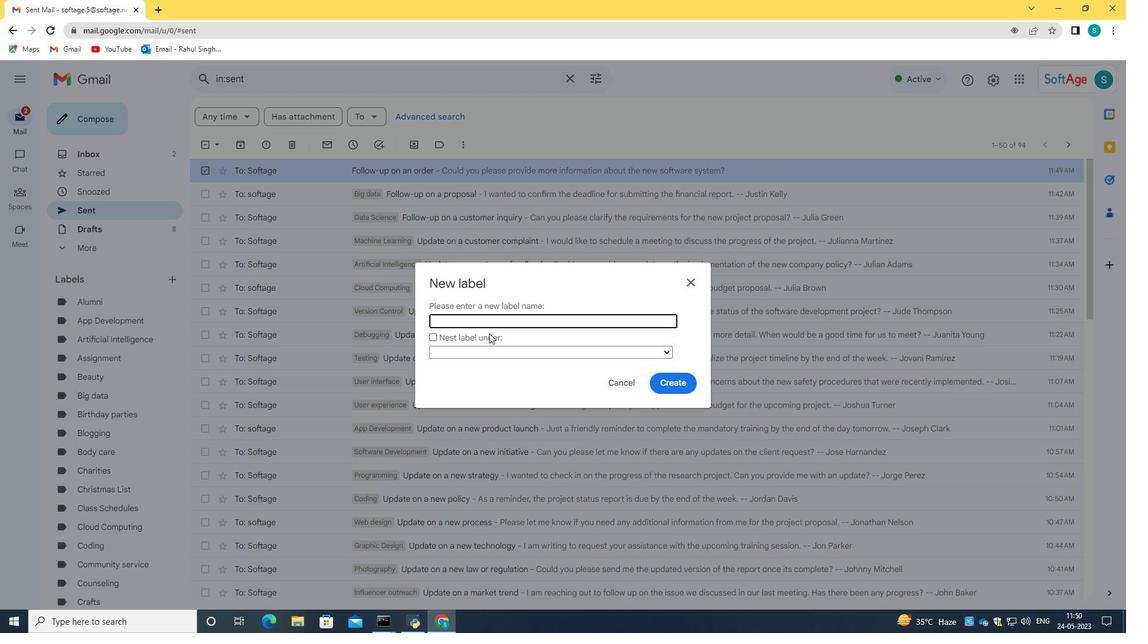 
Action: Key pressed <Key.caps_lock>A<Key.caps_lock>nalys<Key.backspace>tics
Screenshot: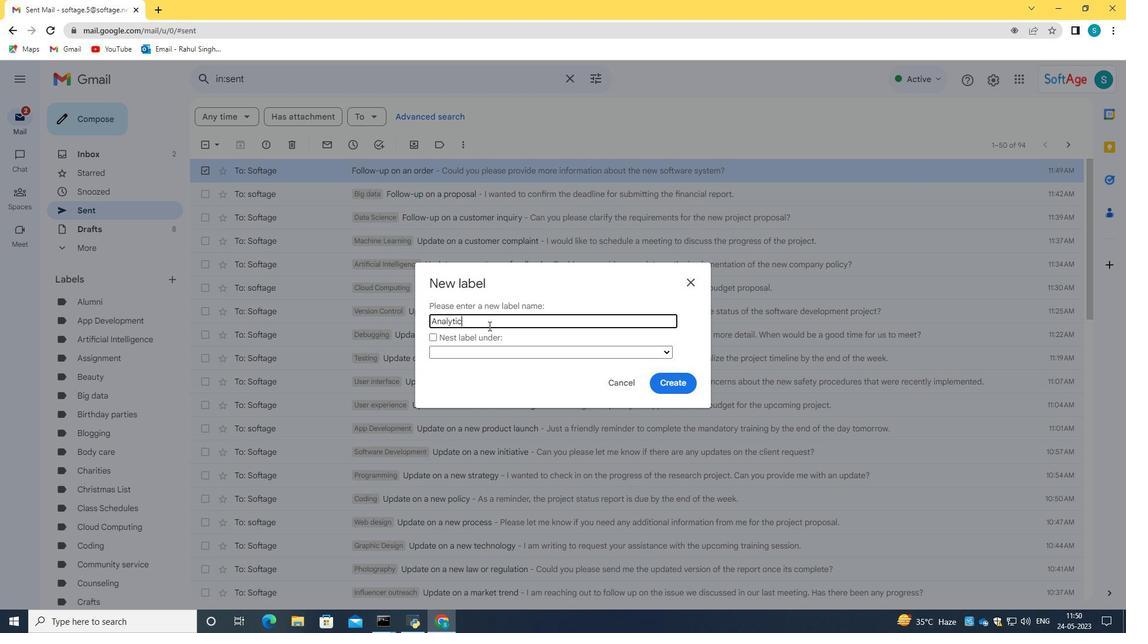 
Action: Mouse moved to (681, 388)
Screenshot: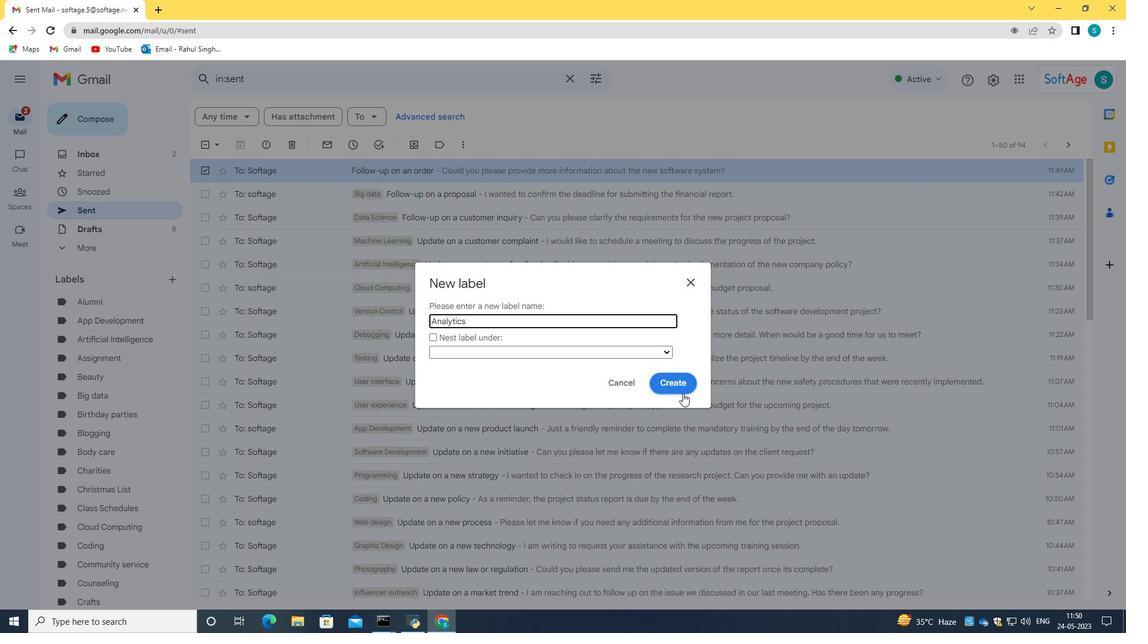 
Action: Mouse pressed left at (681, 388)
Screenshot: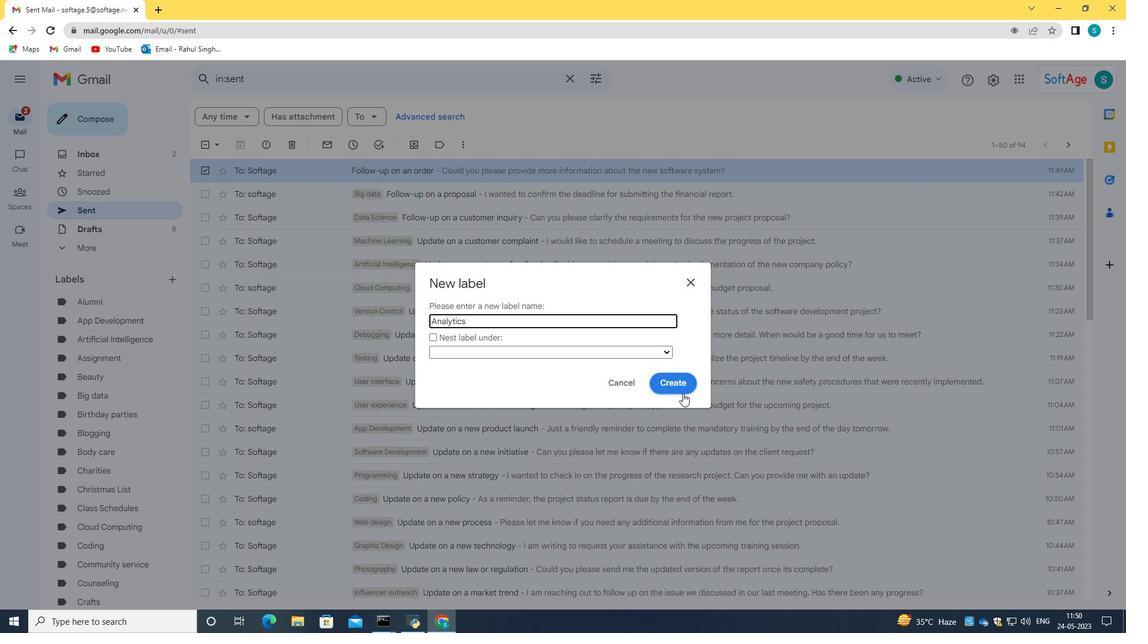 
Action: Mouse moved to (645, 170)
Screenshot: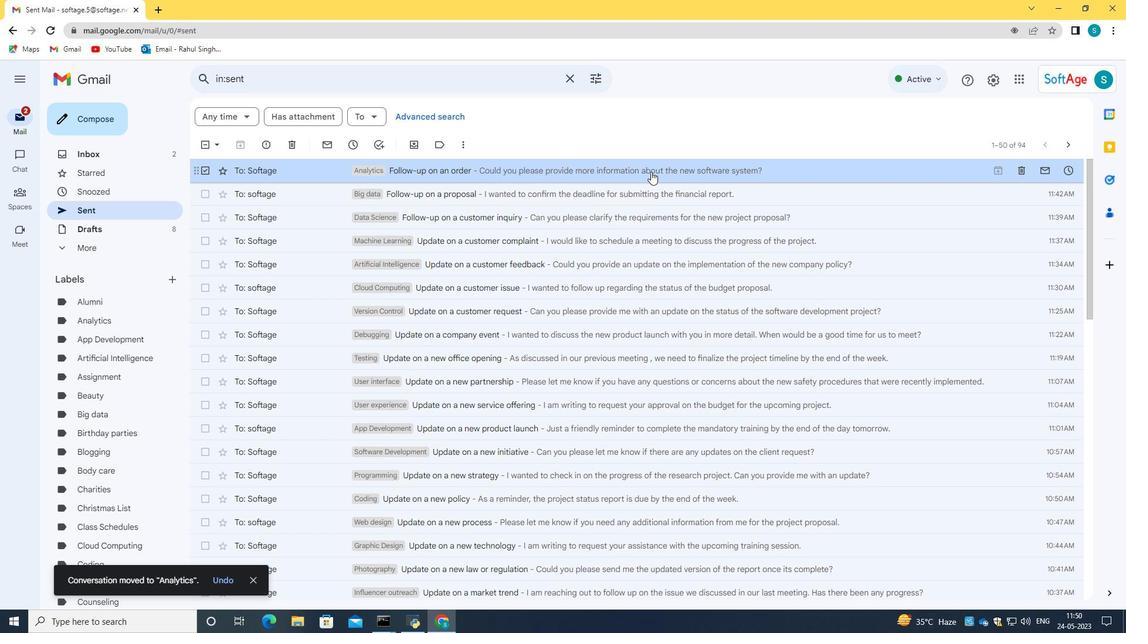 
